 Task: Add a signature Lauren Sanchez containing Have a great National Domestic Violence Awareness Month, Lauren Sanchez to email address softage.6@softage.net and add a label Tools
Action: Mouse moved to (1105, 69)
Screenshot: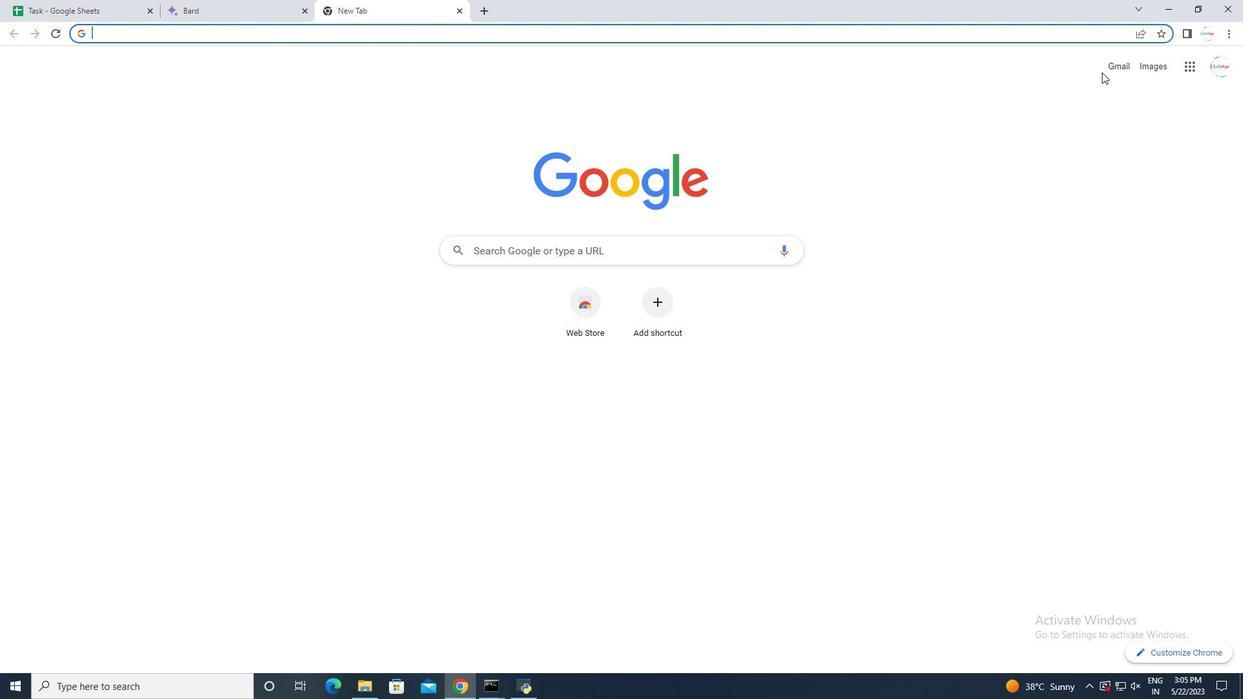
Action: Mouse pressed left at (1105, 69)
Screenshot: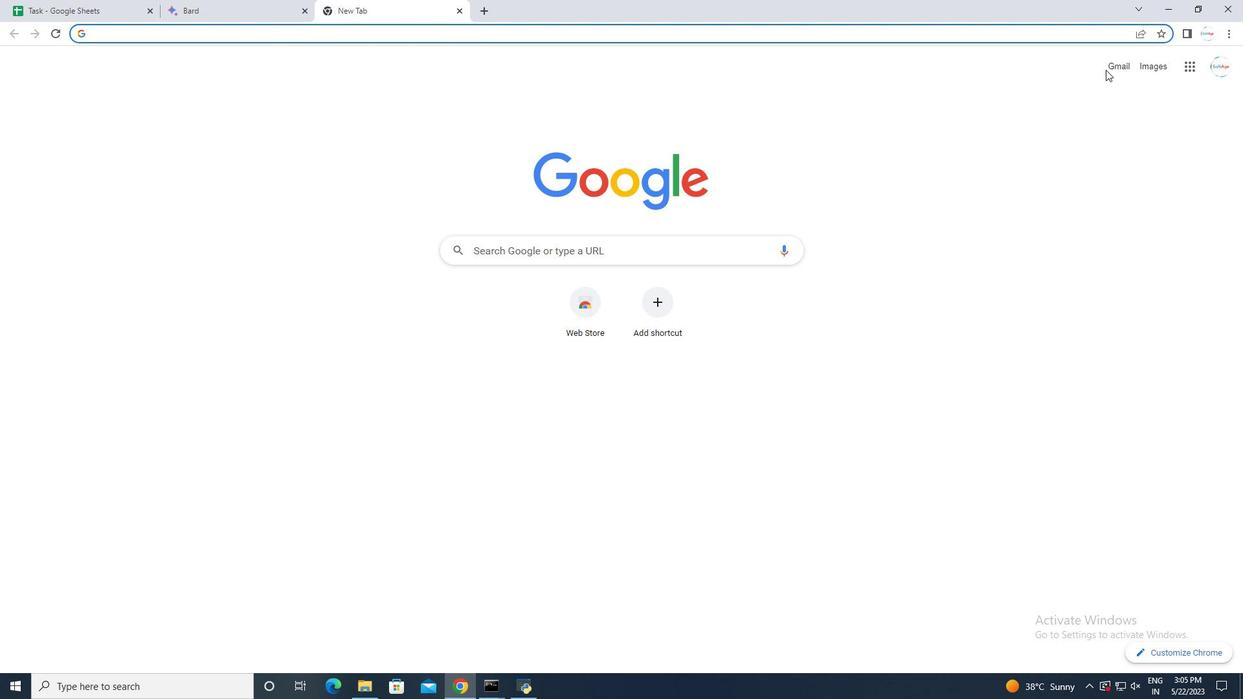 
Action: Mouse moved to (1111, 68)
Screenshot: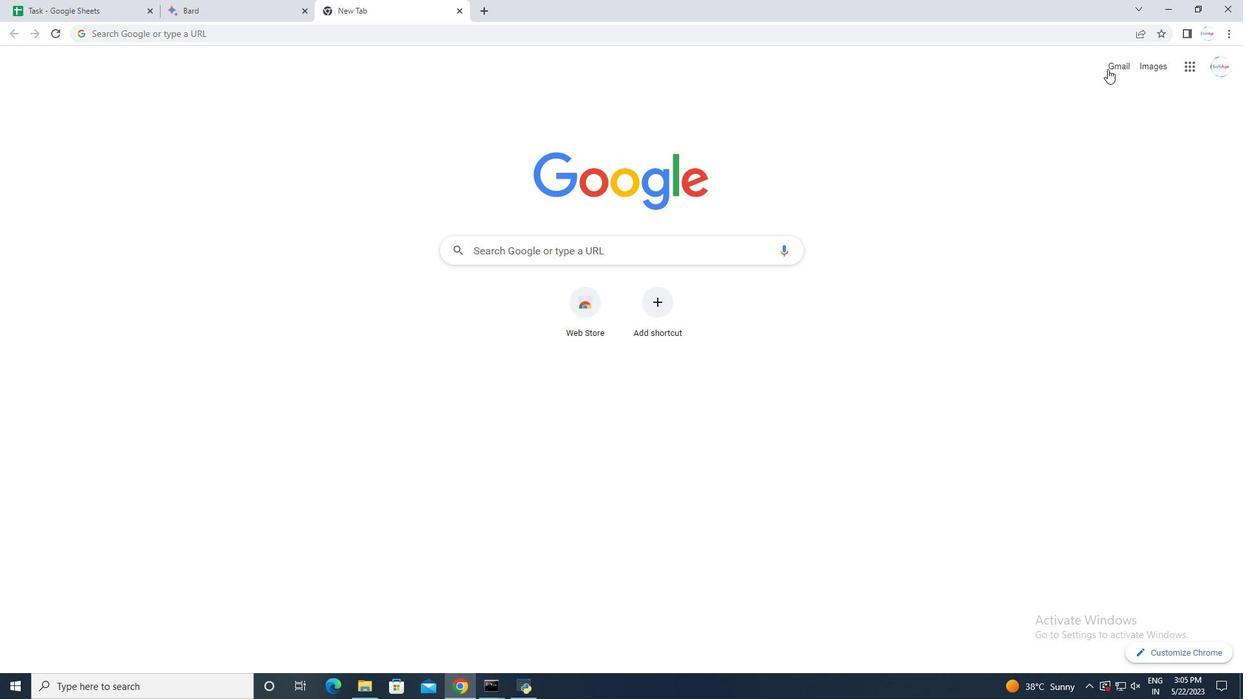 
Action: Mouse pressed left at (1111, 68)
Screenshot: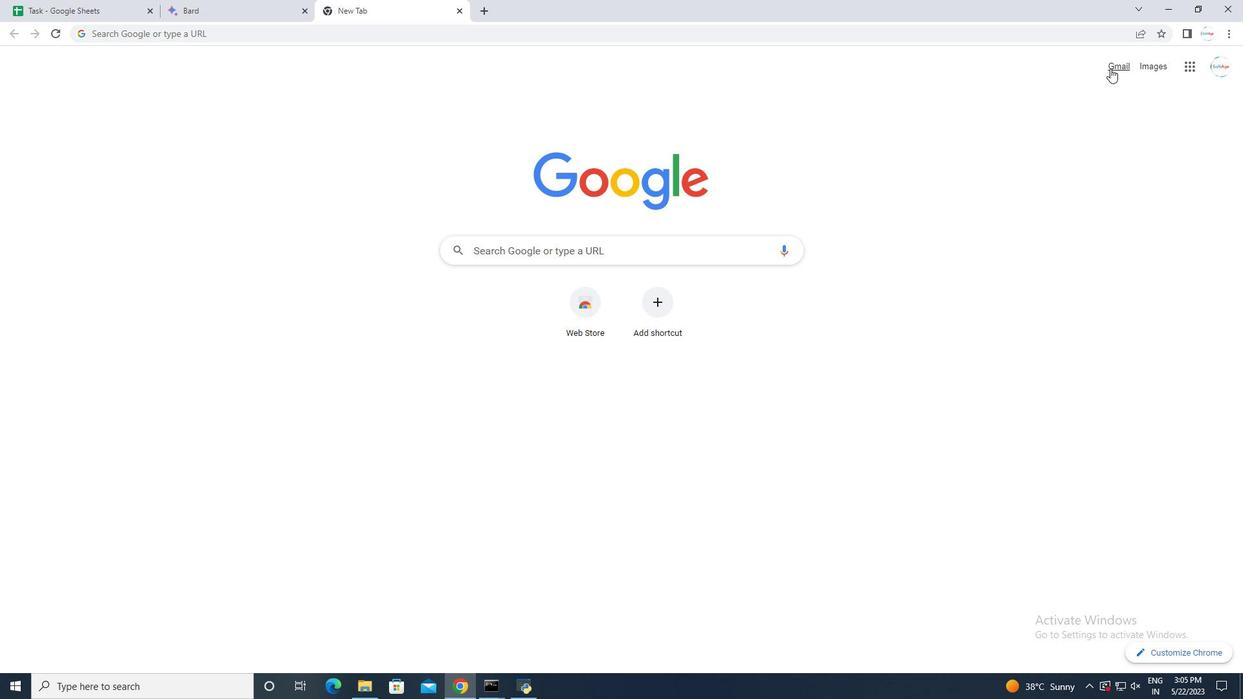 
Action: Mouse moved to (1157, 64)
Screenshot: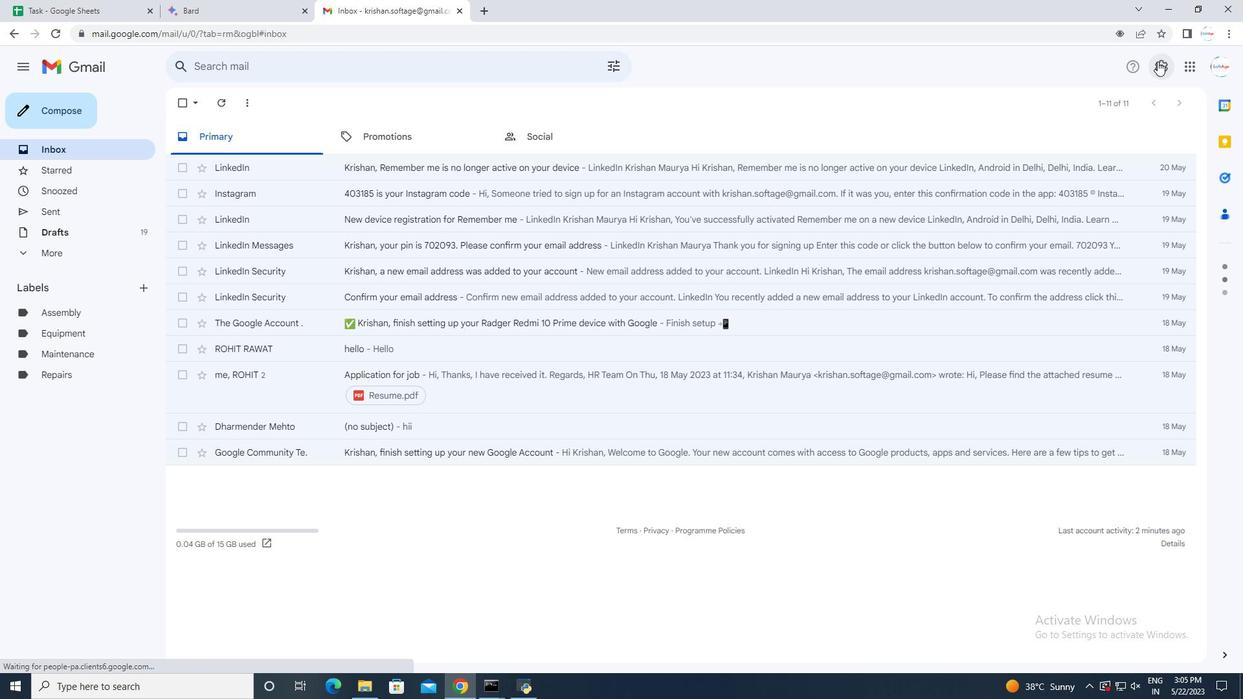 
Action: Mouse pressed left at (1157, 64)
Screenshot: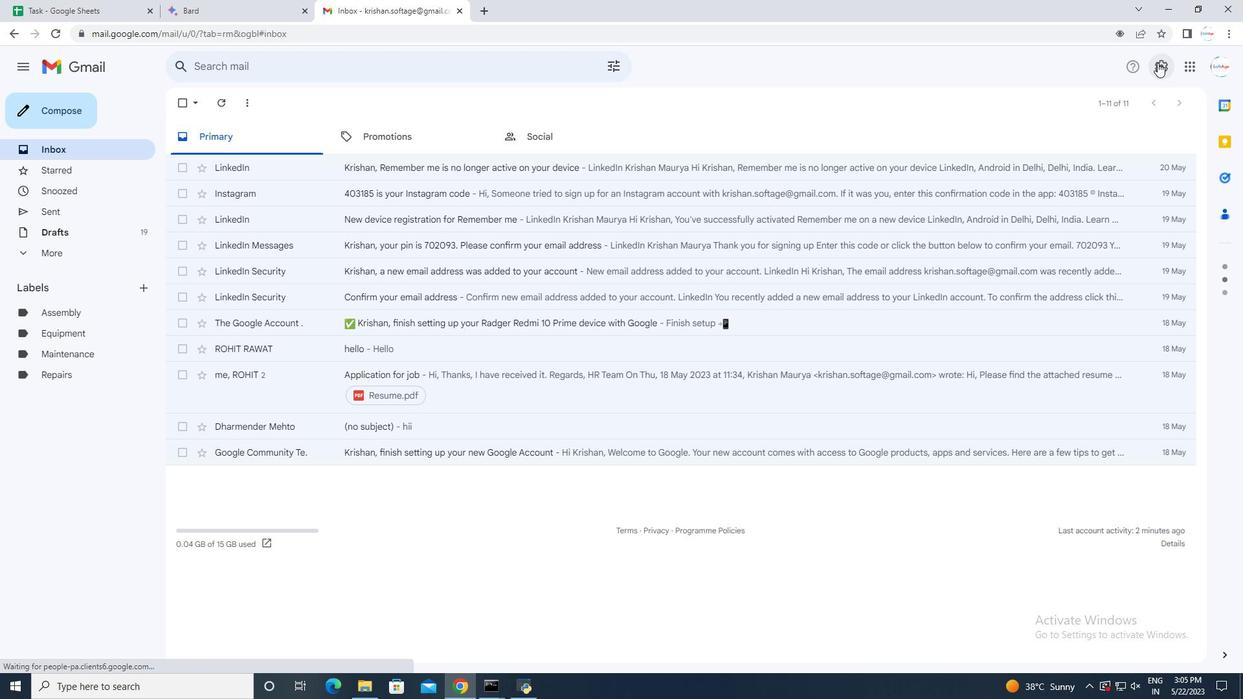 
Action: Mouse moved to (1130, 127)
Screenshot: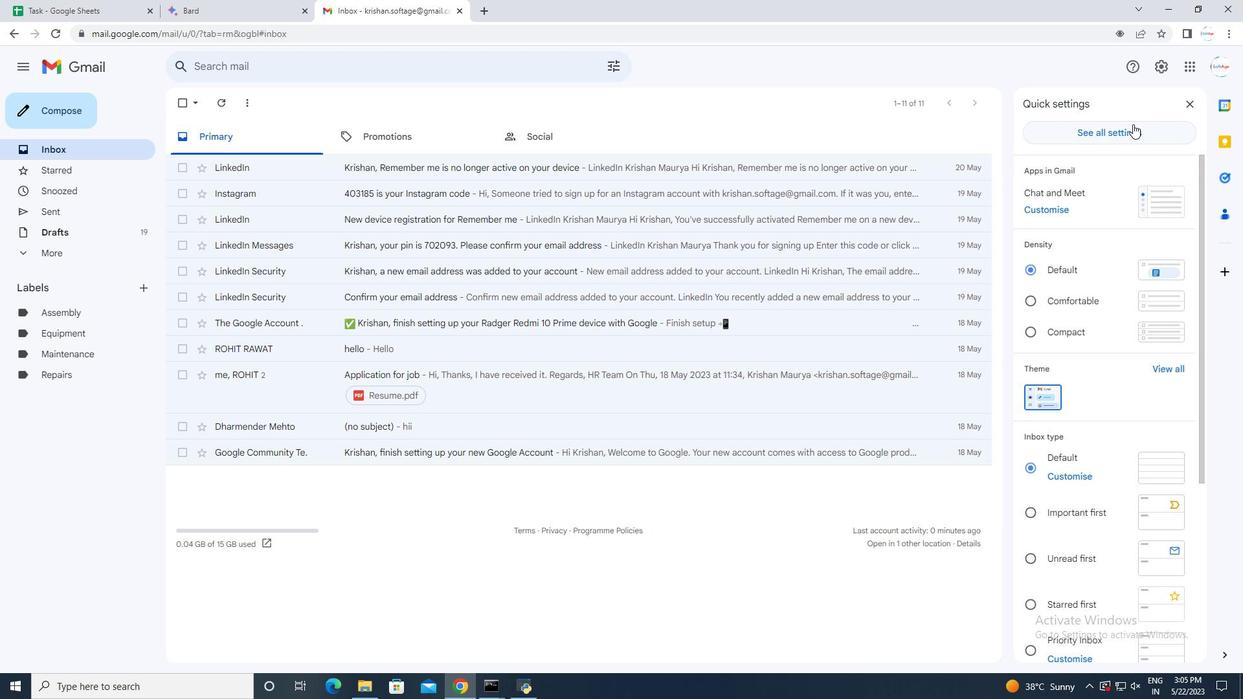 
Action: Mouse pressed left at (1130, 127)
Screenshot: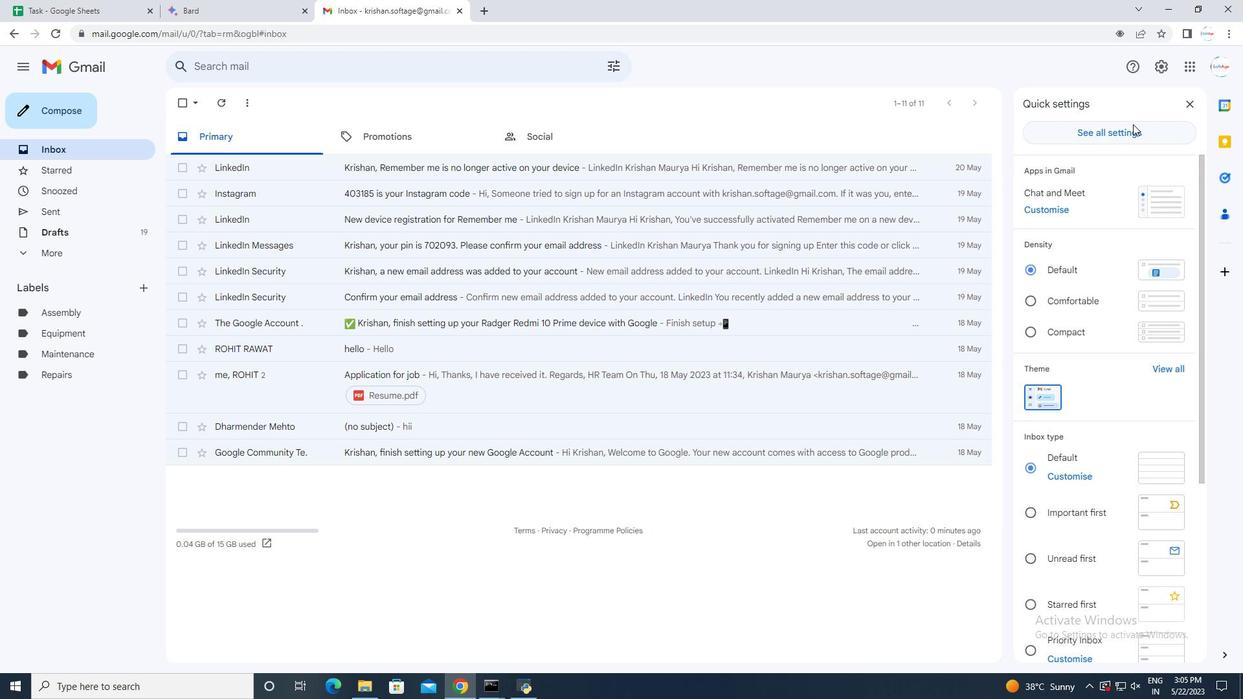 
Action: Mouse moved to (858, 201)
Screenshot: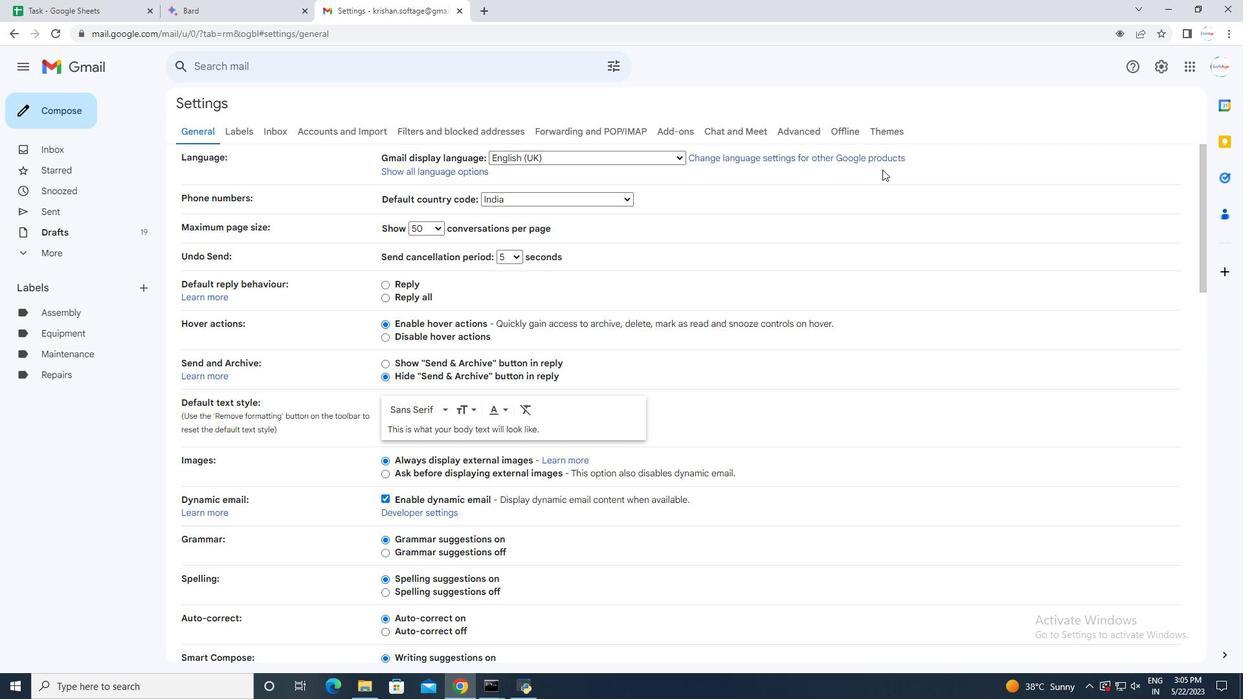 
Action: Mouse scrolled (872, 187) with delta (0, 0)
Screenshot: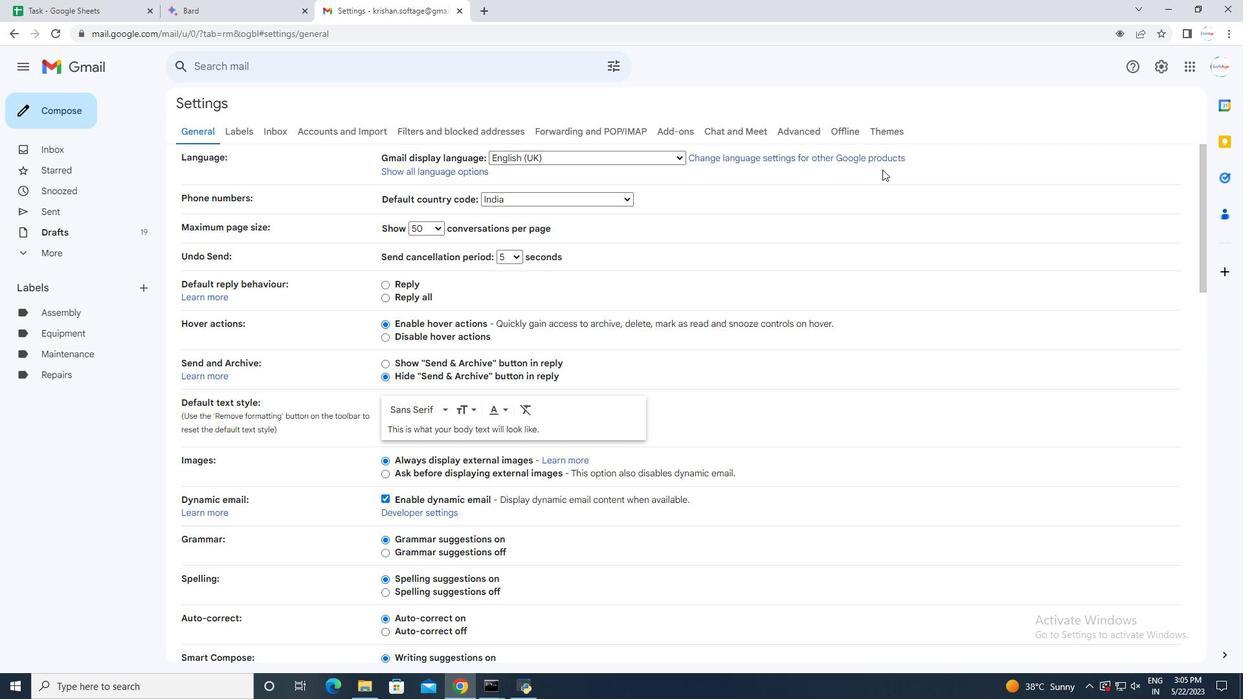 
Action: Mouse scrolled (865, 194) with delta (0, 0)
Screenshot: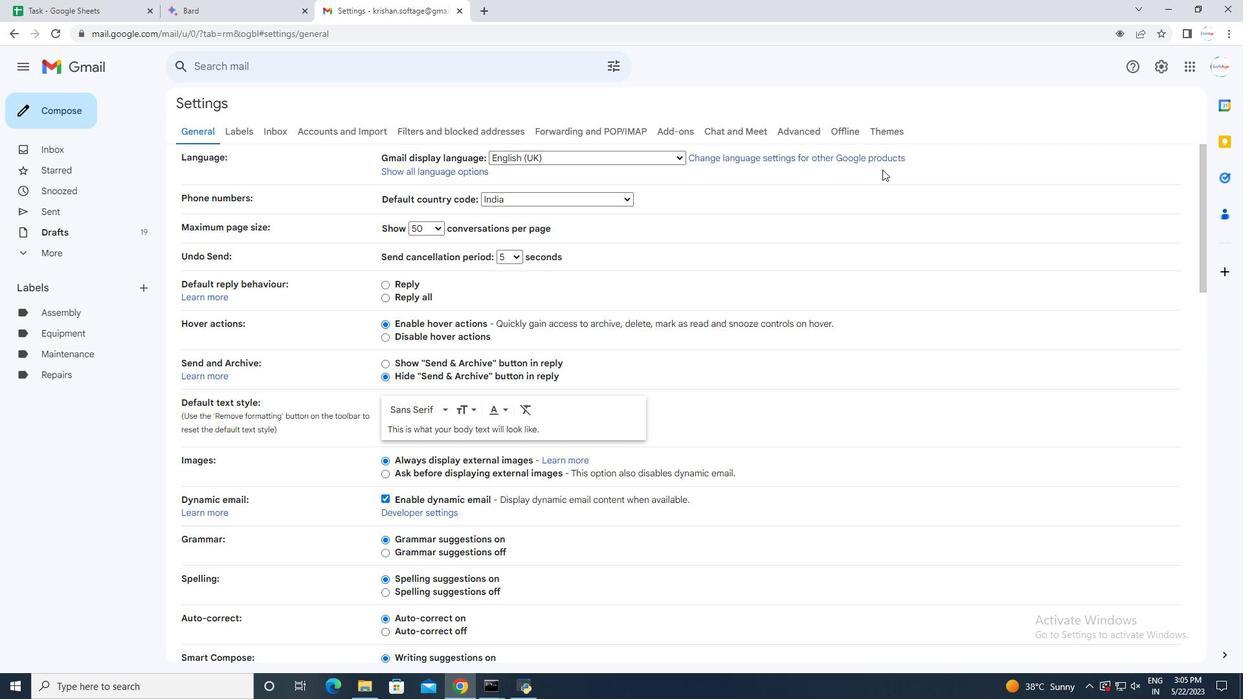
Action: Mouse scrolled (859, 200) with delta (0, 0)
Screenshot: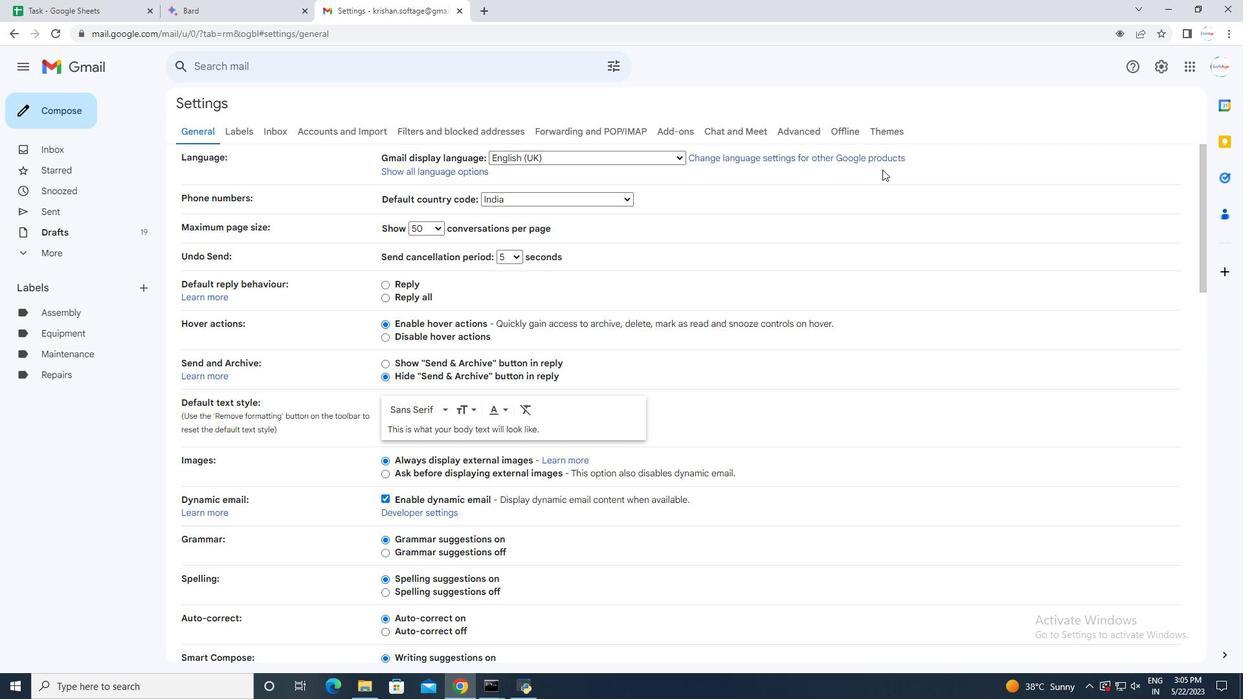 
Action: Mouse scrolled (858, 201) with delta (0, 0)
Screenshot: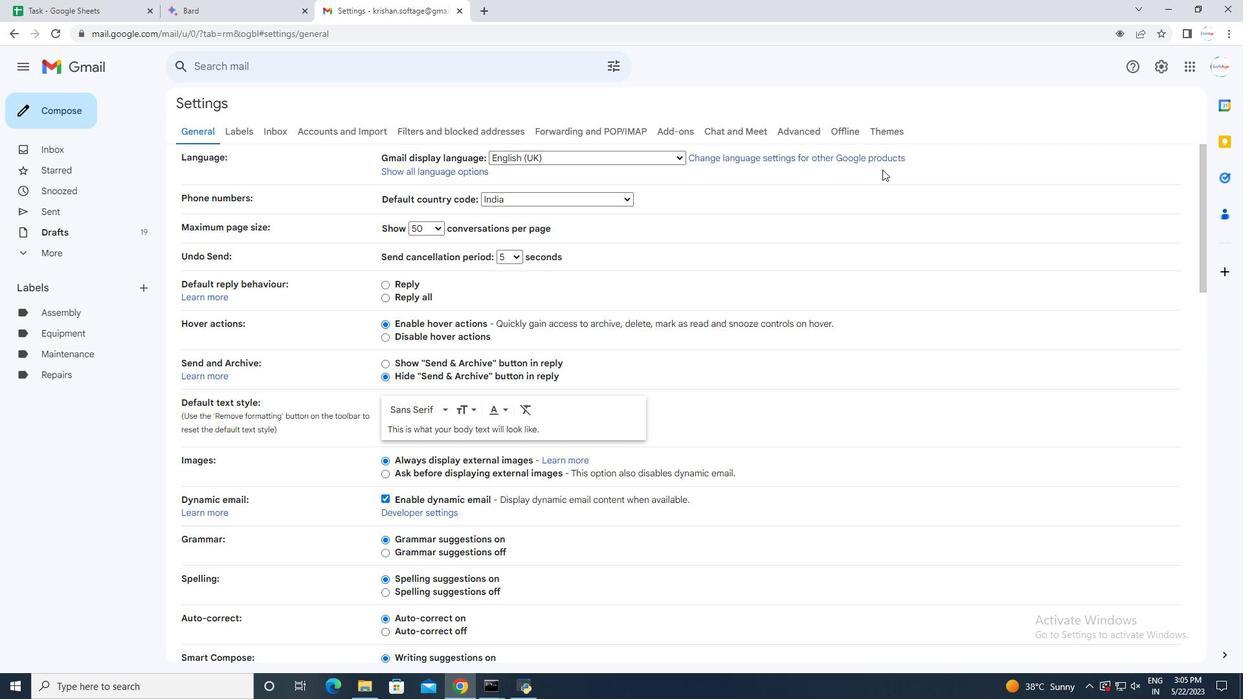
Action: Mouse scrolled (858, 201) with delta (0, 0)
Screenshot: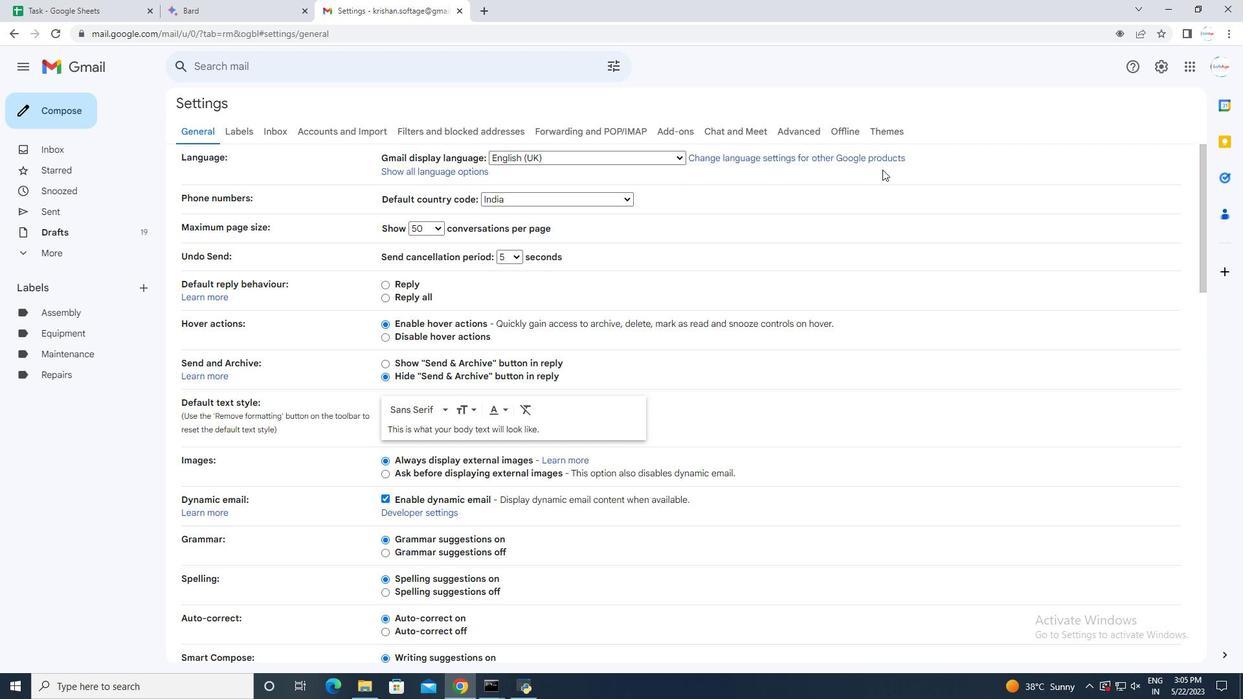 
Action: Mouse scrolled (858, 201) with delta (0, 0)
Screenshot: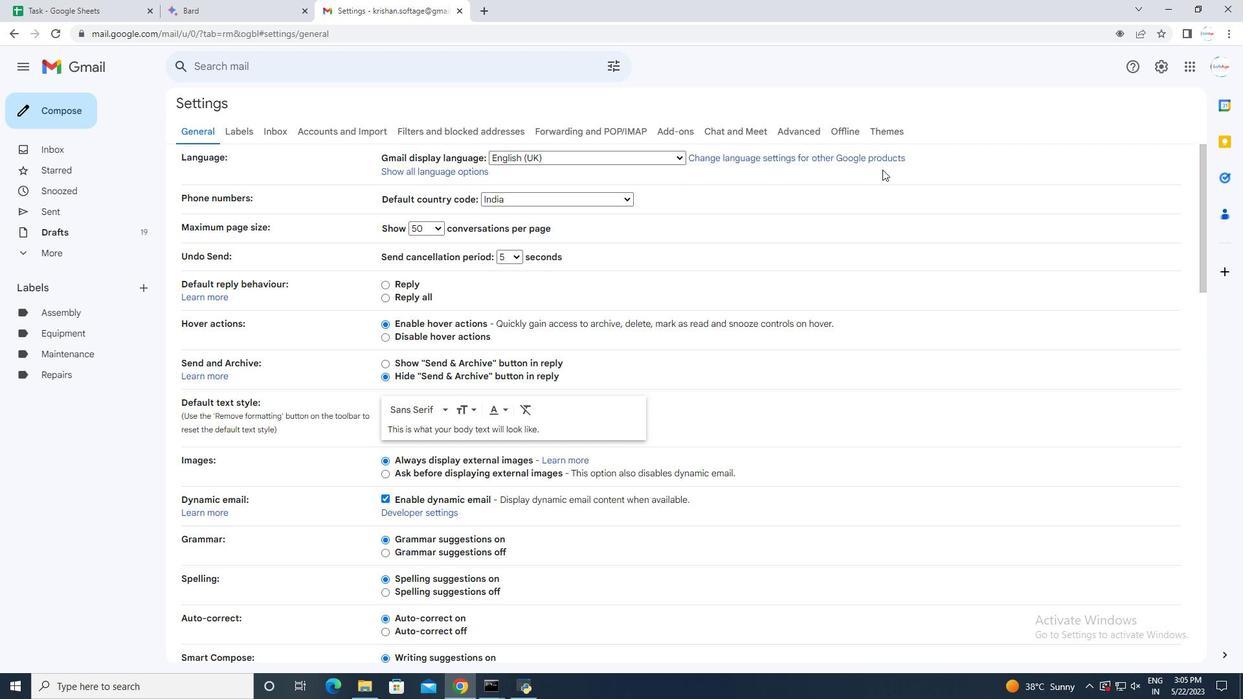 
Action: Mouse scrolled (858, 201) with delta (0, 0)
Screenshot: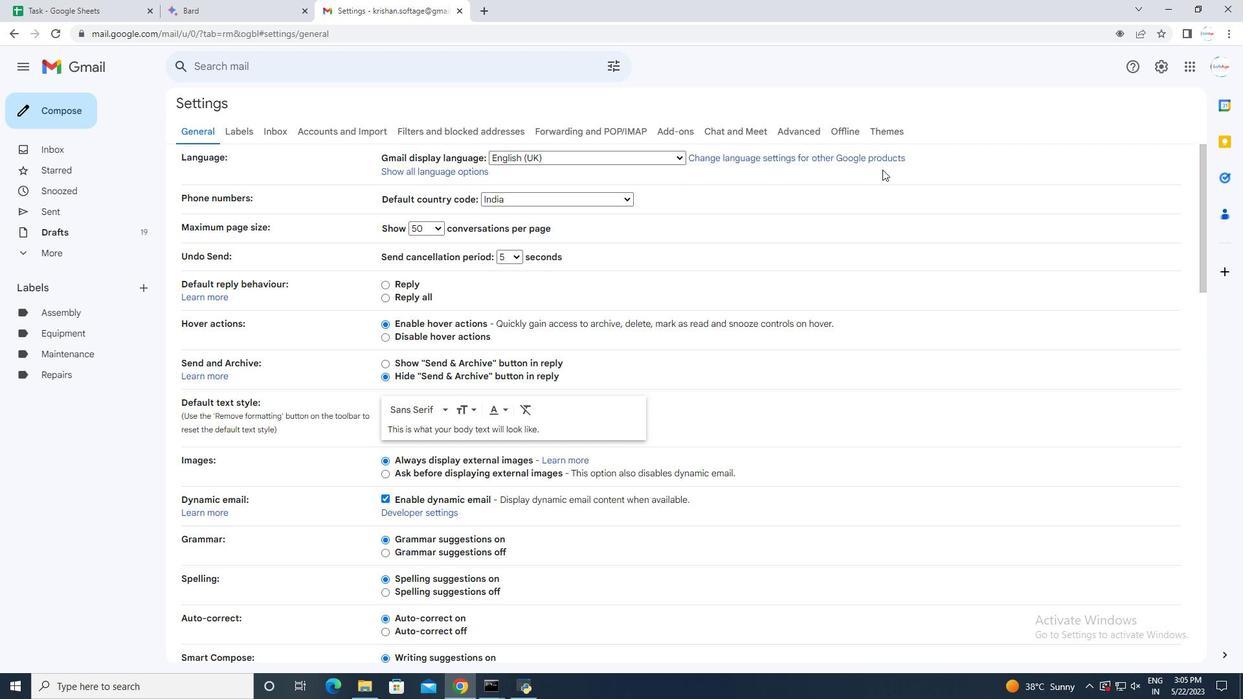 
Action: Mouse scrolled (858, 201) with delta (0, 0)
Screenshot: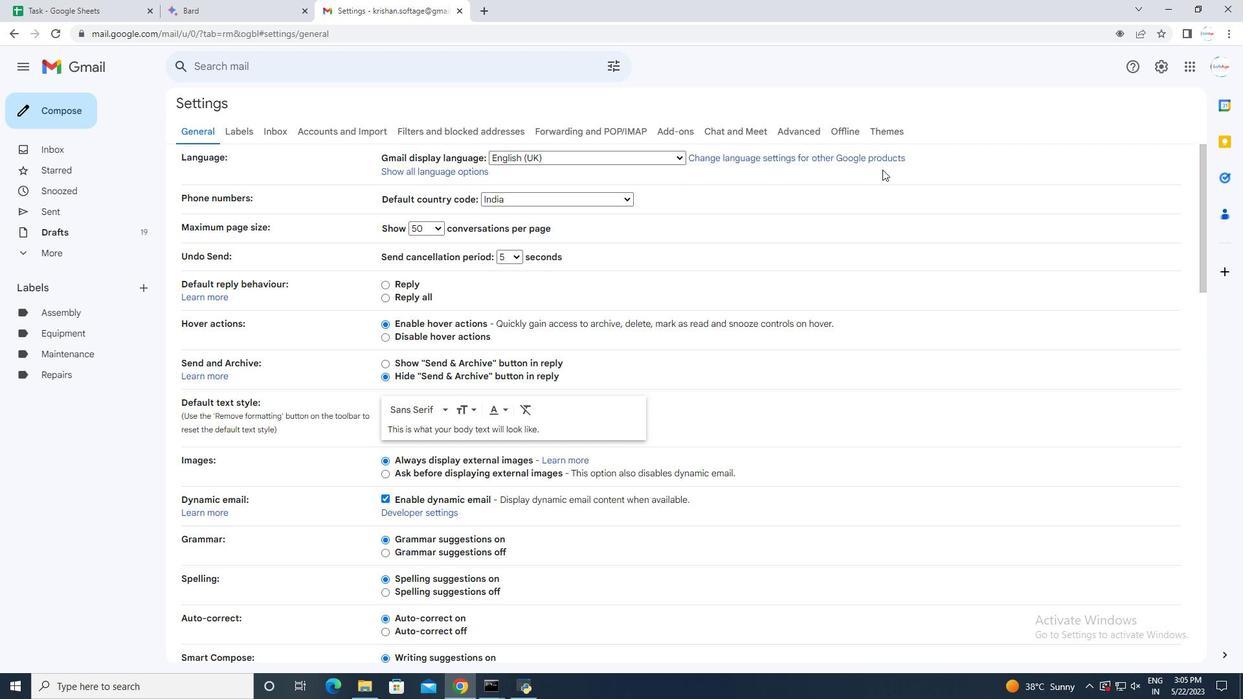 
Action: Mouse scrolled (858, 201) with delta (0, 0)
Screenshot: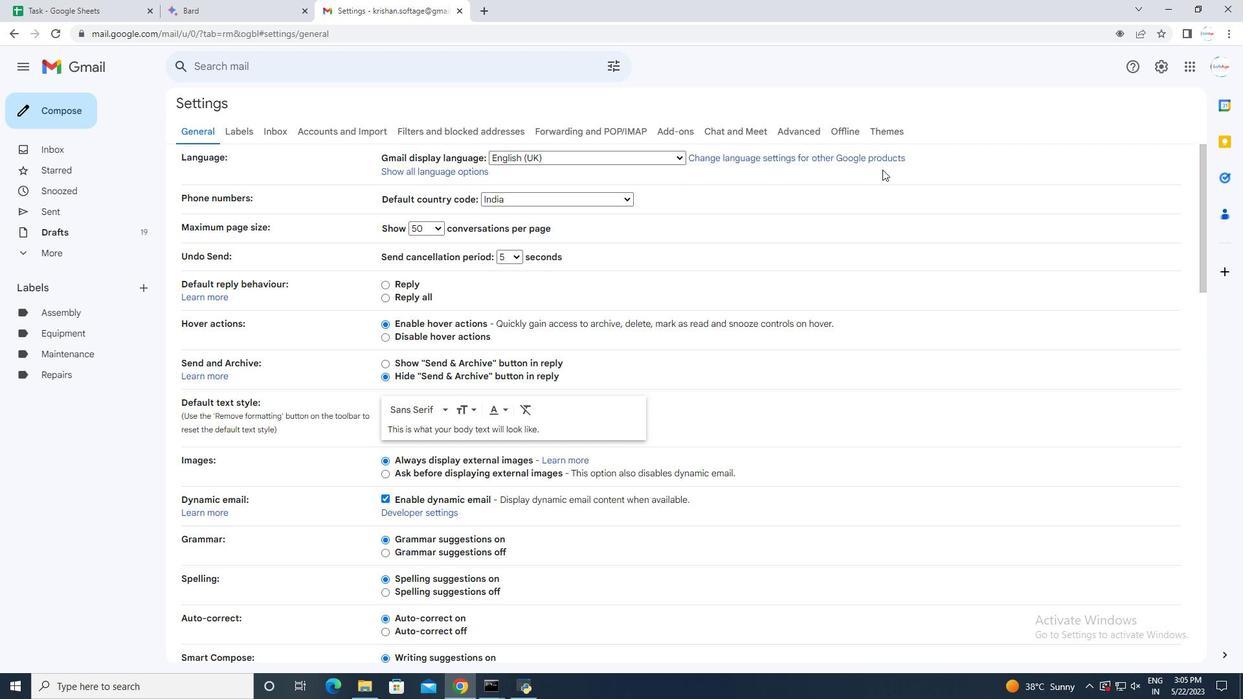 
Action: Mouse scrolled (858, 201) with delta (0, 0)
Screenshot: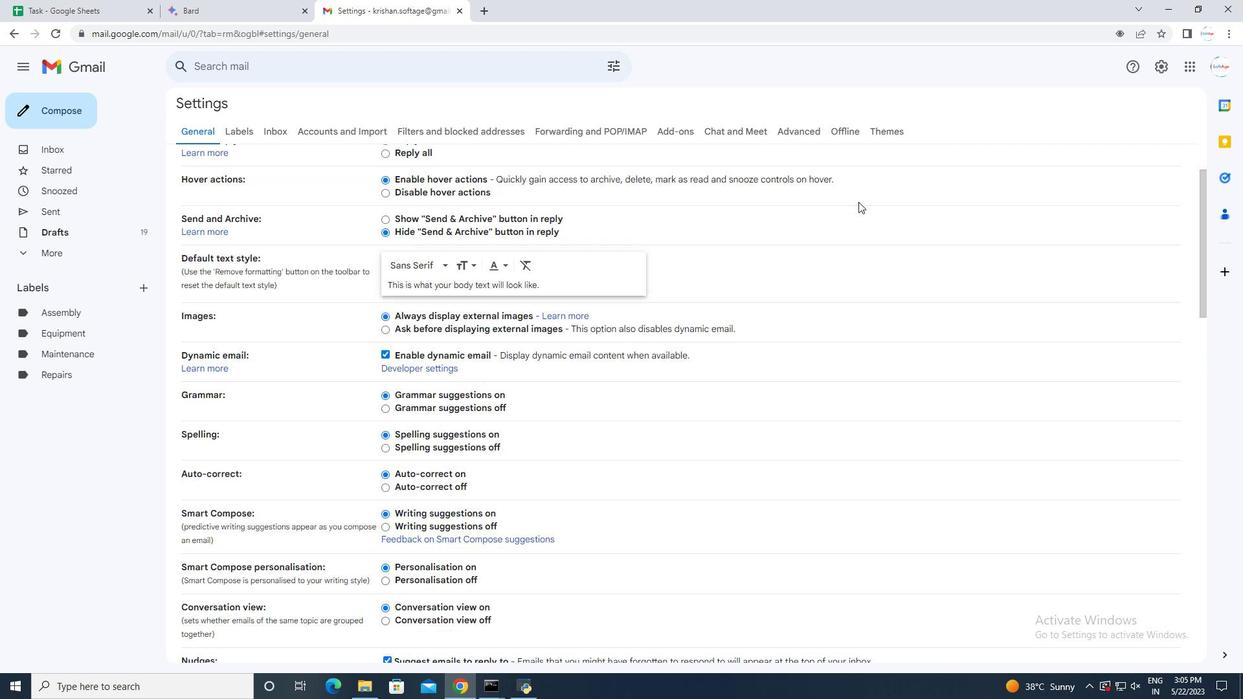 
Action: Mouse scrolled (858, 201) with delta (0, 0)
Screenshot: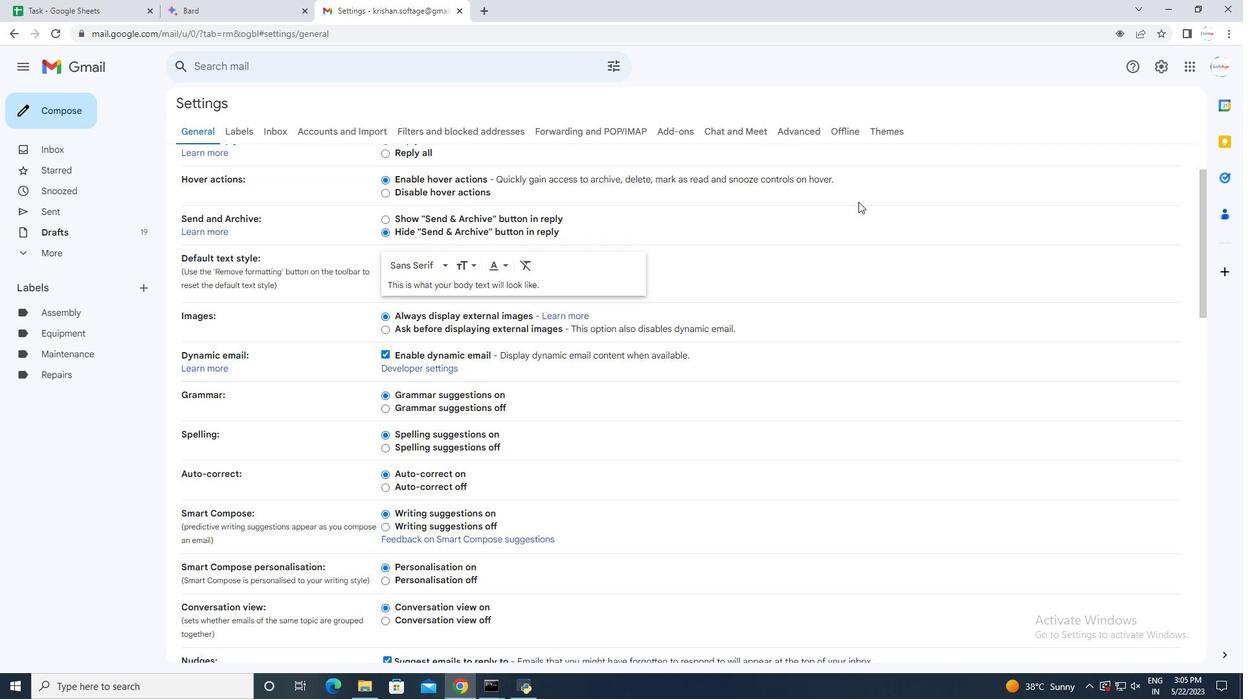 
Action: Mouse scrolled (858, 201) with delta (0, 0)
Screenshot: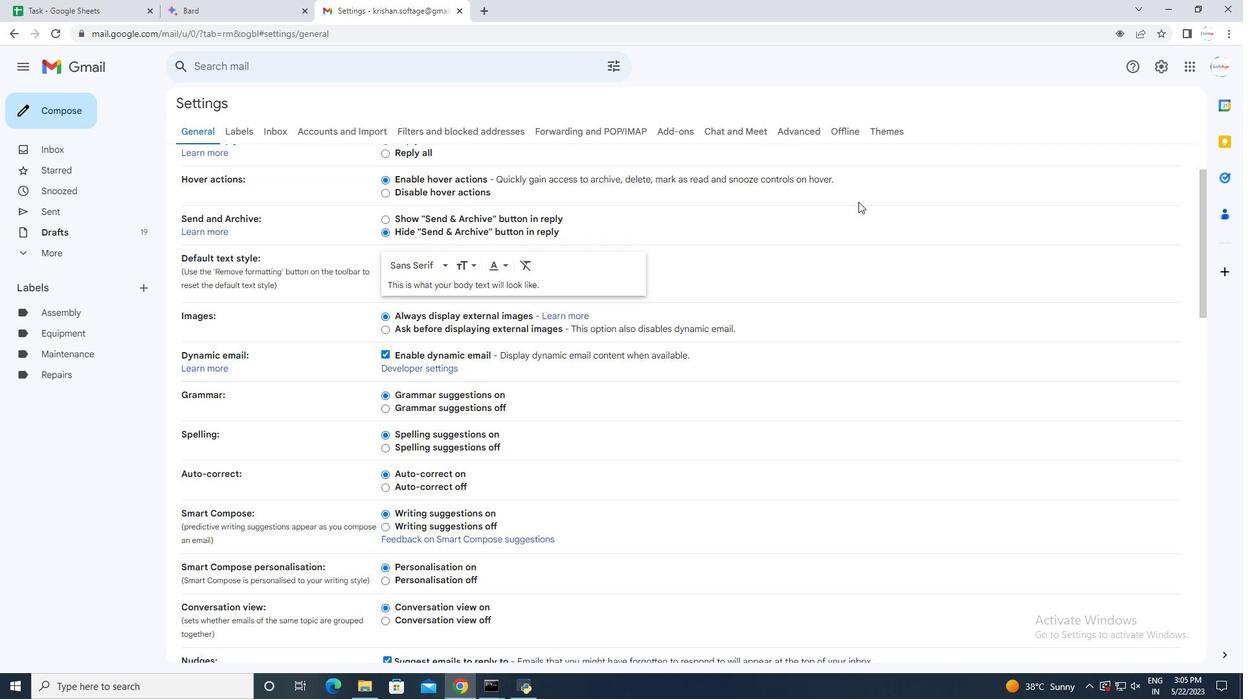 
Action: Mouse scrolled (858, 201) with delta (0, 0)
Screenshot: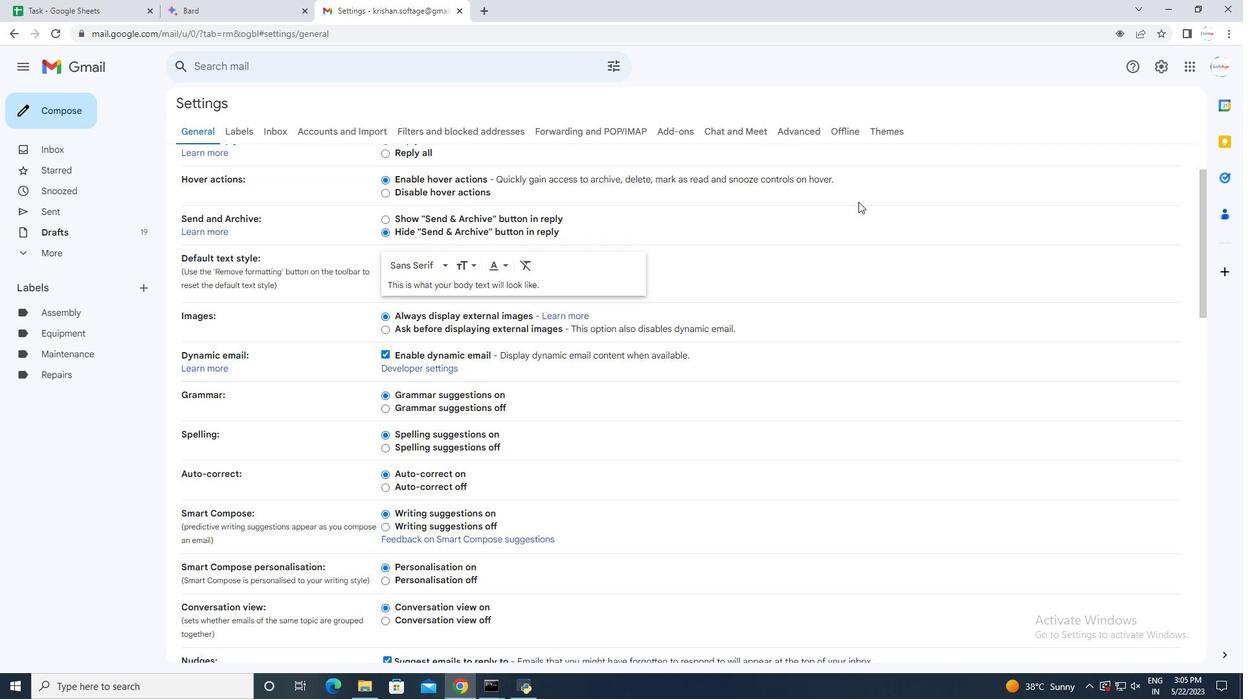 
Action: Mouse scrolled (858, 201) with delta (0, 0)
Screenshot: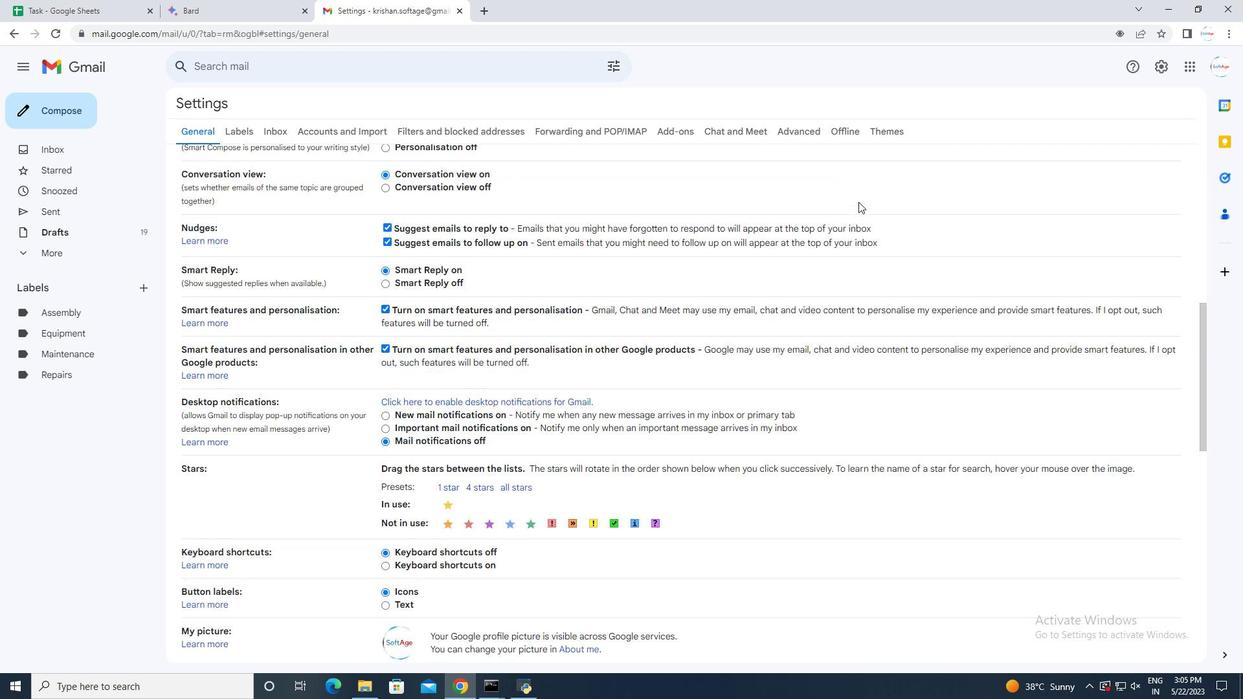 
Action: Mouse scrolled (858, 201) with delta (0, 0)
Screenshot: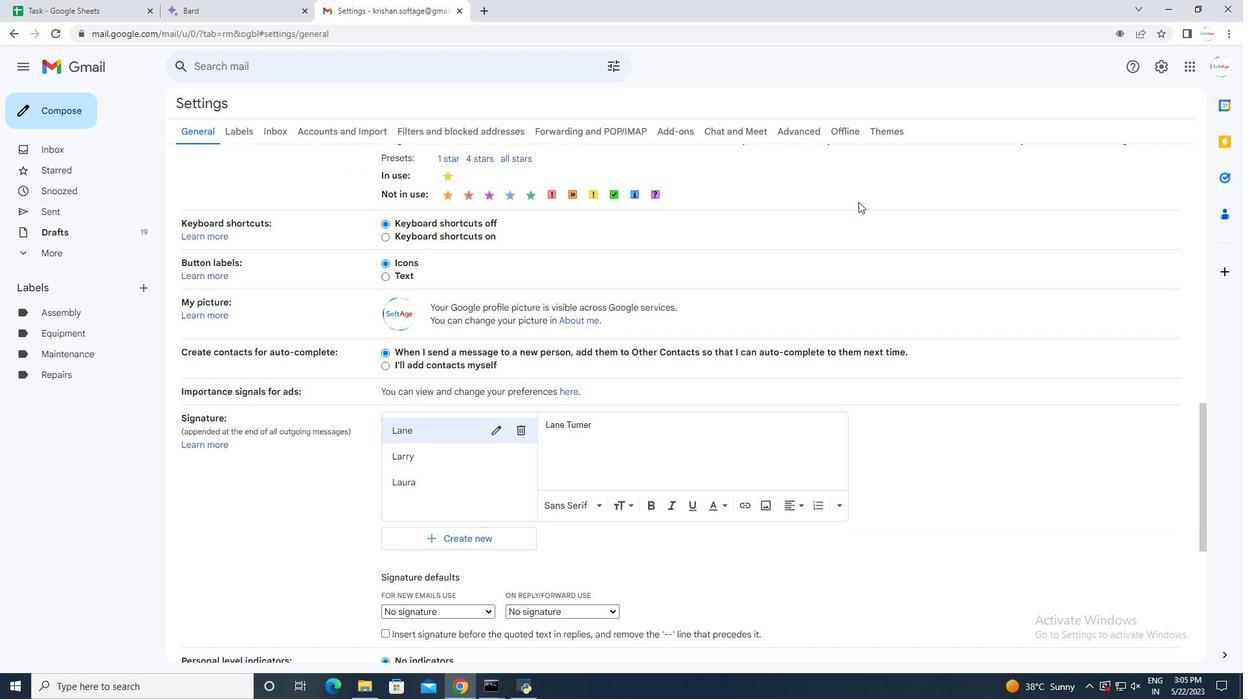 
Action: Mouse scrolled (858, 201) with delta (0, 0)
Screenshot: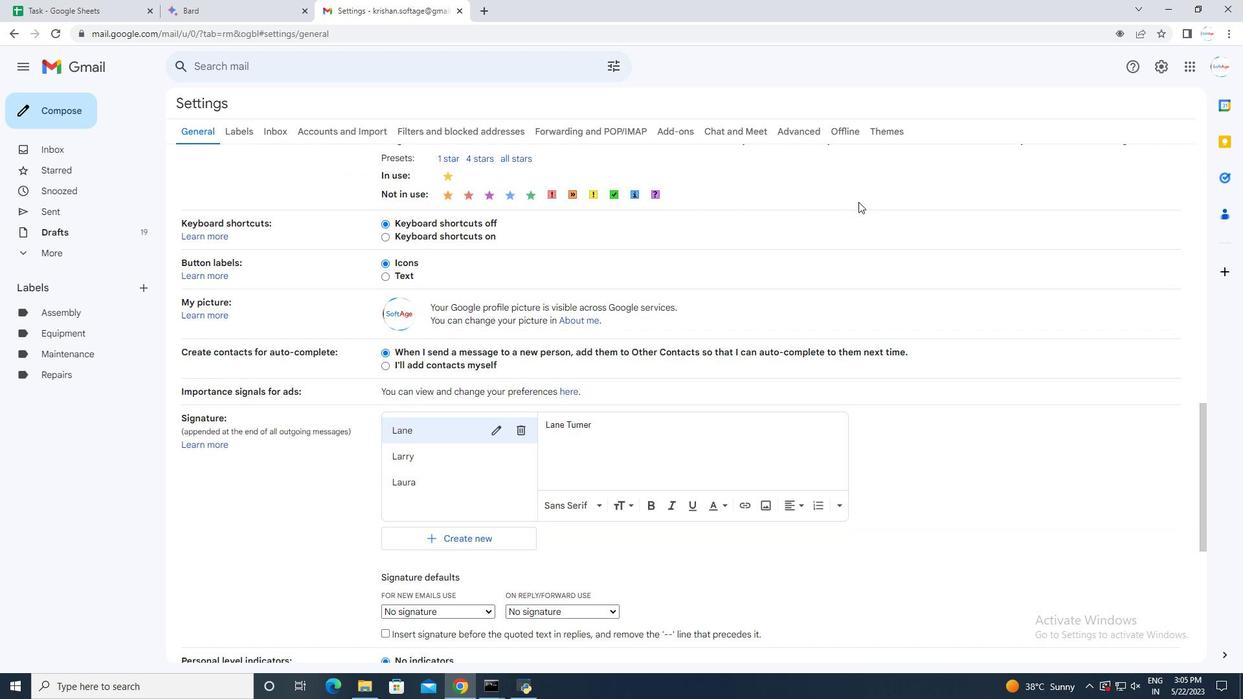 
Action: Mouse scrolled (858, 201) with delta (0, 0)
Screenshot: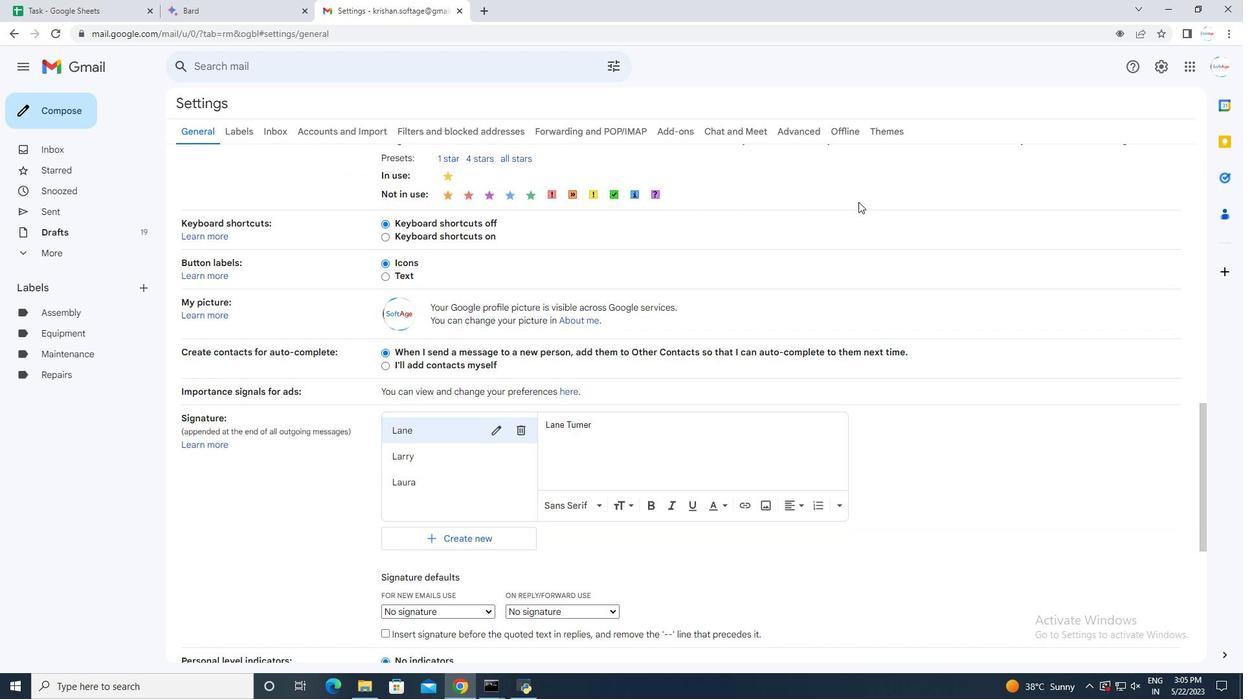 
Action: Mouse moved to (409, 348)
Screenshot: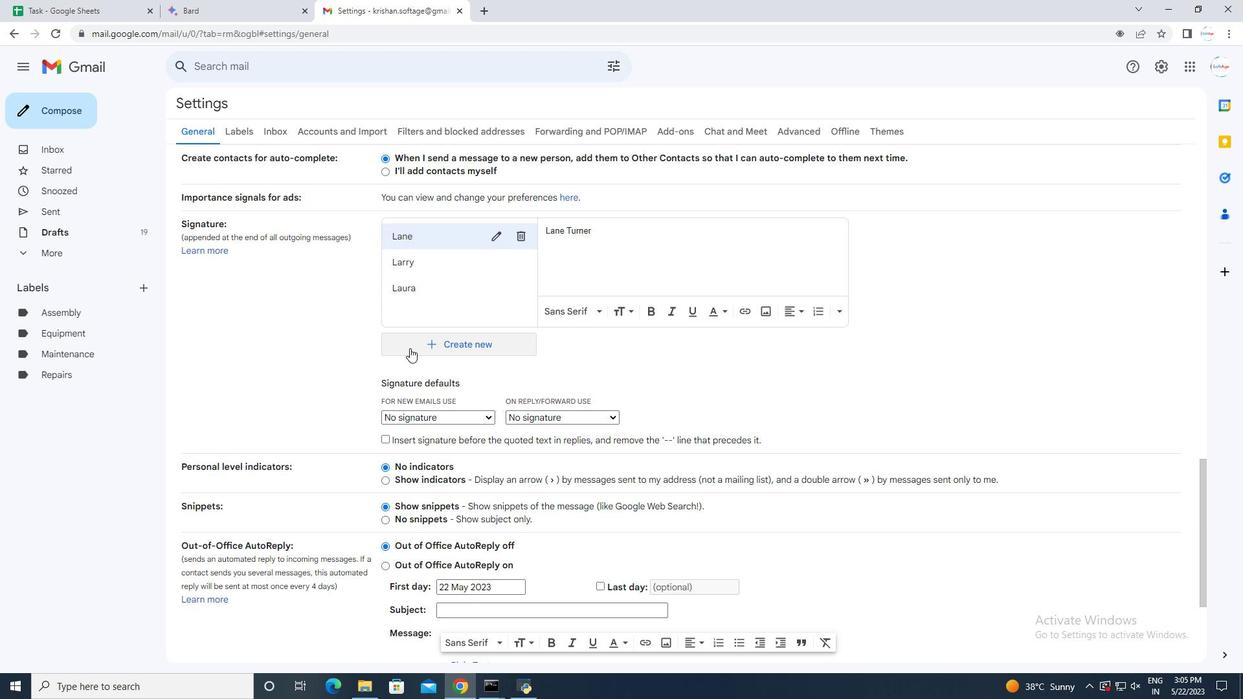 
Action: Mouse pressed left at (409, 348)
Screenshot: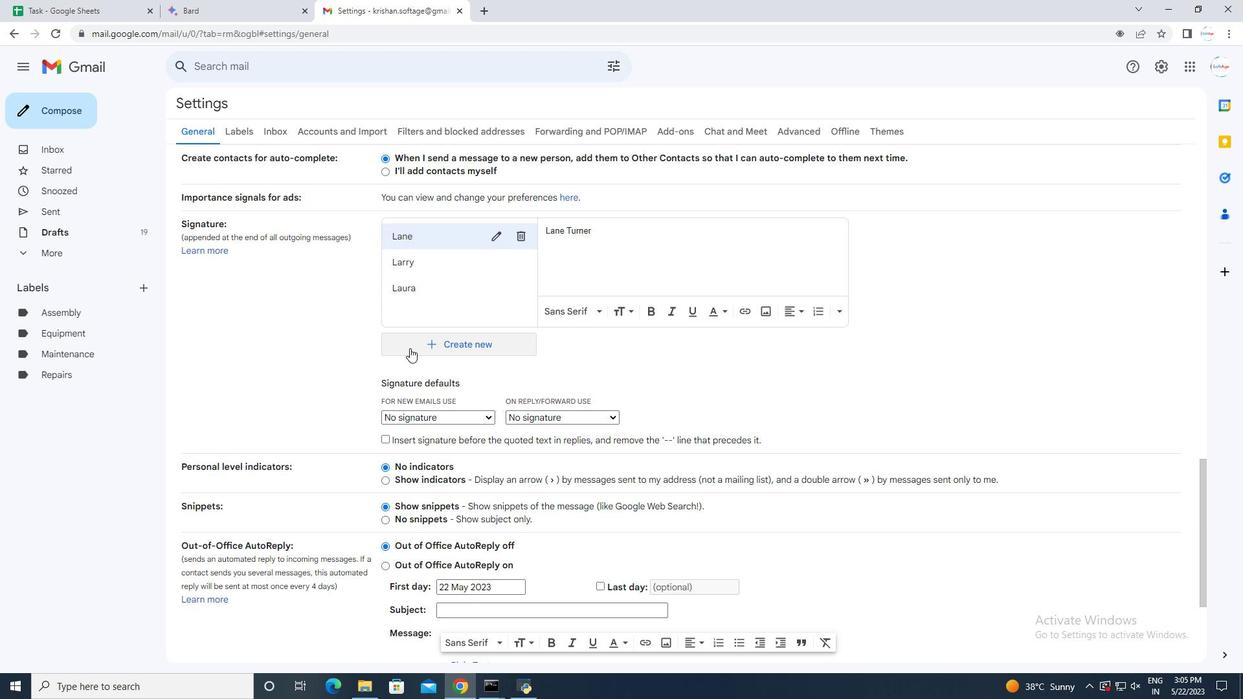
Action: Mouse moved to (509, 349)
Screenshot: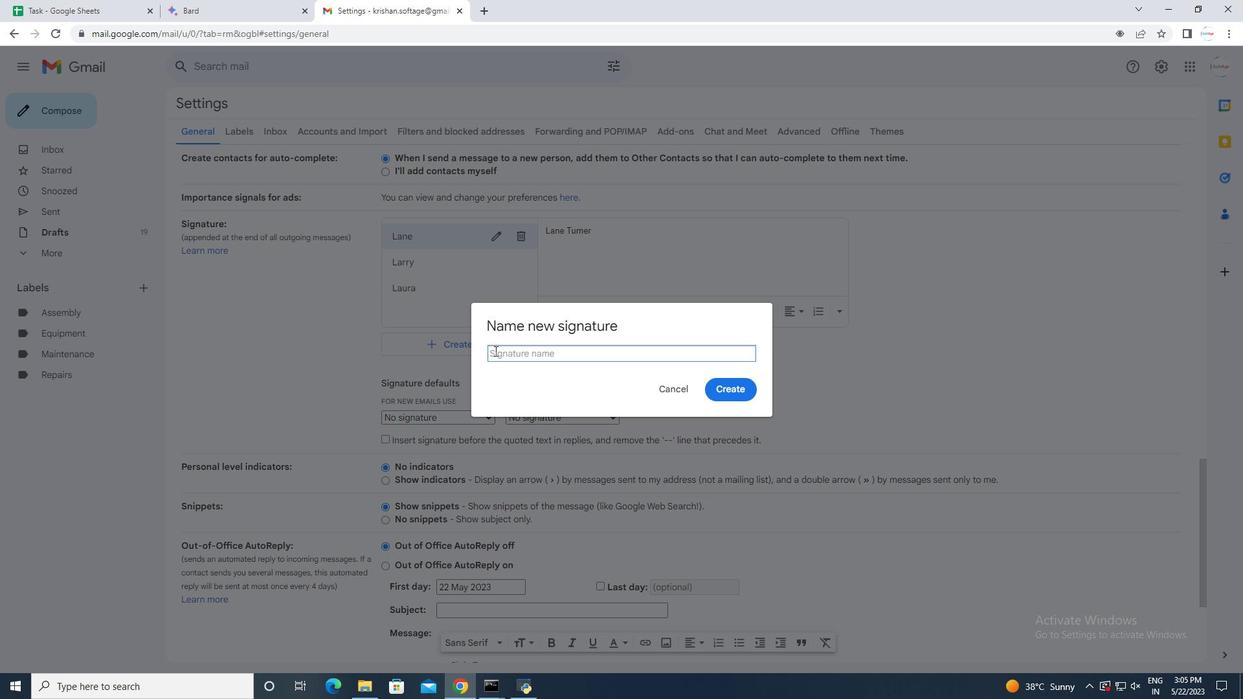 
Action: Mouse pressed left at (509, 349)
Screenshot: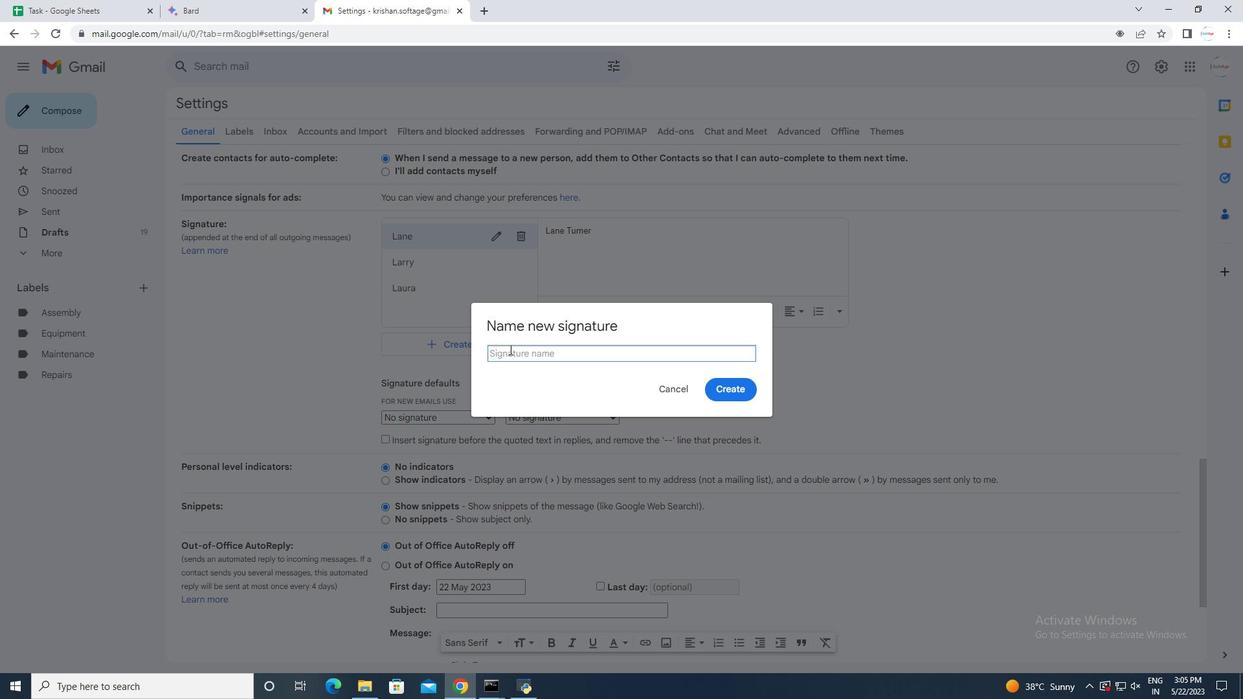 
Action: Key pressed <Key.shift>Lauren
Screenshot: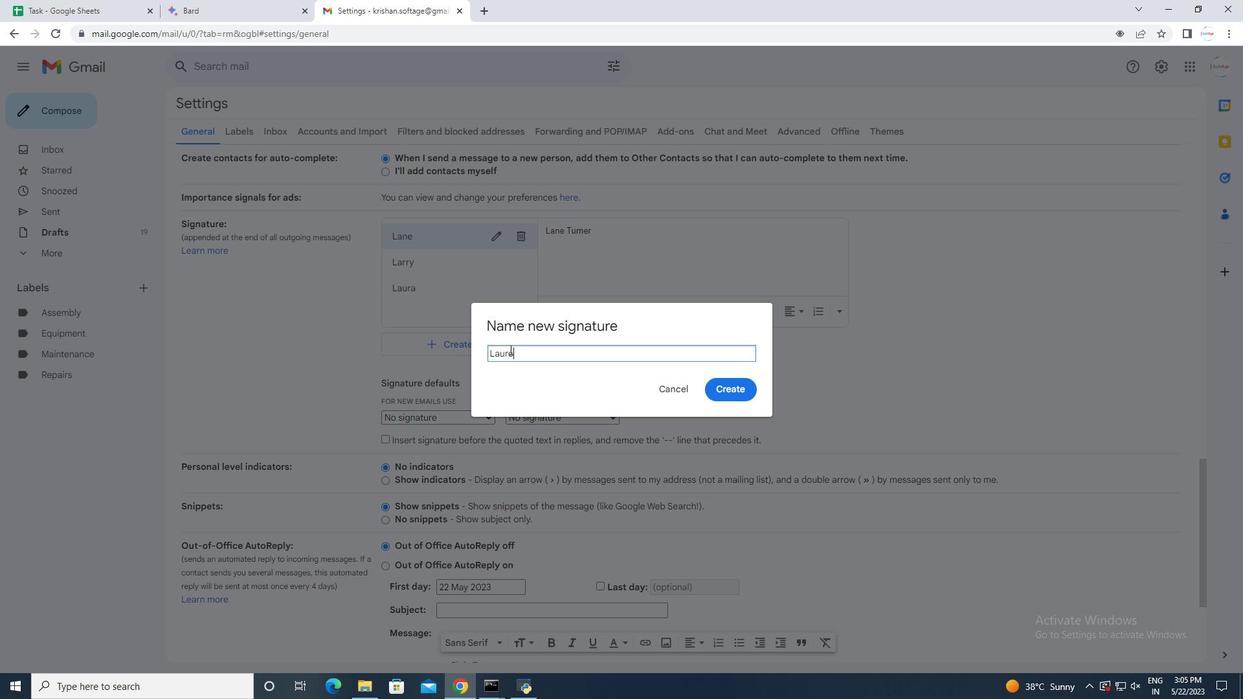 
Action: Mouse moved to (730, 391)
Screenshot: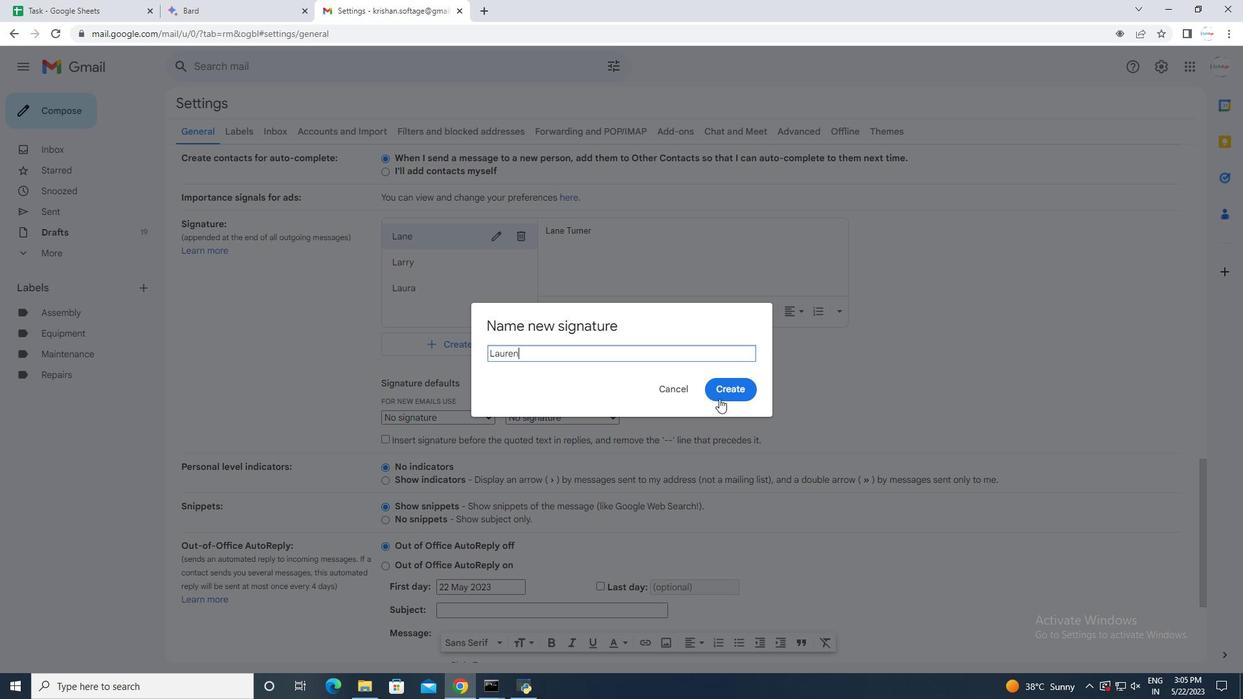 
Action: Mouse pressed left at (730, 391)
Screenshot: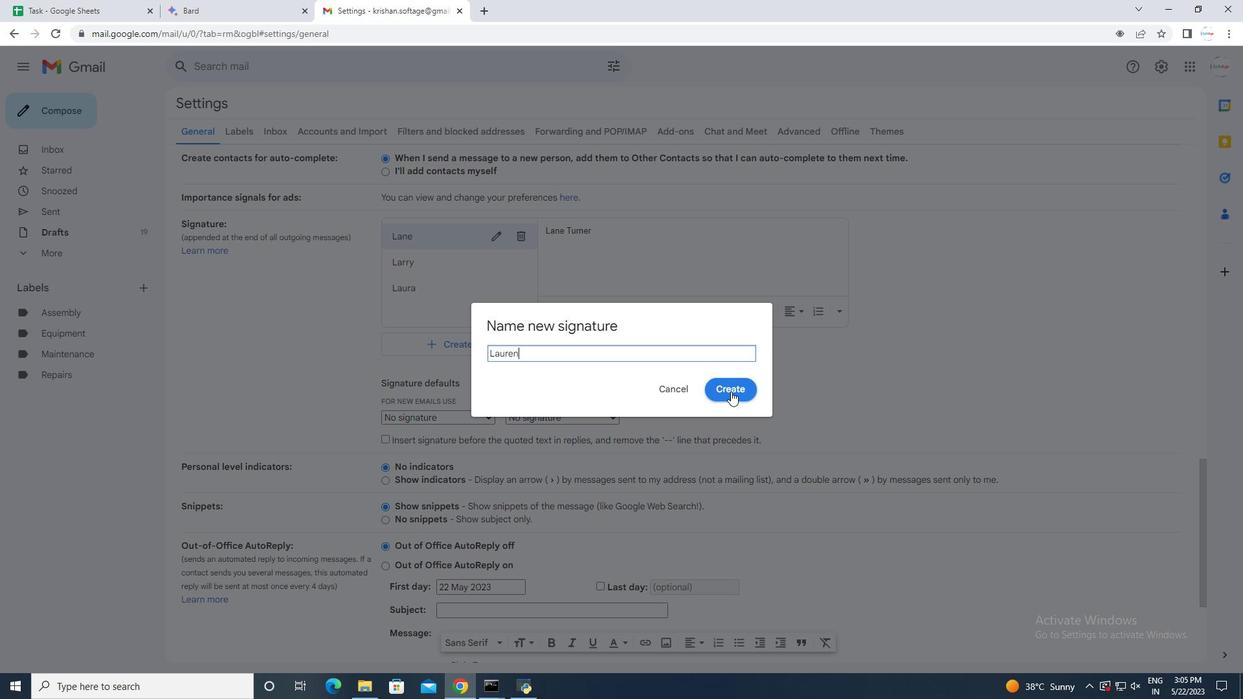 
Action: Mouse moved to (576, 234)
Screenshot: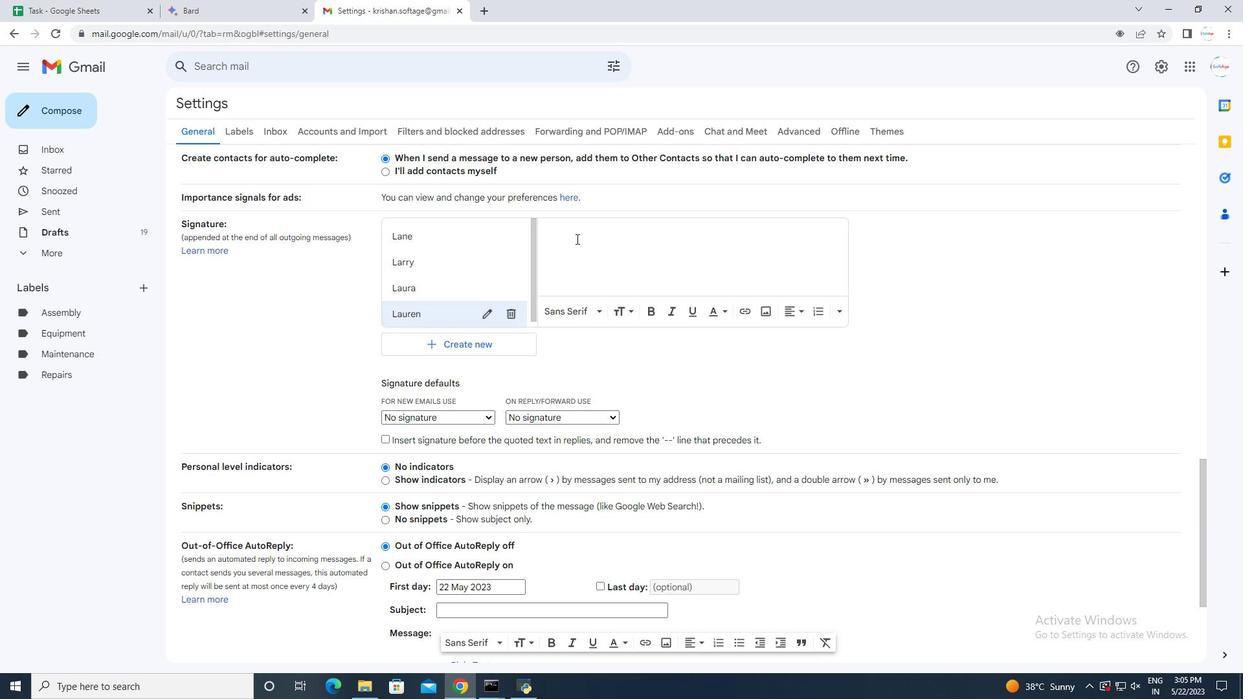 
Action: Mouse pressed left at (576, 234)
Screenshot: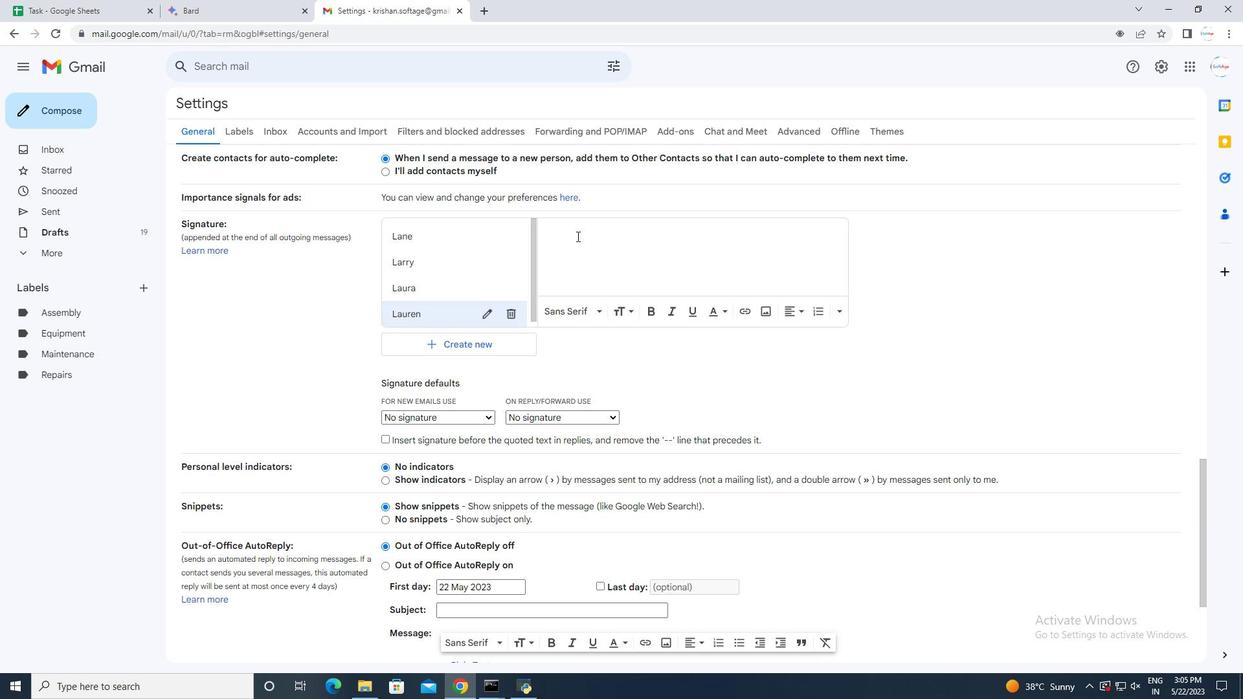 
Action: Key pressed <Key.shift>Lauren<Key.space><Key.shift>Sanchez
Screenshot: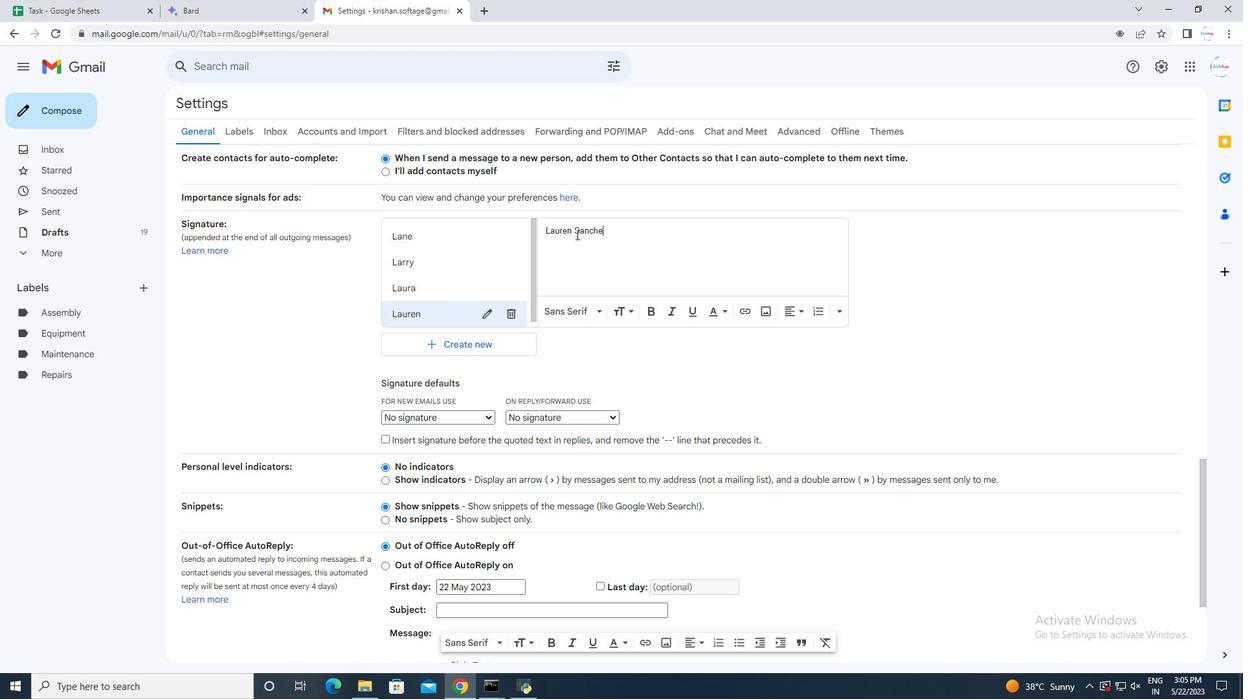 
Action: Mouse moved to (597, 379)
Screenshot: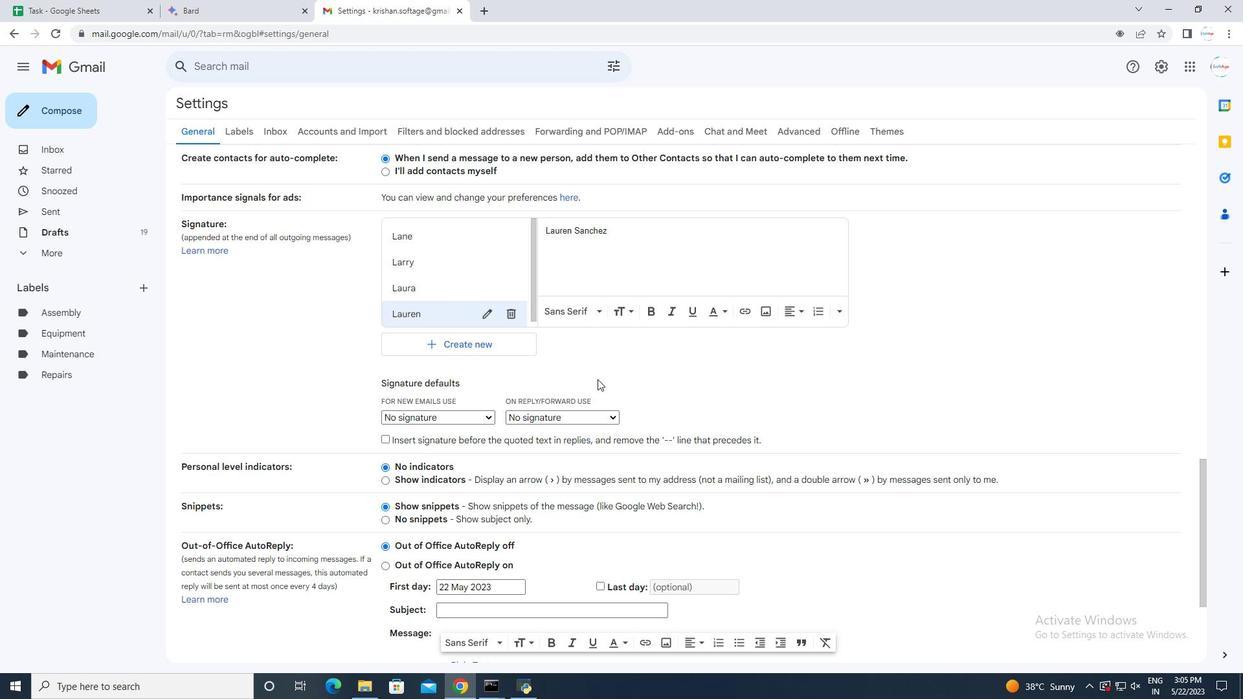 
Action: Mouse scrolled (597, 378) with delta (0, 0)
Screenshot: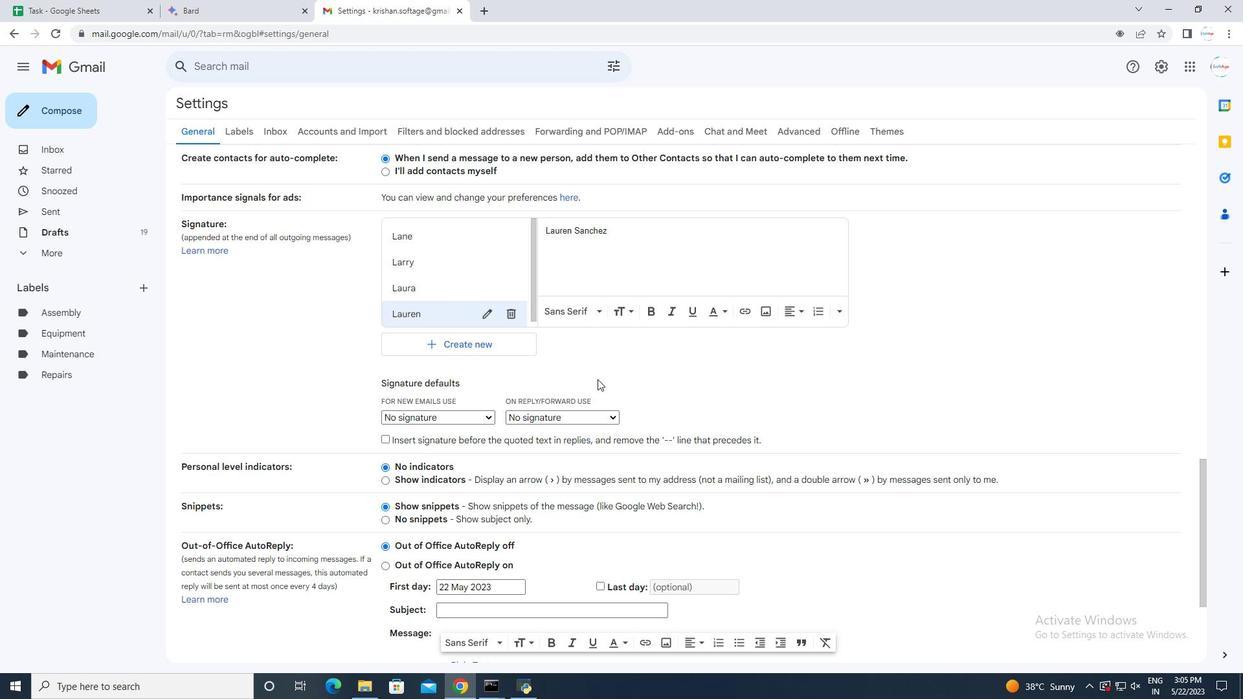 
Action: Mouse moved to (597, 380)
Screenshot: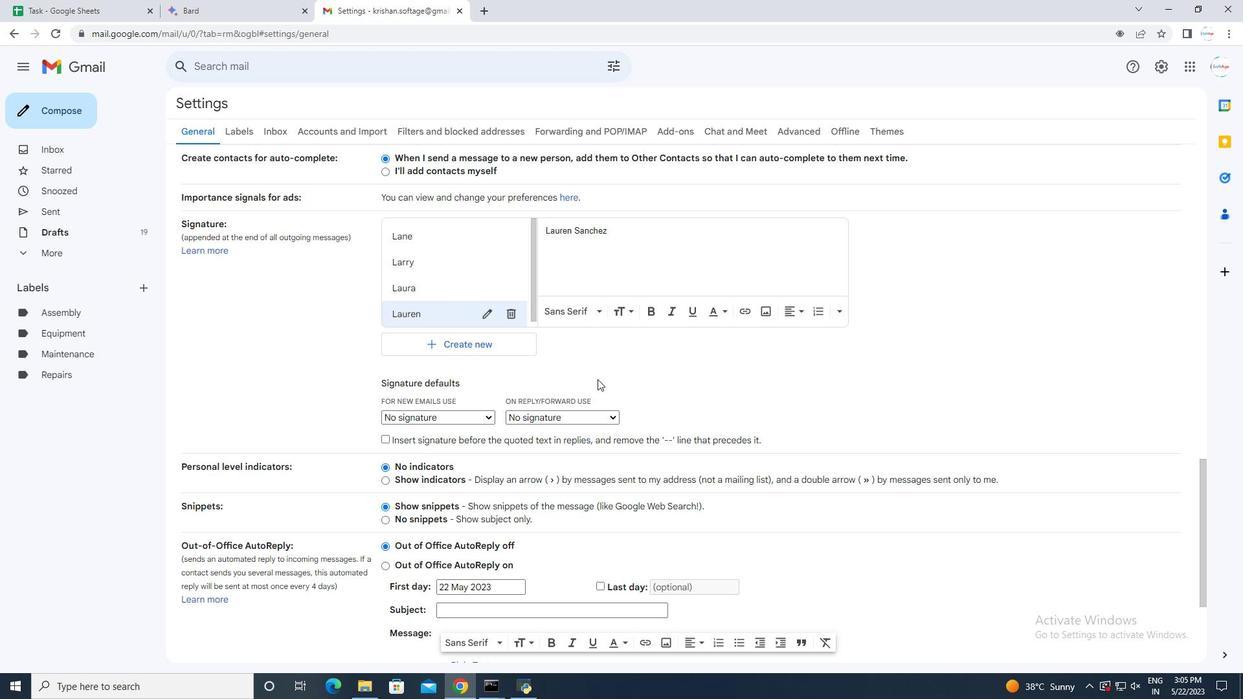 
Action: Mouse scrolled (597, 379) with delta (0, 0)
Screenshot: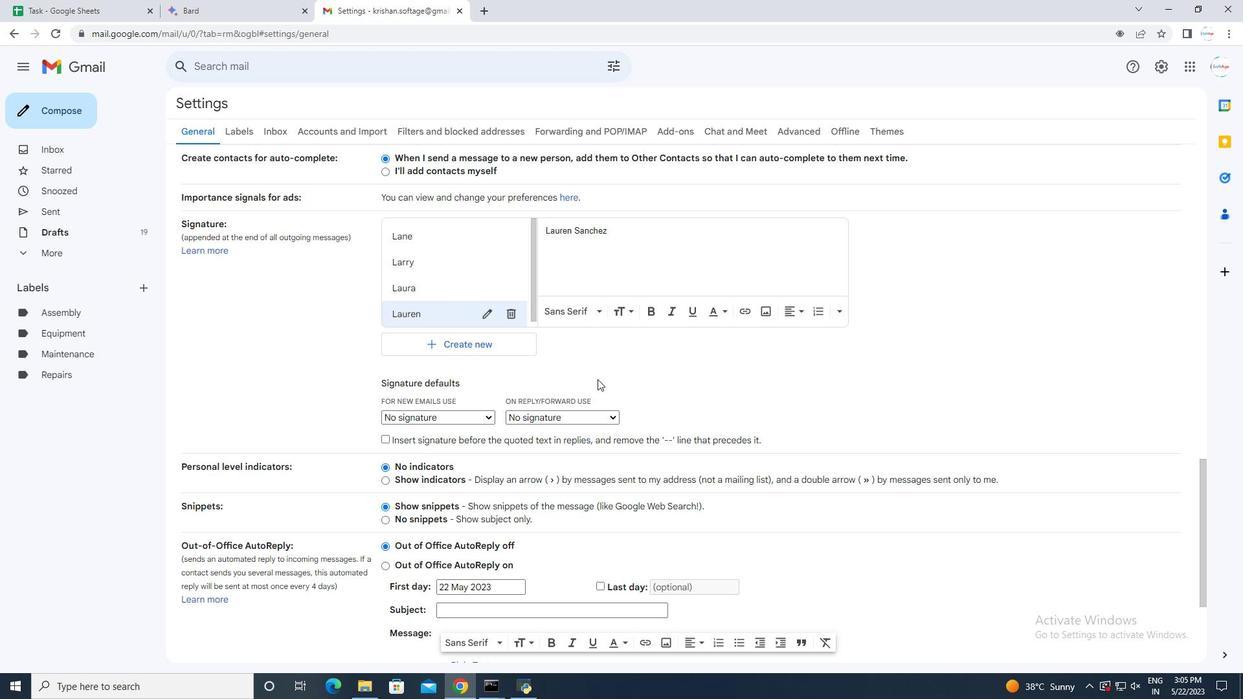 
Action: Mouse scrolled (597, 379) with delta (0, 0)
Screenshot: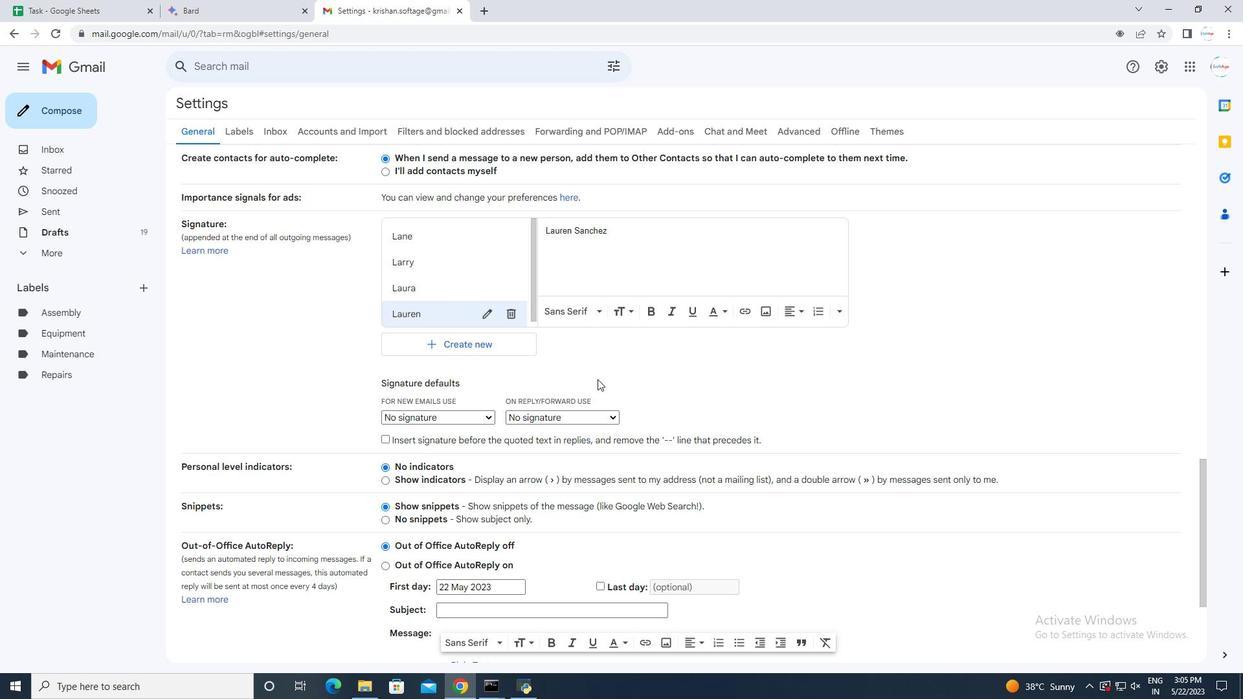 
Action: Mouse scrolled (597, 379) with delta (0, 0)
Screenshot: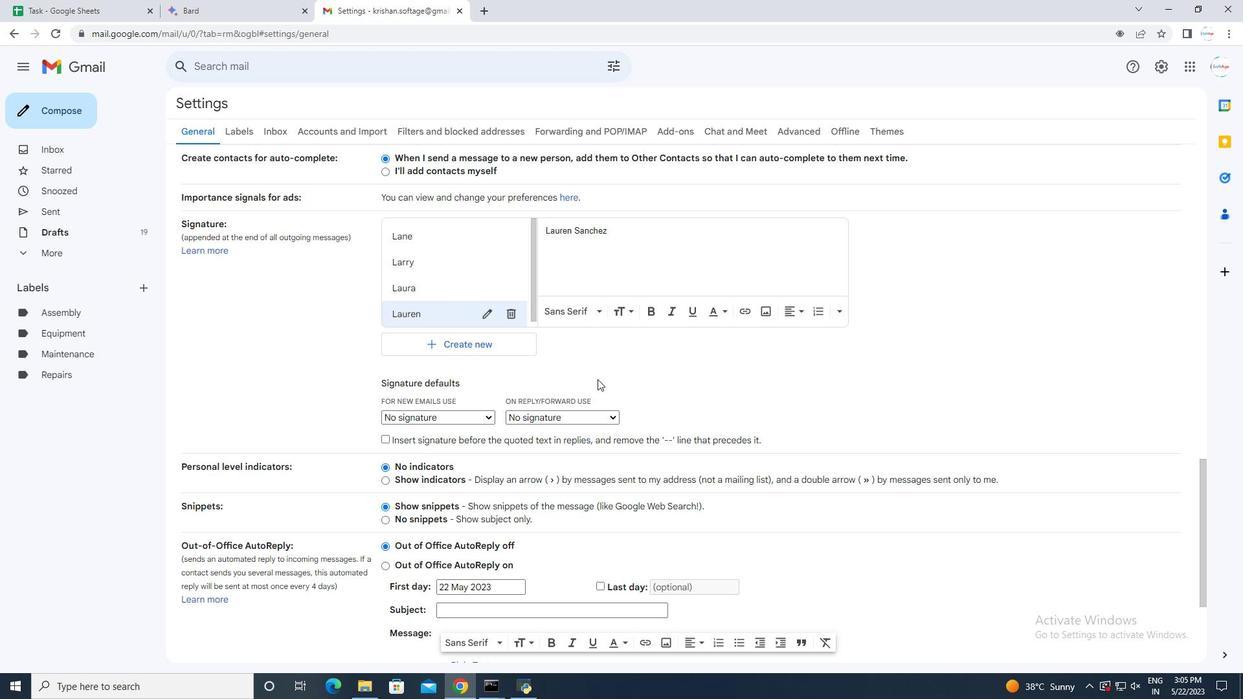 
Action: Mouse scrolled (597, 379) with delta (0, 0)
Screenshot: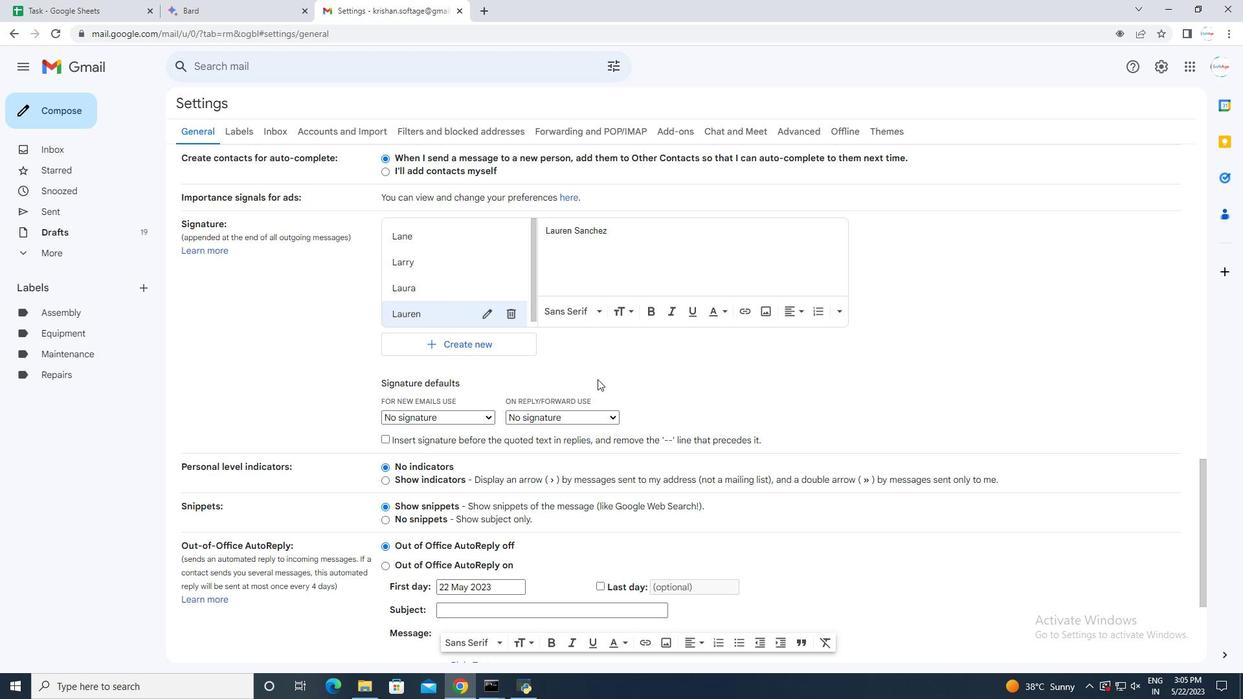 
Action: Mouse scrolled (597, 379) with delta (0, 0)
Screenshot: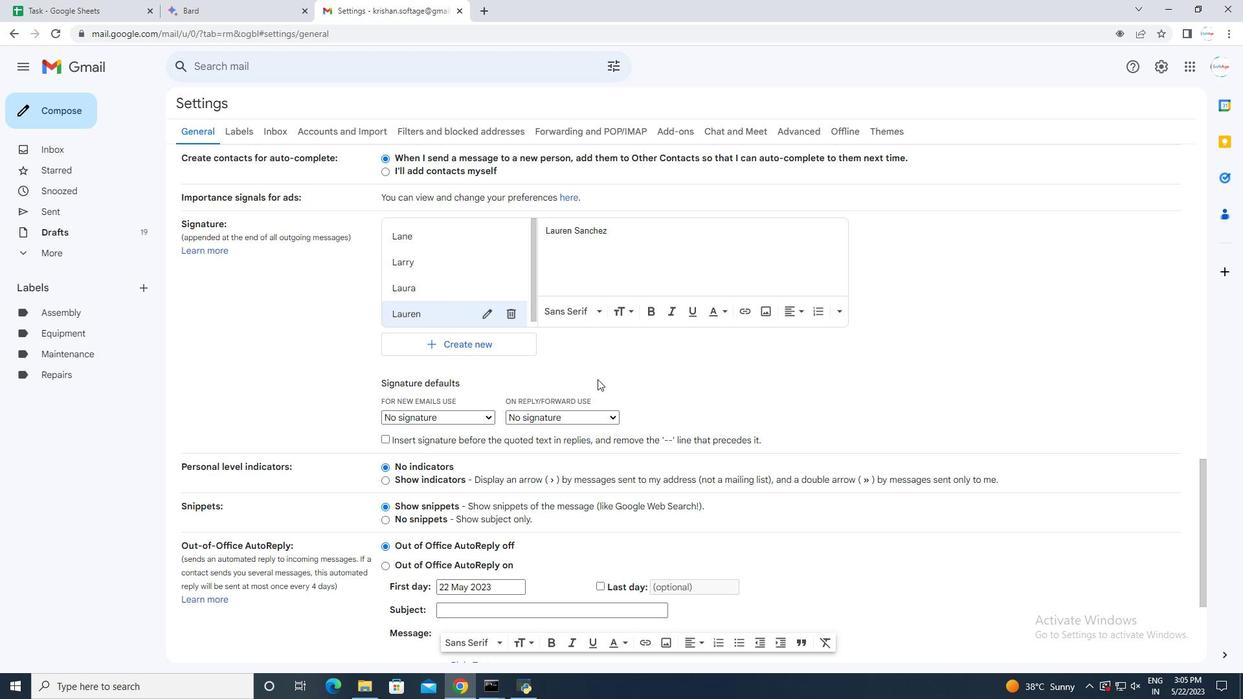 
Action: Mouse moved to (597, 380)
Screenshot: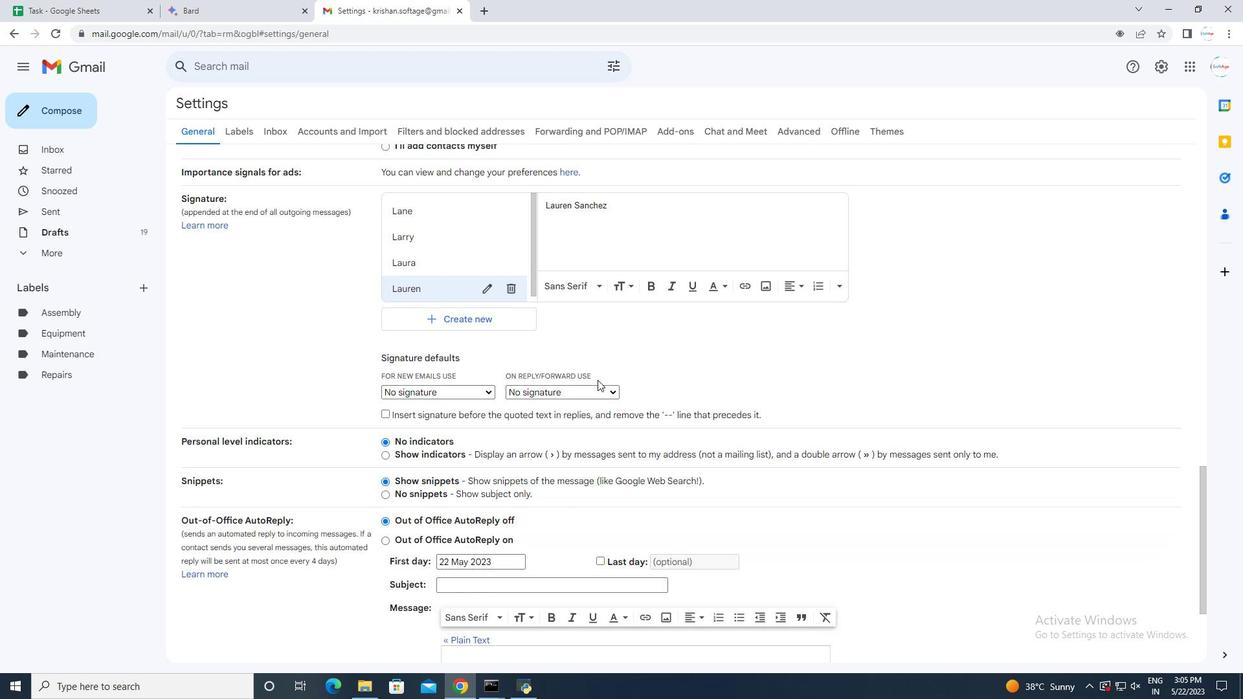 
Action: Mouse scrolled (597, 380) with delta (0, 0)
Screenshot: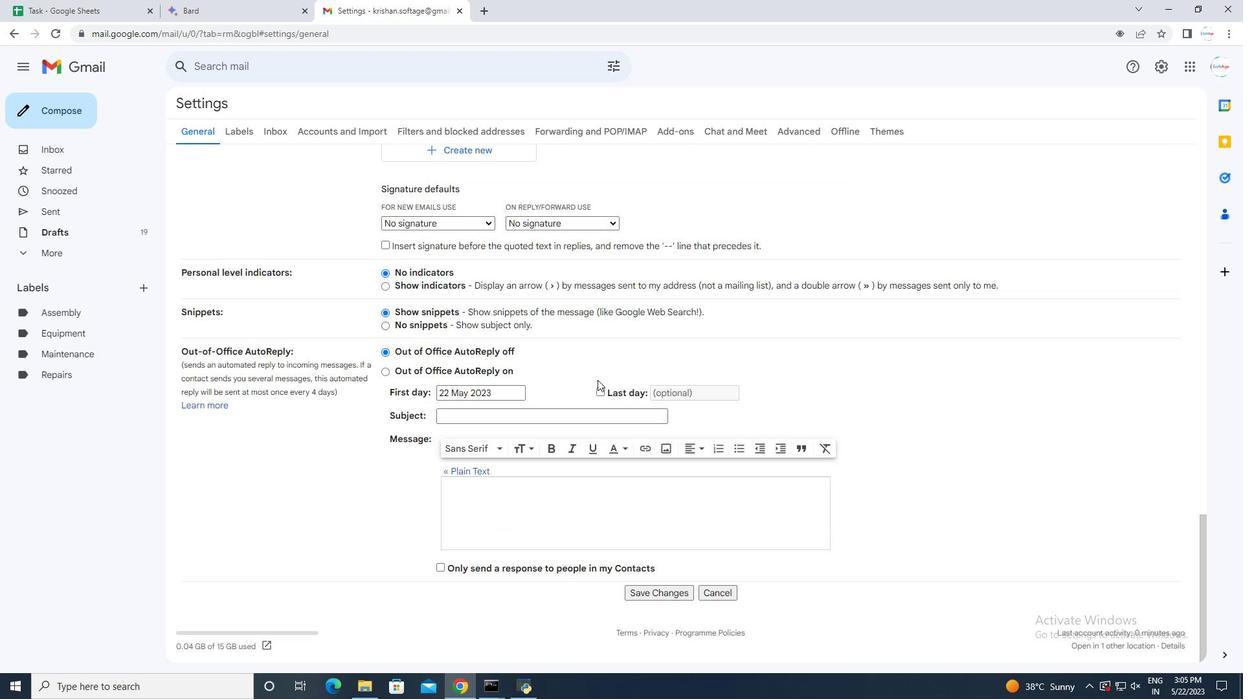 
Action: Mouse moved to (597, 382)
Screenshot: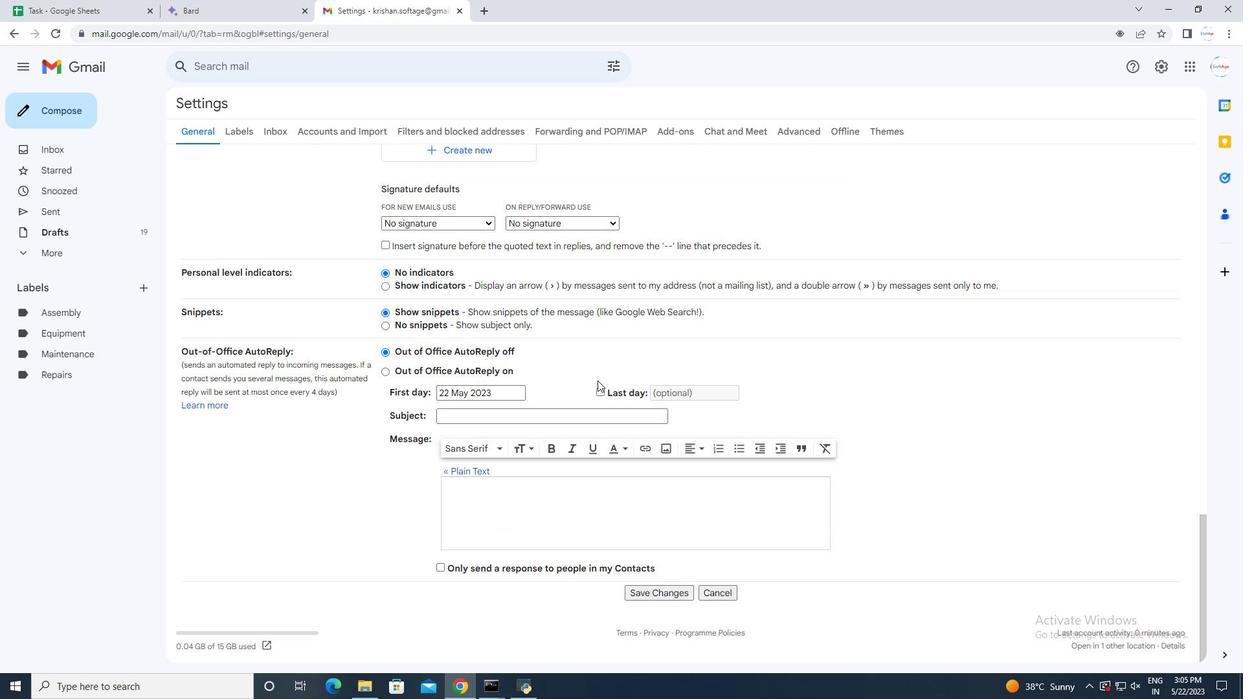 
Action: Mouse scrolled (597, 381) with delta (0, 0)
Screenshot: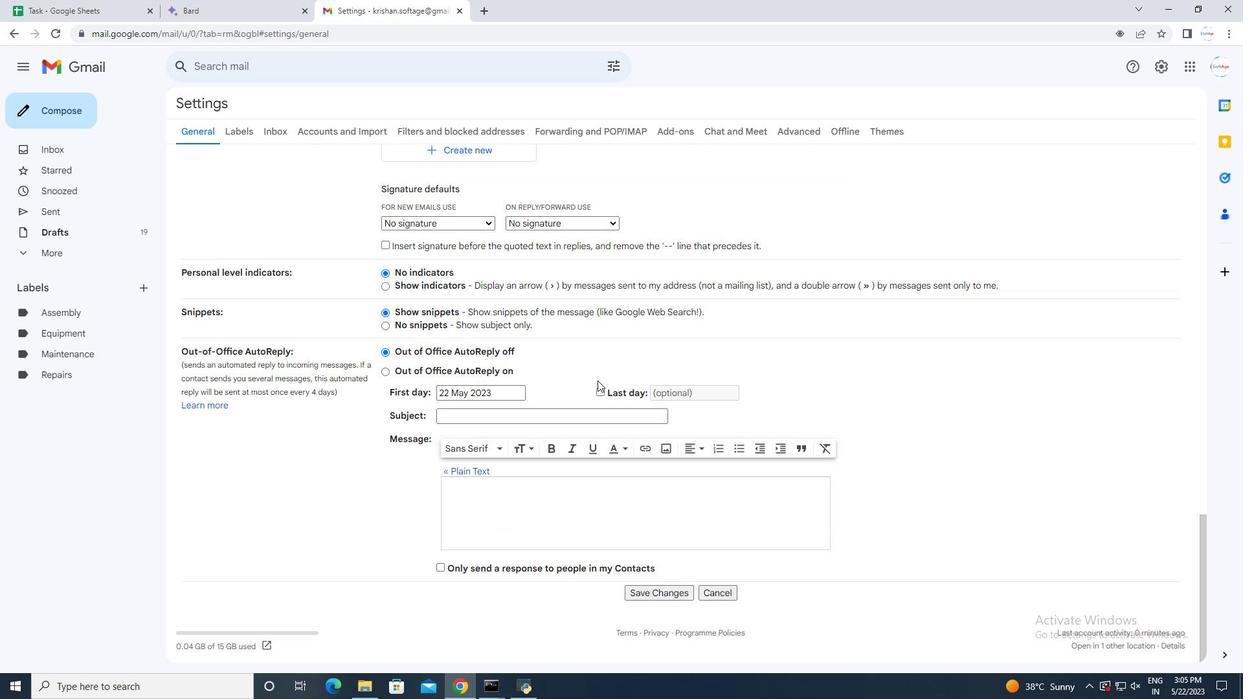 
Action: Mouse moved to (598, 384)
Screenshot: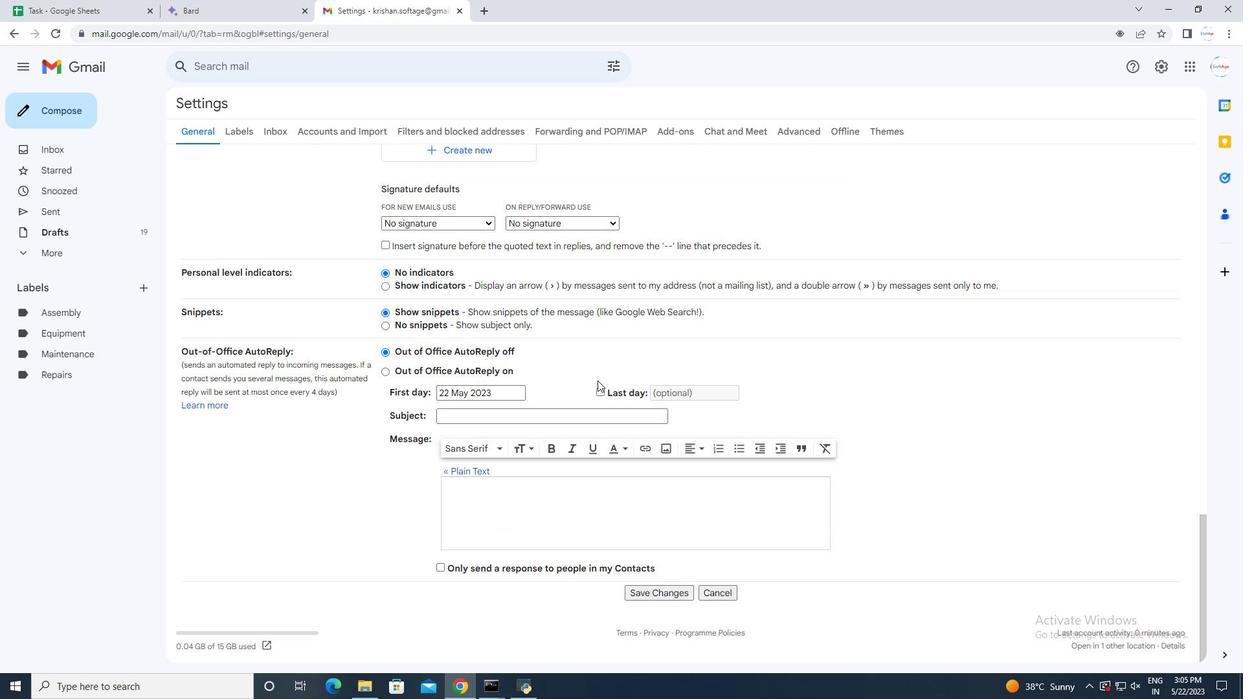 
Action: Mouse scrolled (598, 383) with delta (0, 0)
Screenshot: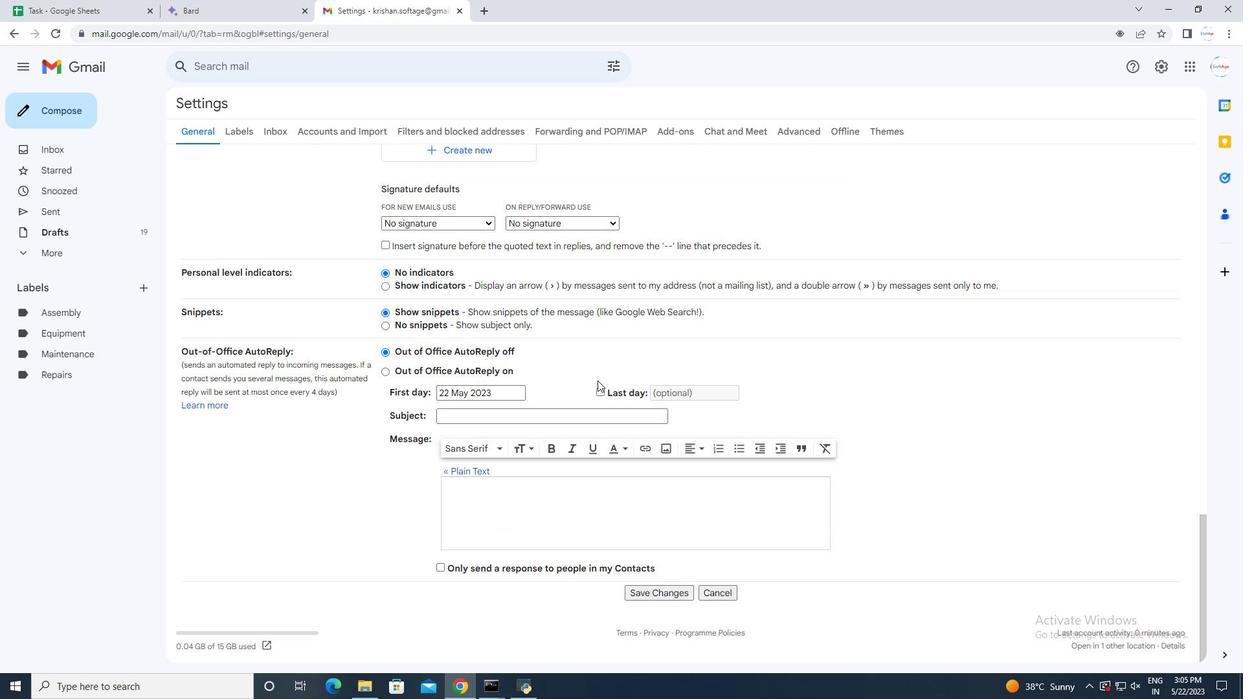 
Action: Mouse scrolled (598, 383) with delta (0, 0)
Screenshot: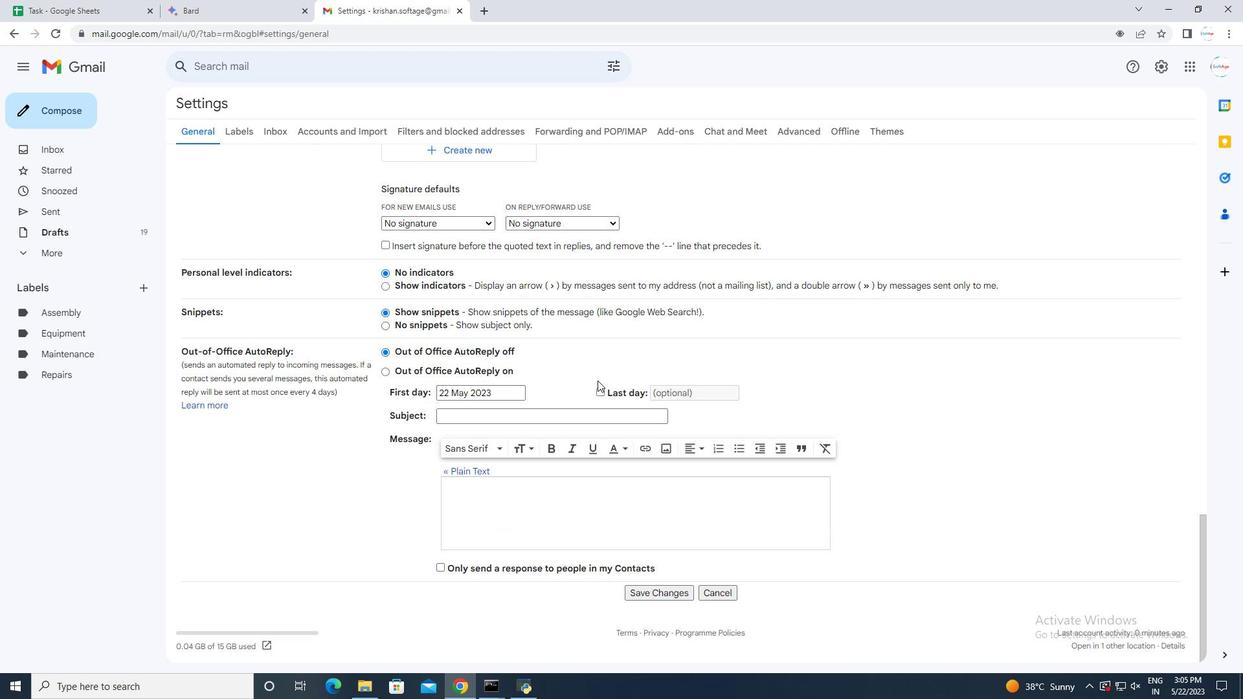 
Action: Mouse scrolled (598, 383) with delta (0, 0)
Screenshot: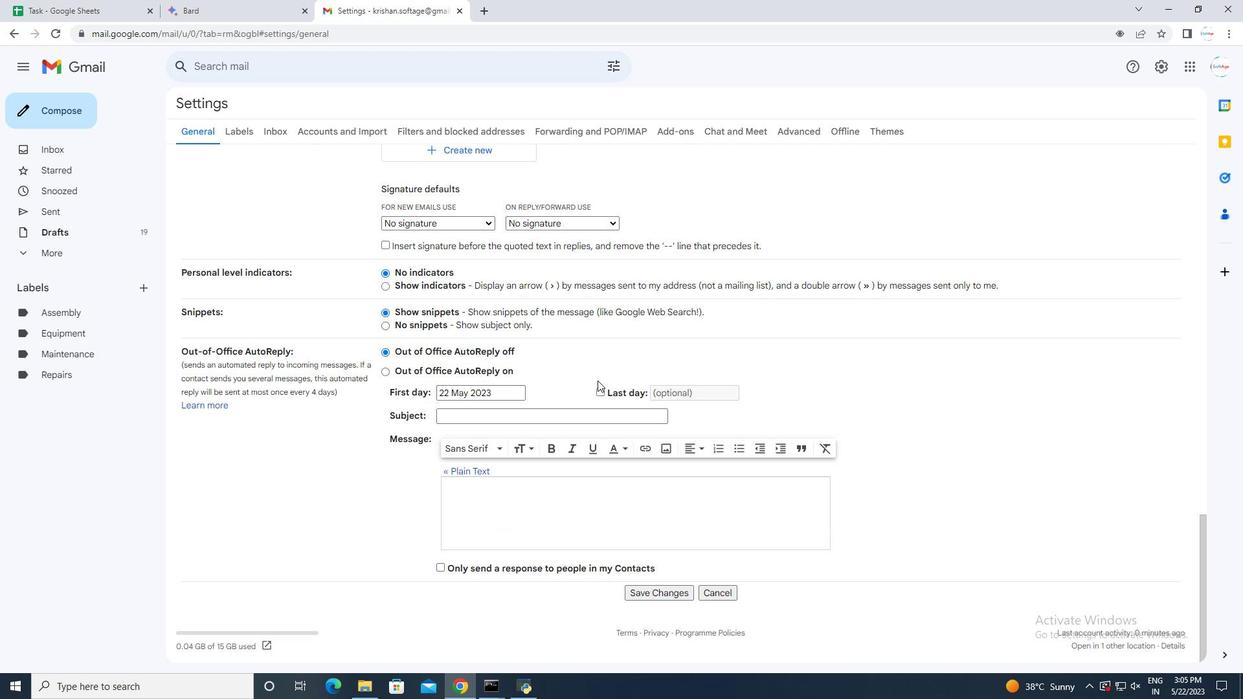 
Action: Mouse moved to (648, 588)
Screenshot: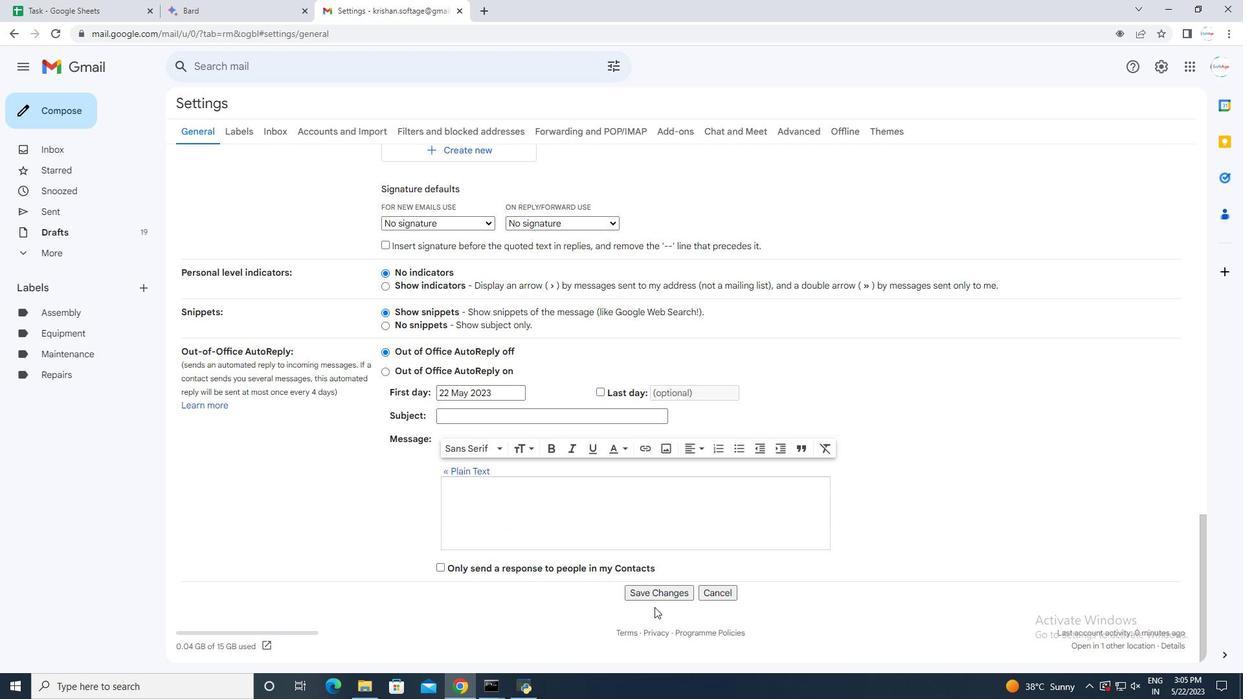 
Action: Mouse pressed left at (648, 588)
Screenshot: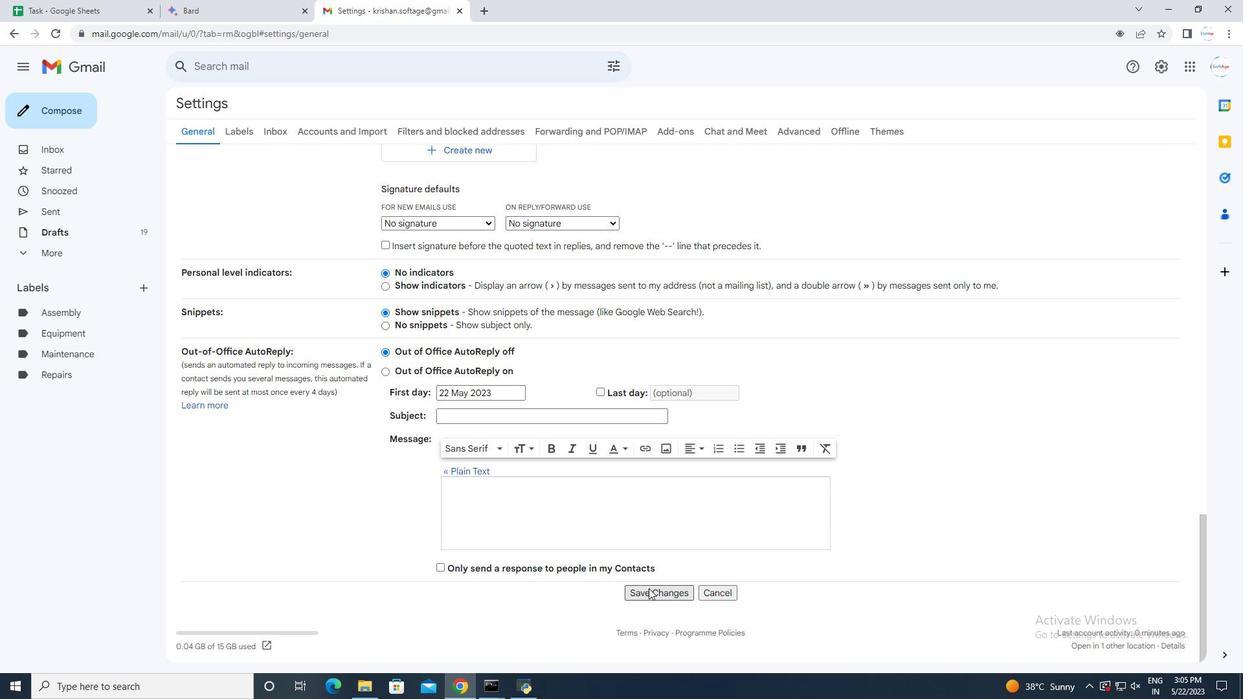 
Action: Mouse moved to (66, 120)
Screenshot: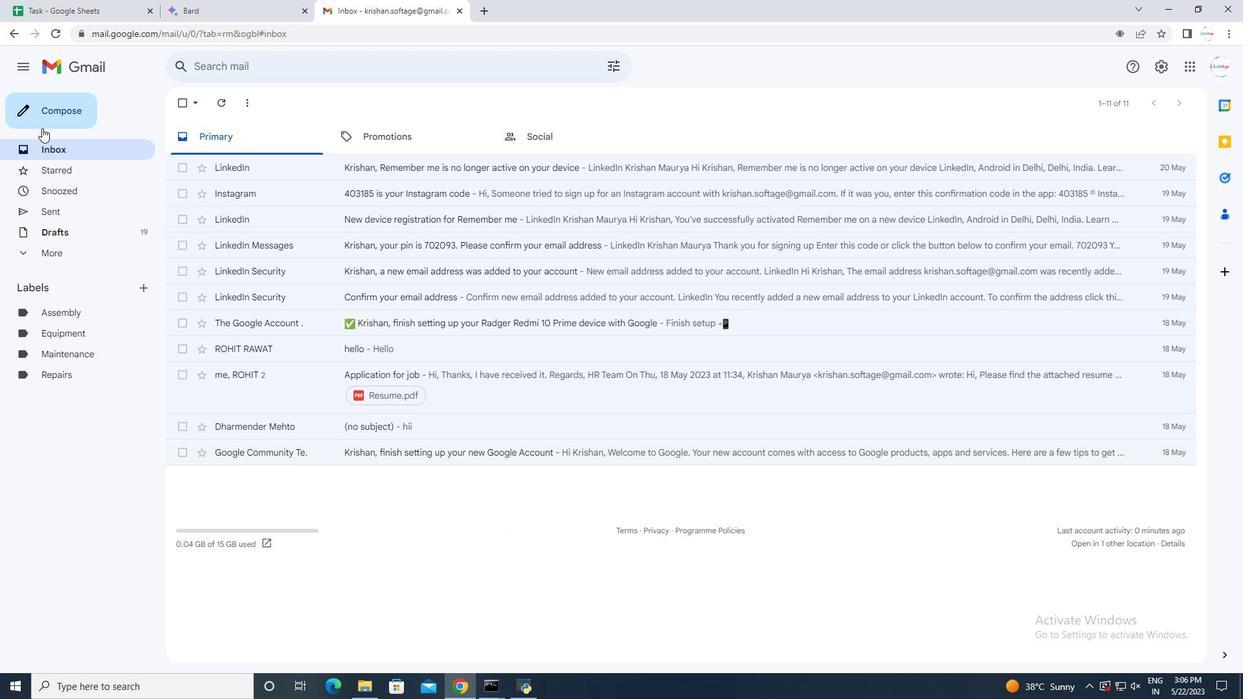 
Action: Mouse pressed left at (66, 120)
Screenshot: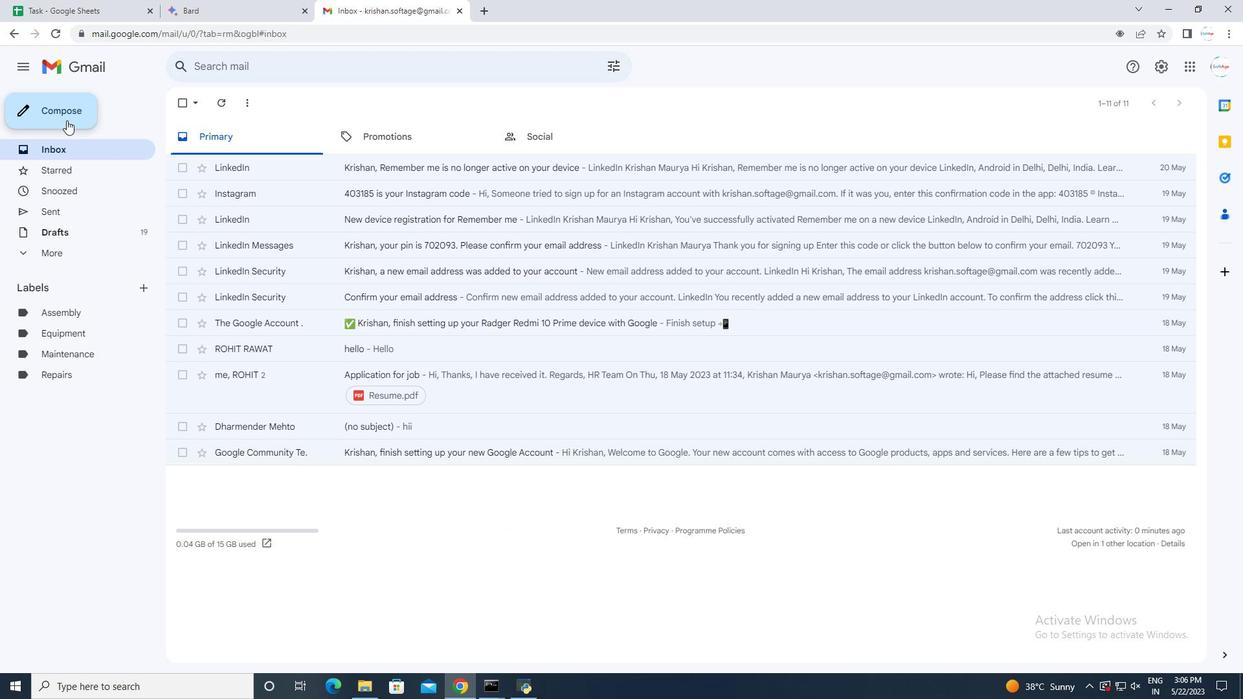 
Action: Mouse moved to (859, 315)
Screenshot: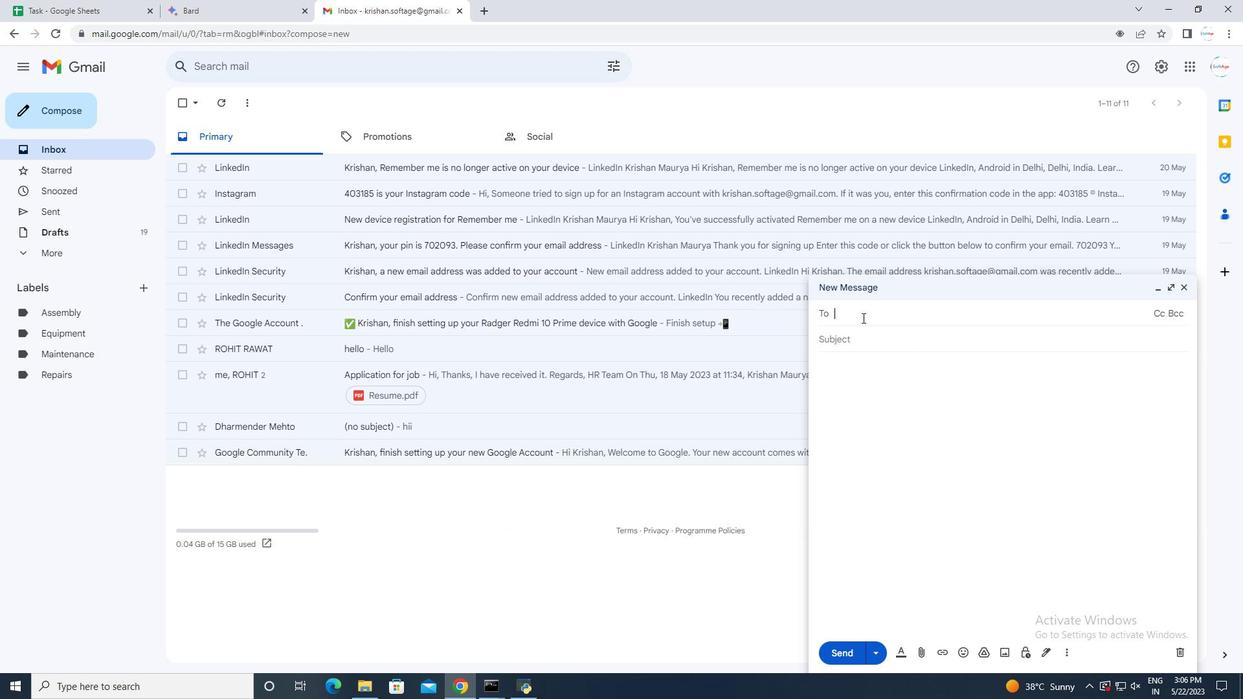 
Action: Mouse pressed left at (859, 315)
Screenshot: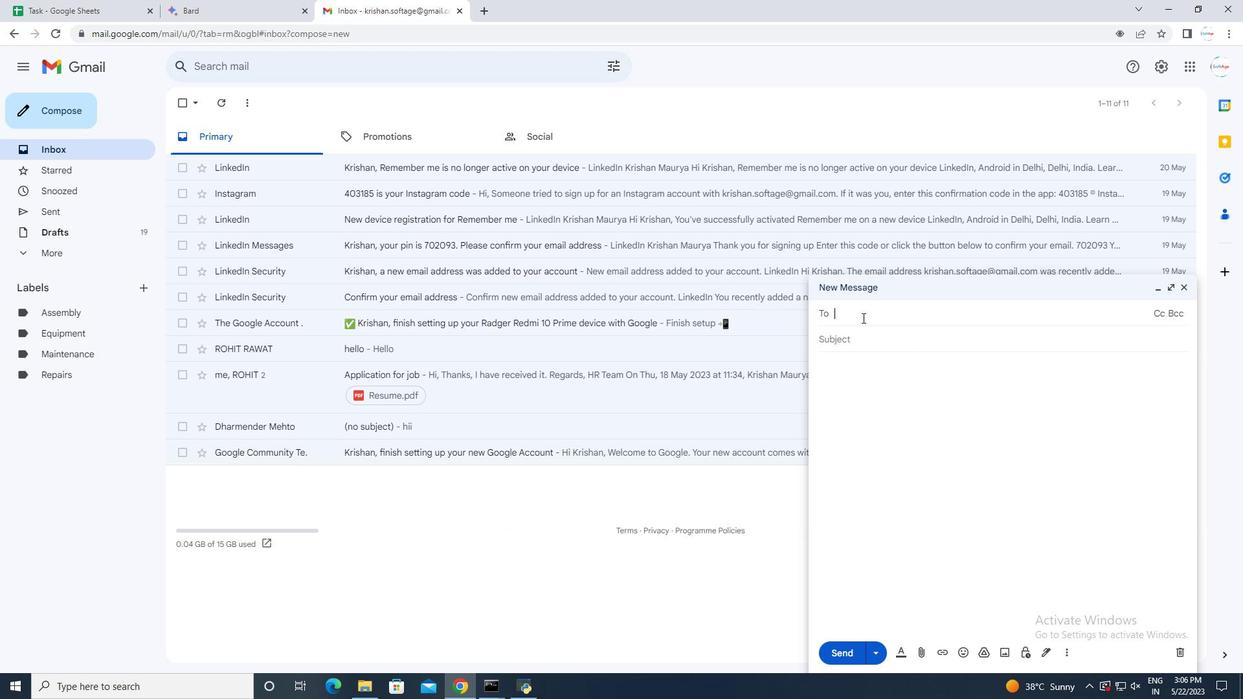 
Action: Key pressed softage.6<Key.shift>@softage.net
Screenshot: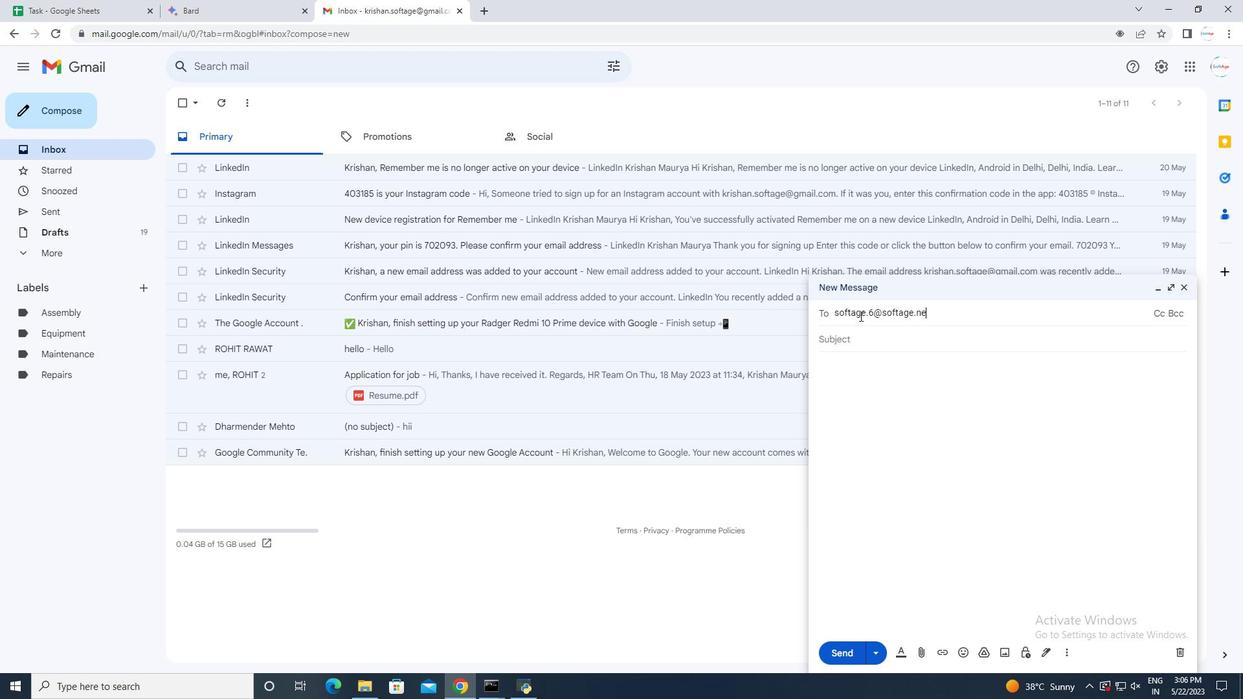 
Action: Mouse moved to (919, 347)
Screenshot: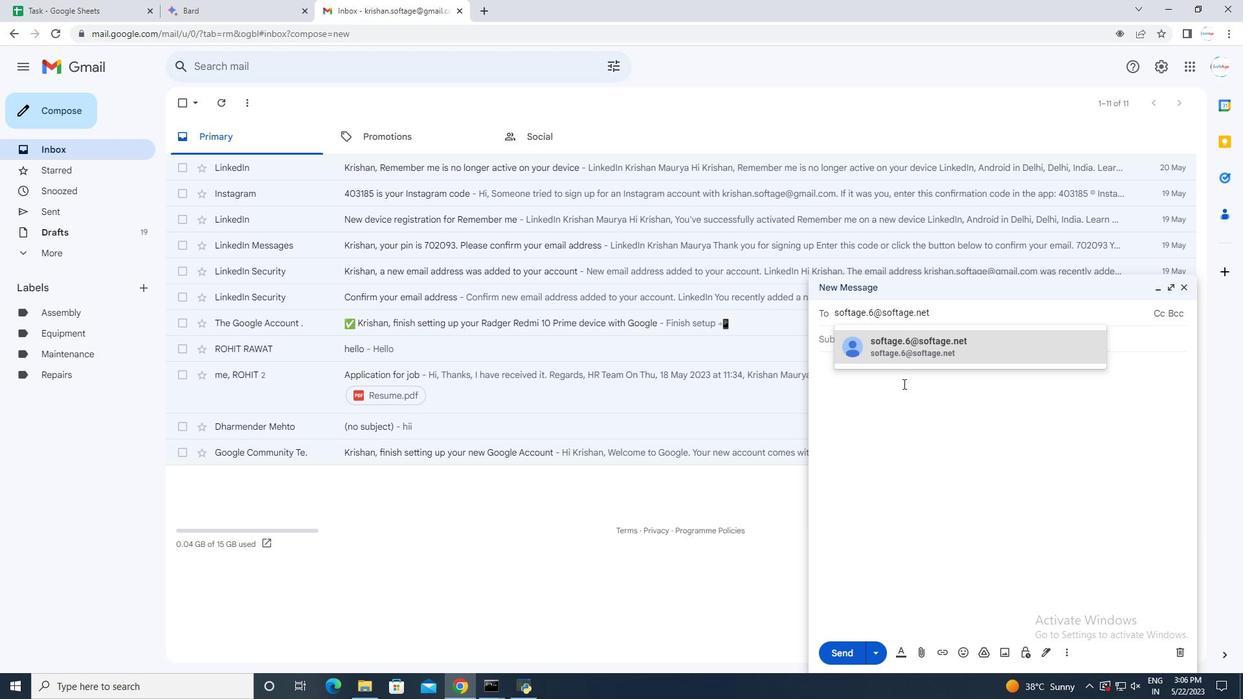 
Action: Mouse pressed left at (919, 347)
Screenshot: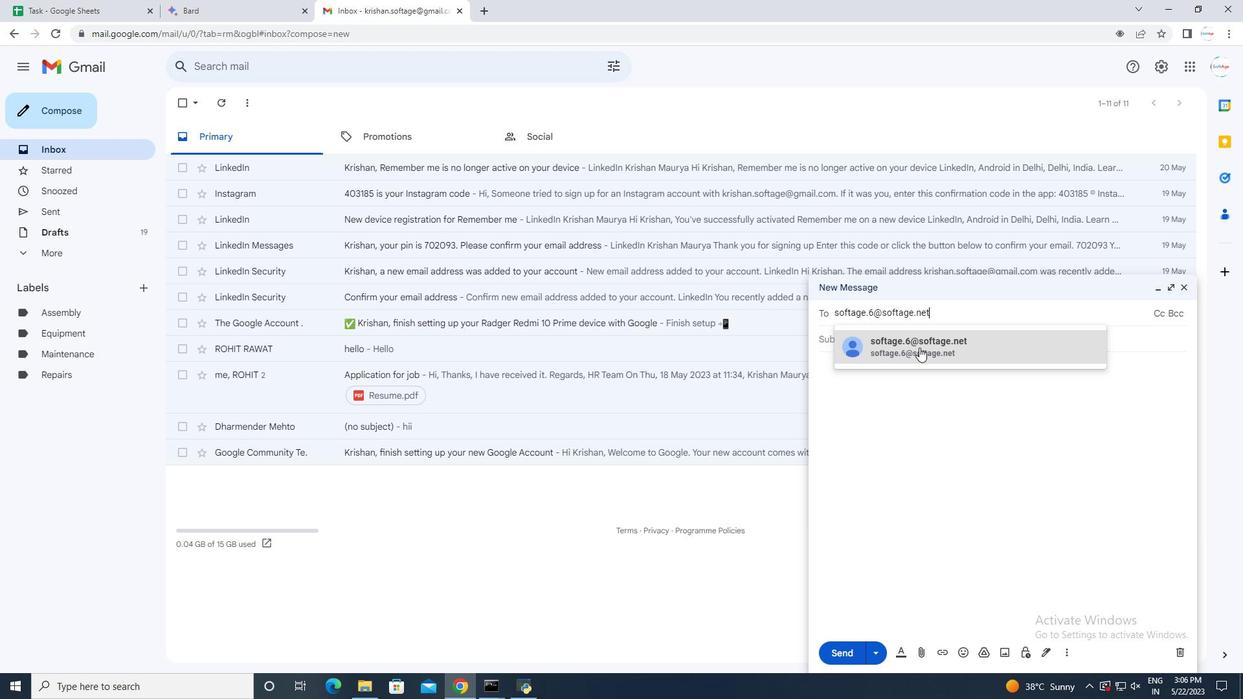
Action: Mouse moved to (885, 352)
Screenshot: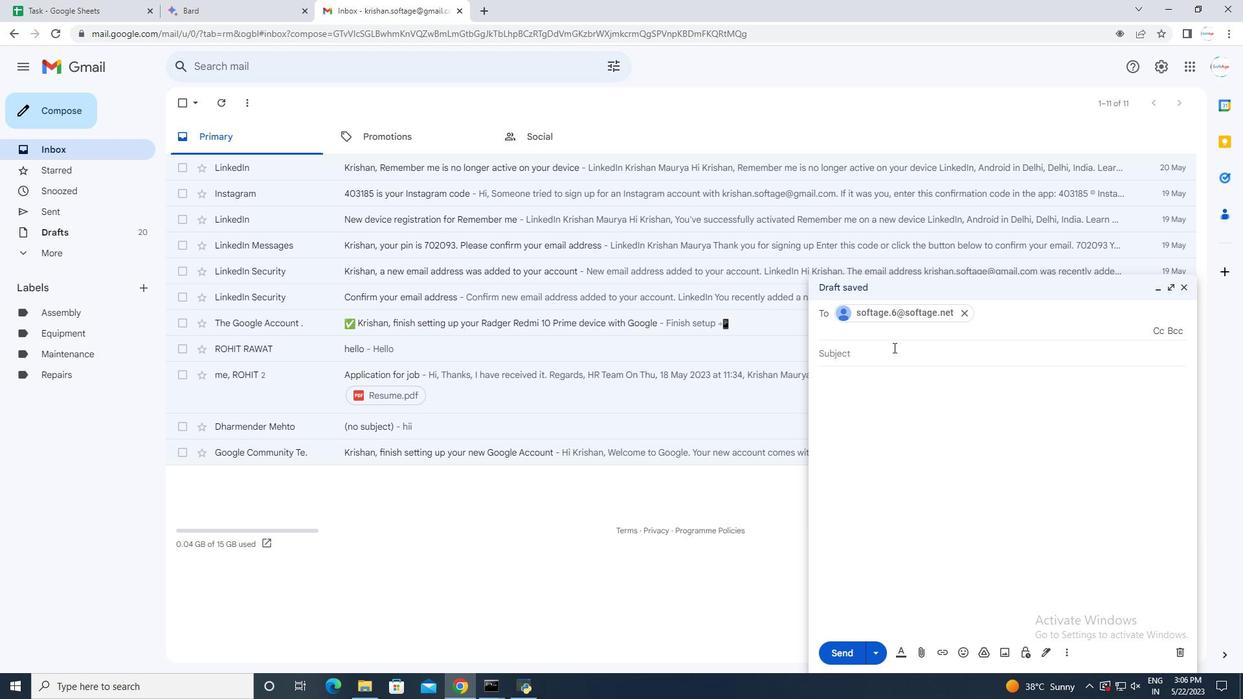 
Action: Mouse pressed left at (885, 352)
Screenshot: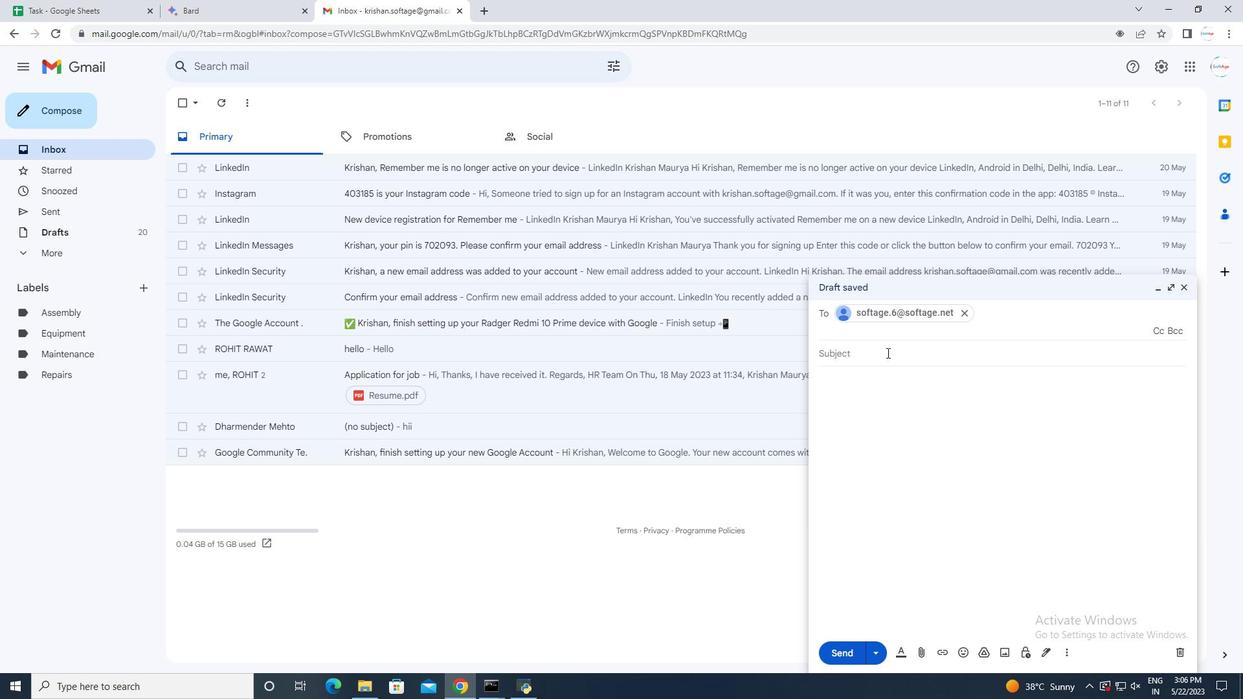
Action: Mouse moved to (876, 372)
Screenshot: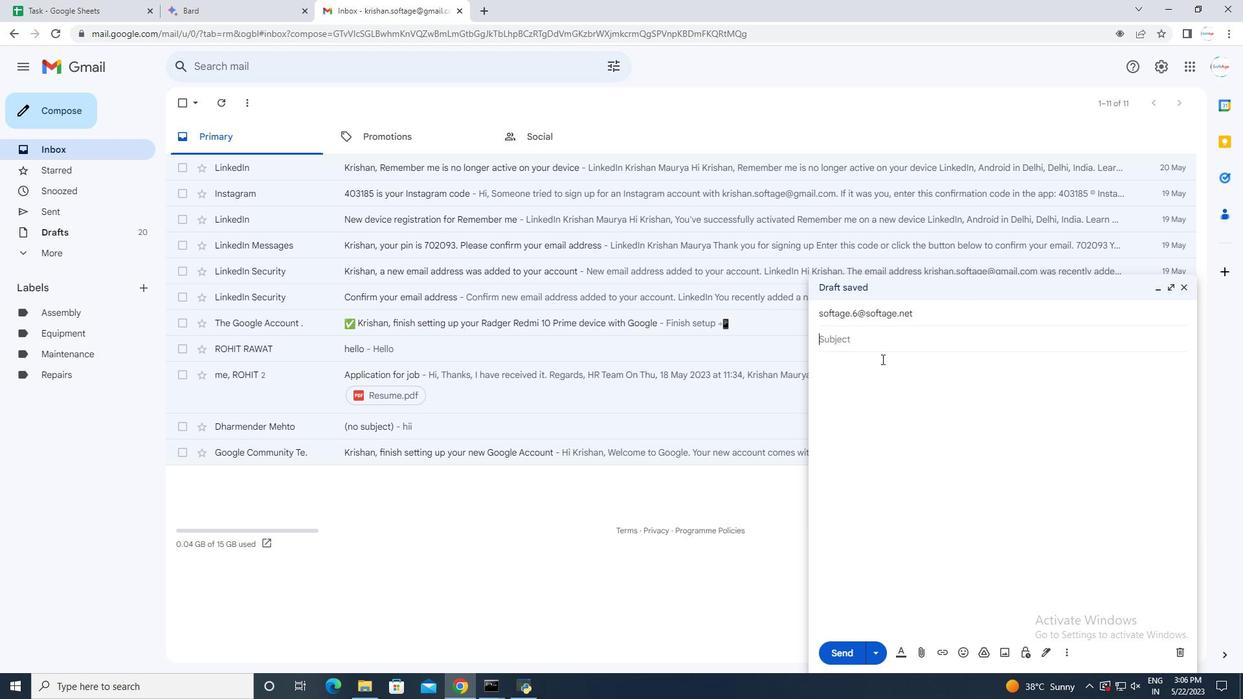 
Action: Mouse pressed left at (876, 372)
Screenshot: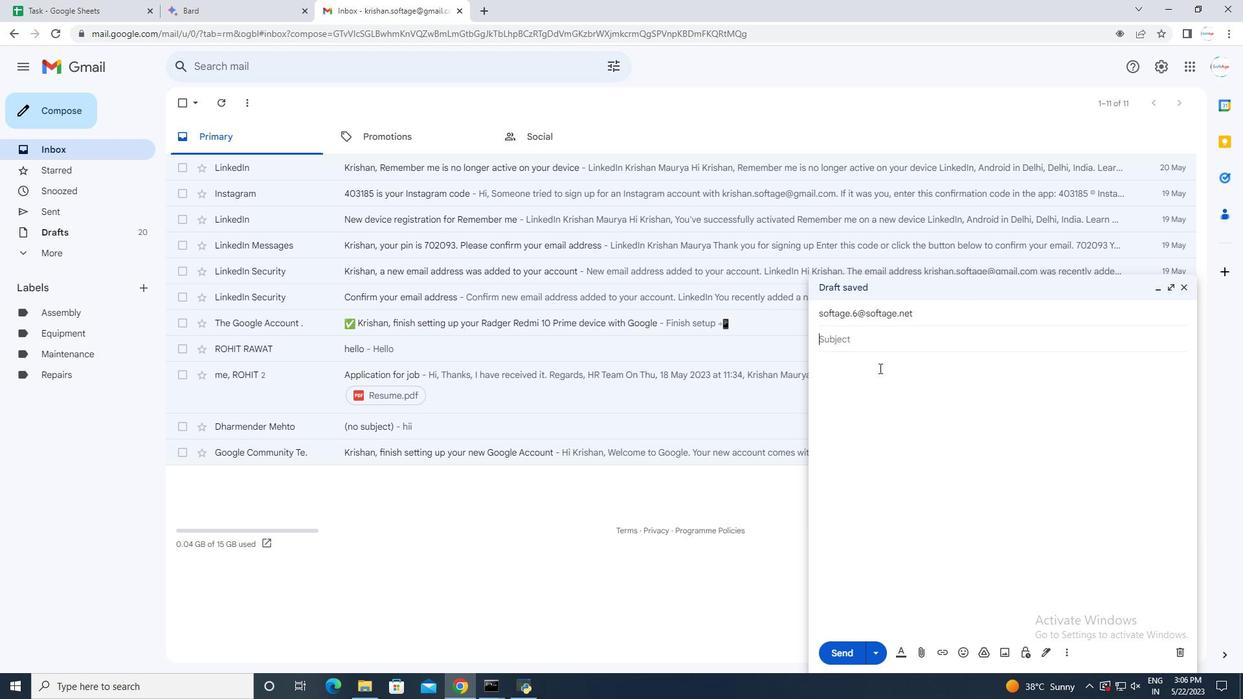 
Action: Mouse moved to (875, 371)
Screenshot: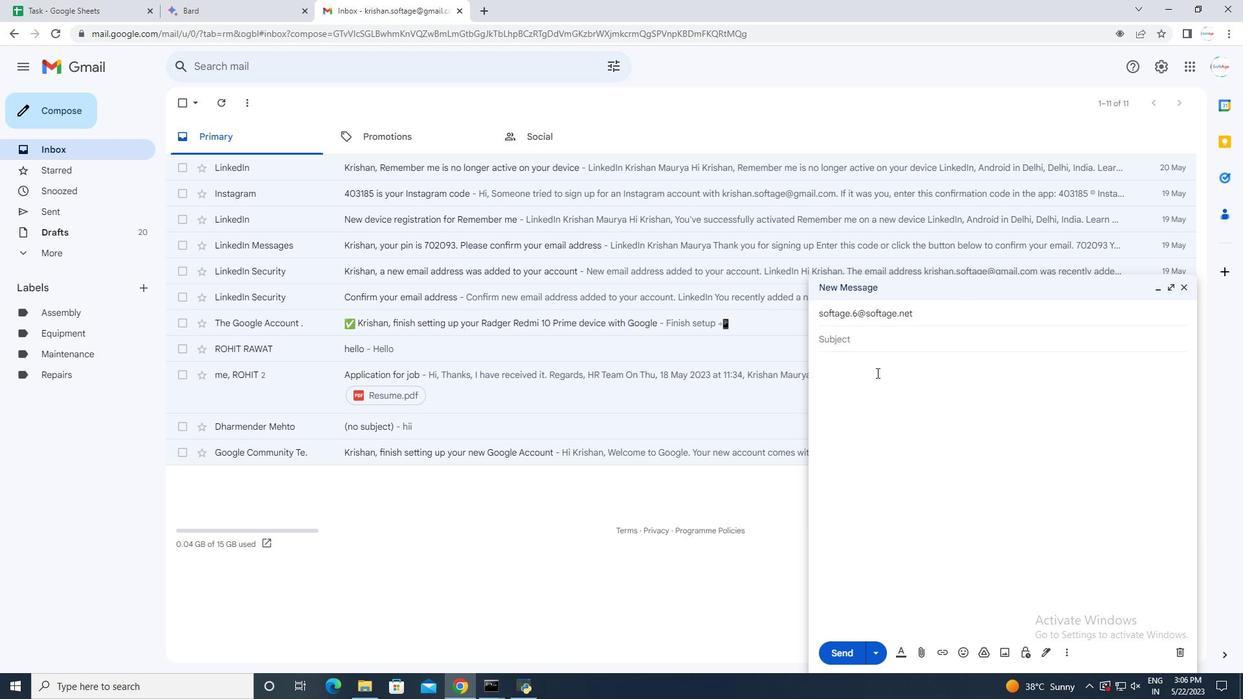 
Action: Key pressed <Key.shift>Have<Key.space><Key.shift>A<Key.backspace>a<Key.space>greate<Key.backspace><Key.backspace><Key.backspace><Key.backspace><Key.backspace><Key.backspace>grate<Key.backspace><Key.backspace><Key.backspace><Key.backspace><Key.backspace>great<Key.space><Key.shift>National<Key.space><Key.shift>Don<Key.backspace>mestic<Key.space><Key.shift>Vil<Key.backspace>olence<Key.space><Key.shift>Awareness<Key.space><Key.shift>Month<Key.enter>
Screenshot: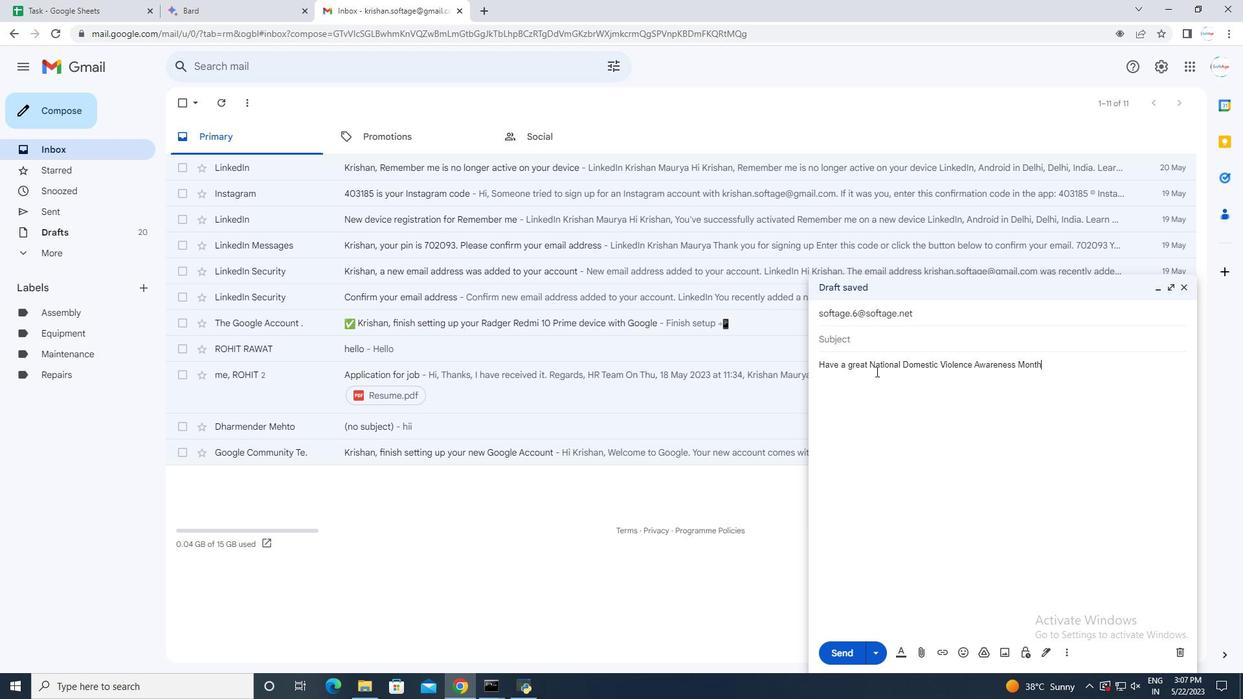 
Action: Mouse moved to (1046, 654)
Screenshot: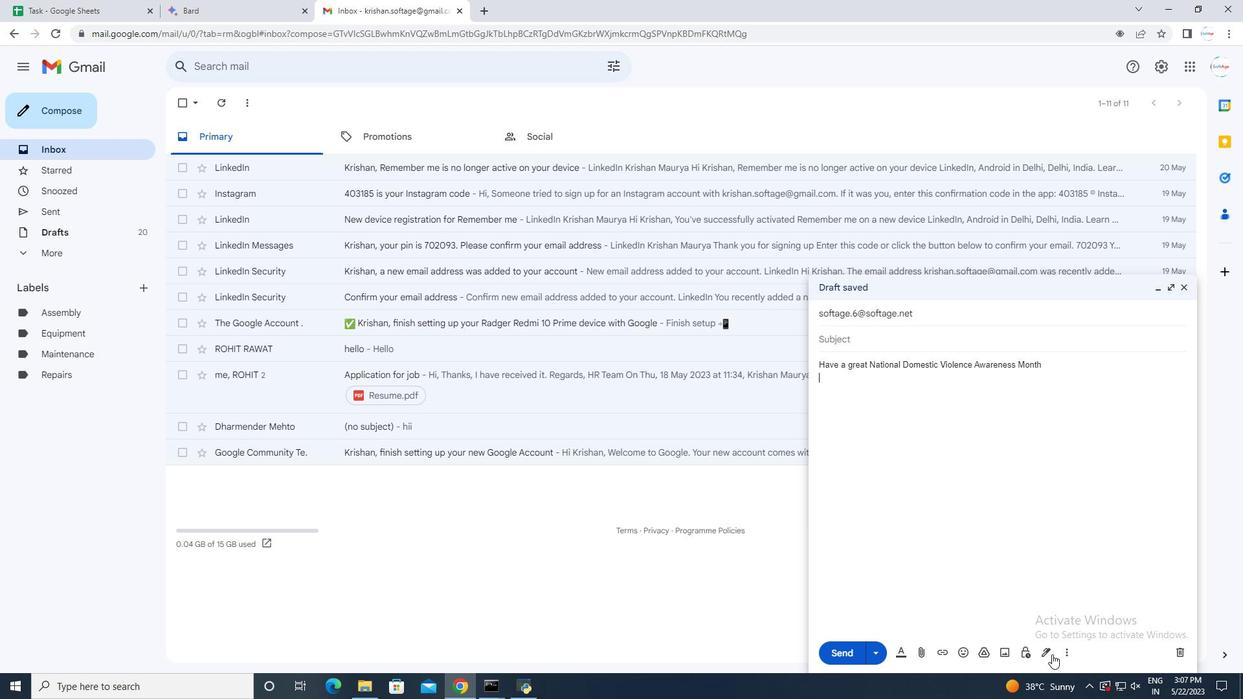 
Action: Mouse pressed left at (1046, 654)
Screenshot: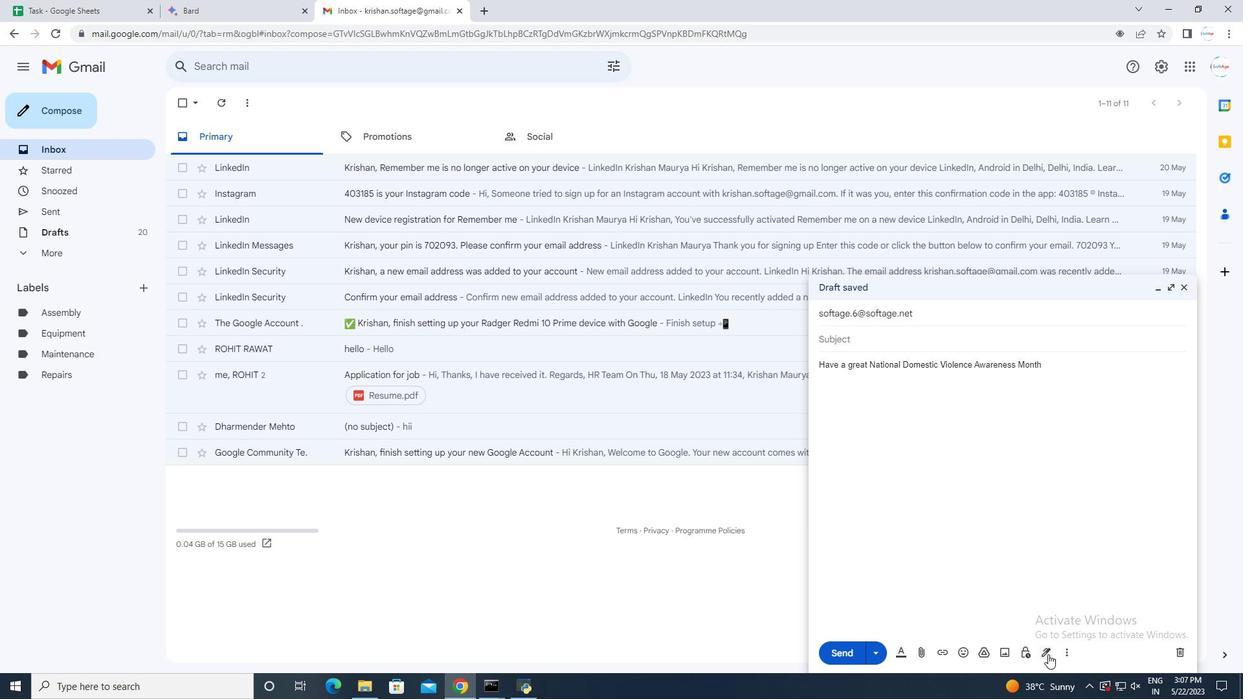 
Action: Mouse moved to (1081, 631)
Screenshot: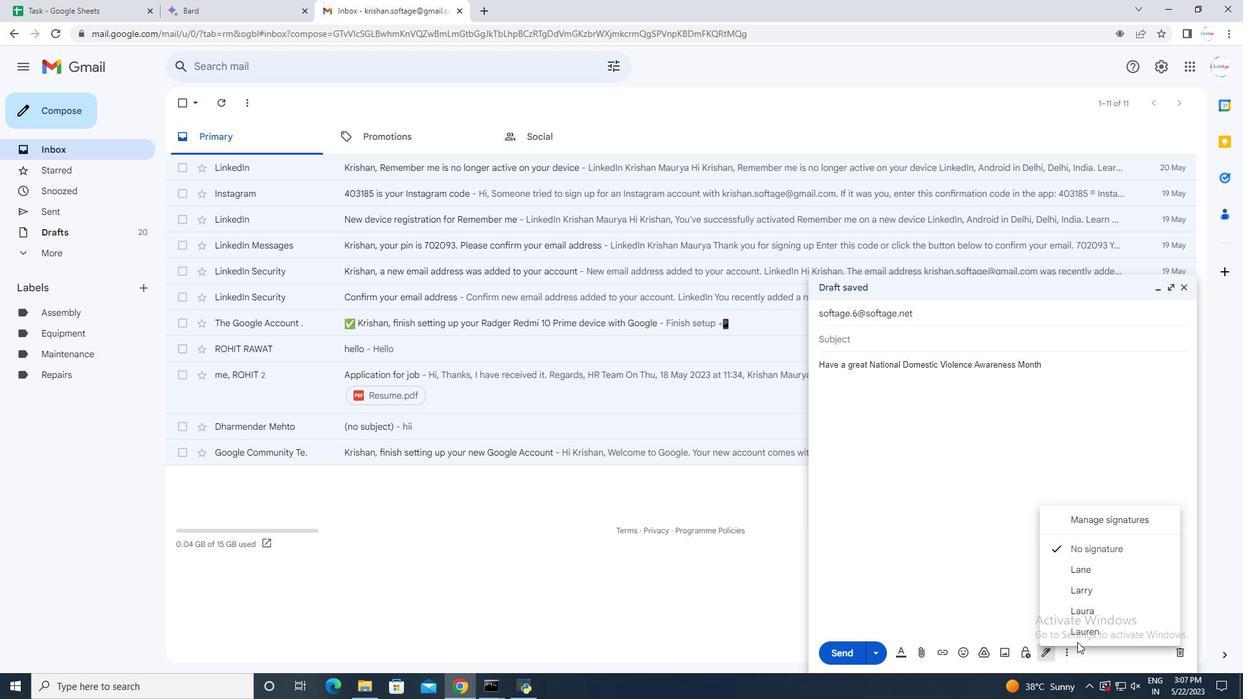 
Action: Mouse pressed left at (1081, 631)
Screenshot: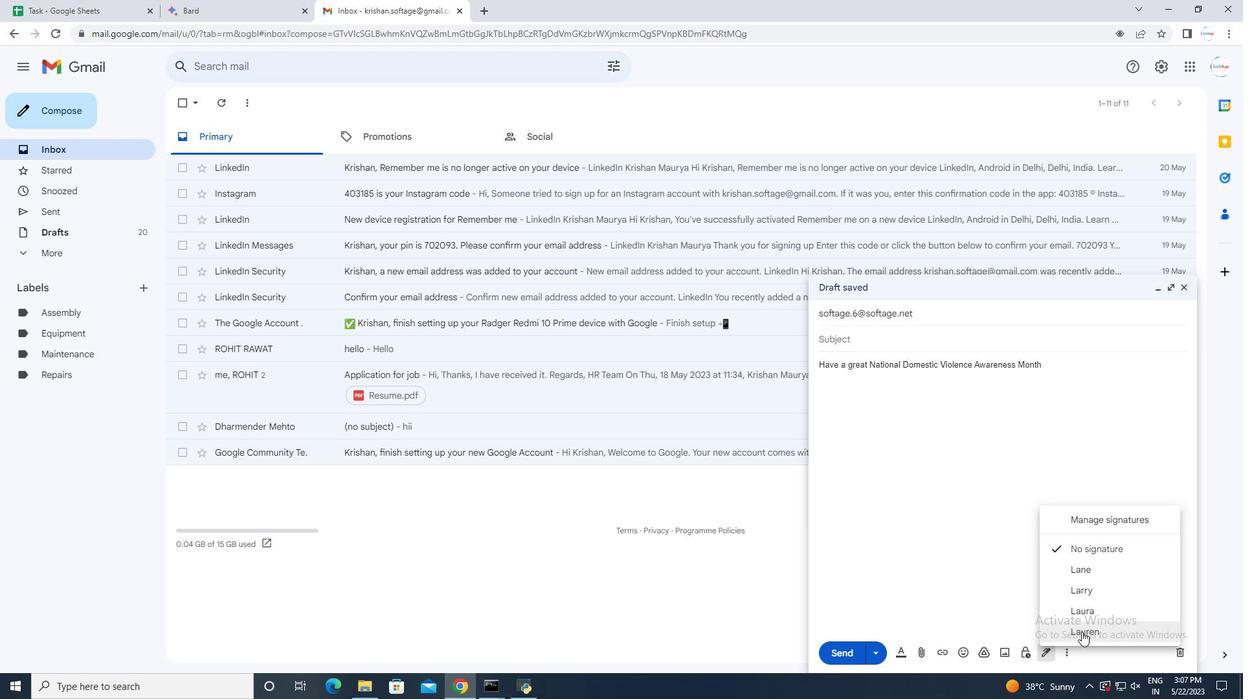 
Action: Mouse moved to (1066, 655)
Screenshot: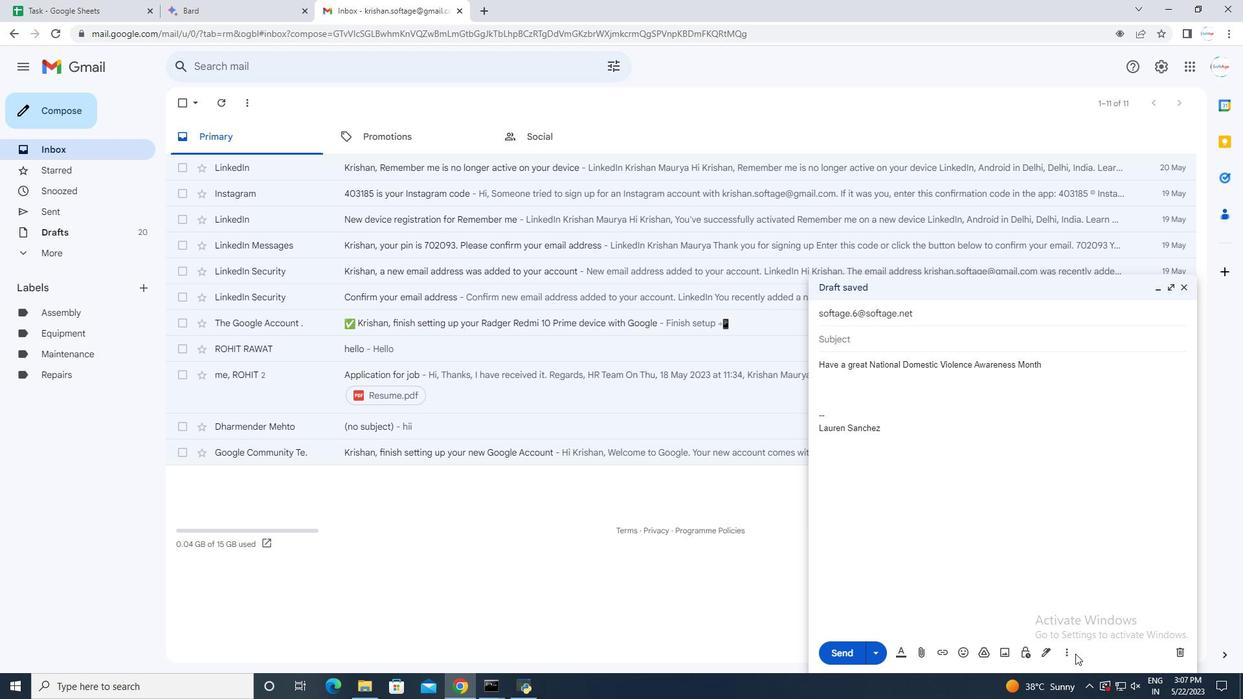 
Action: Mouse pressed left at (1066, 655)
Screenshot: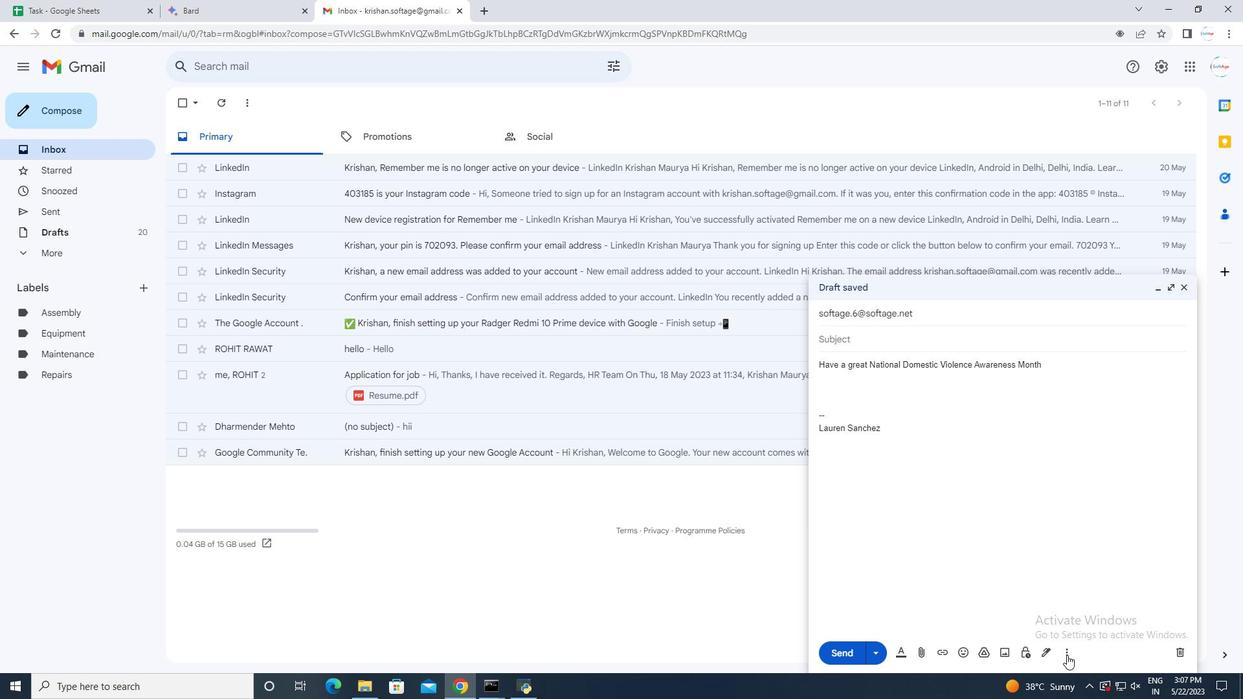 
Action: Mouse moved to (1103, 539)
Screenshot: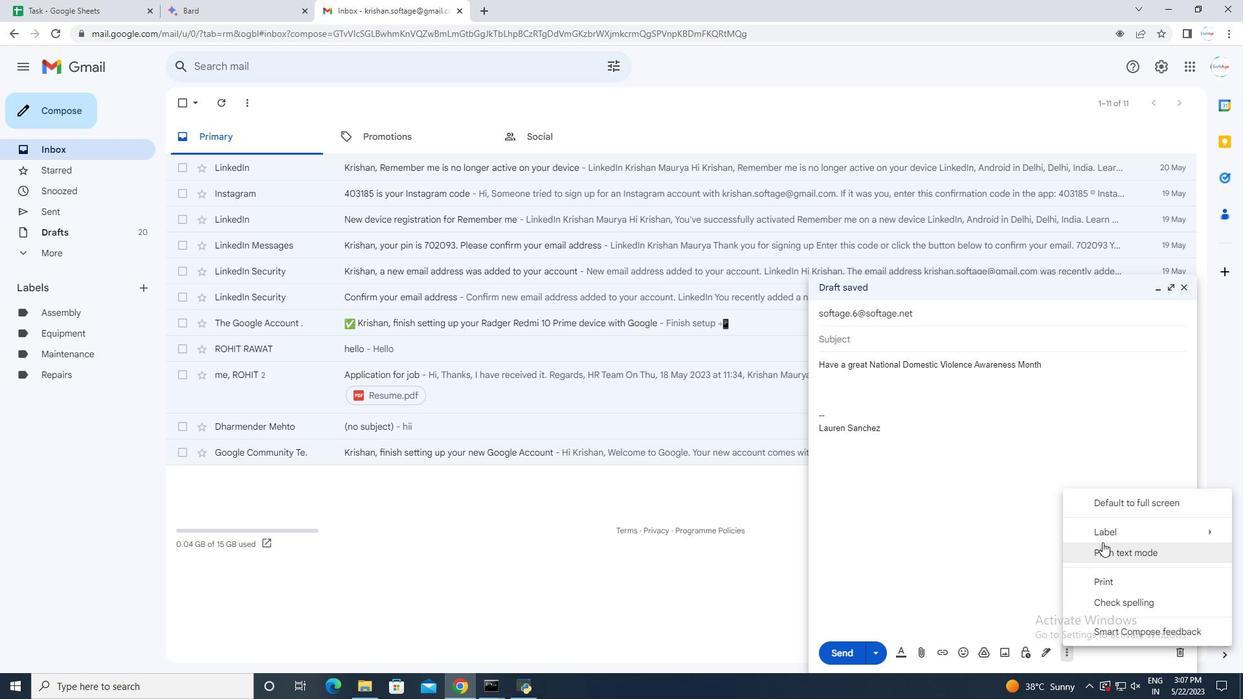 
Action: Mouse pressed left at (1103, 539)
Screenshot: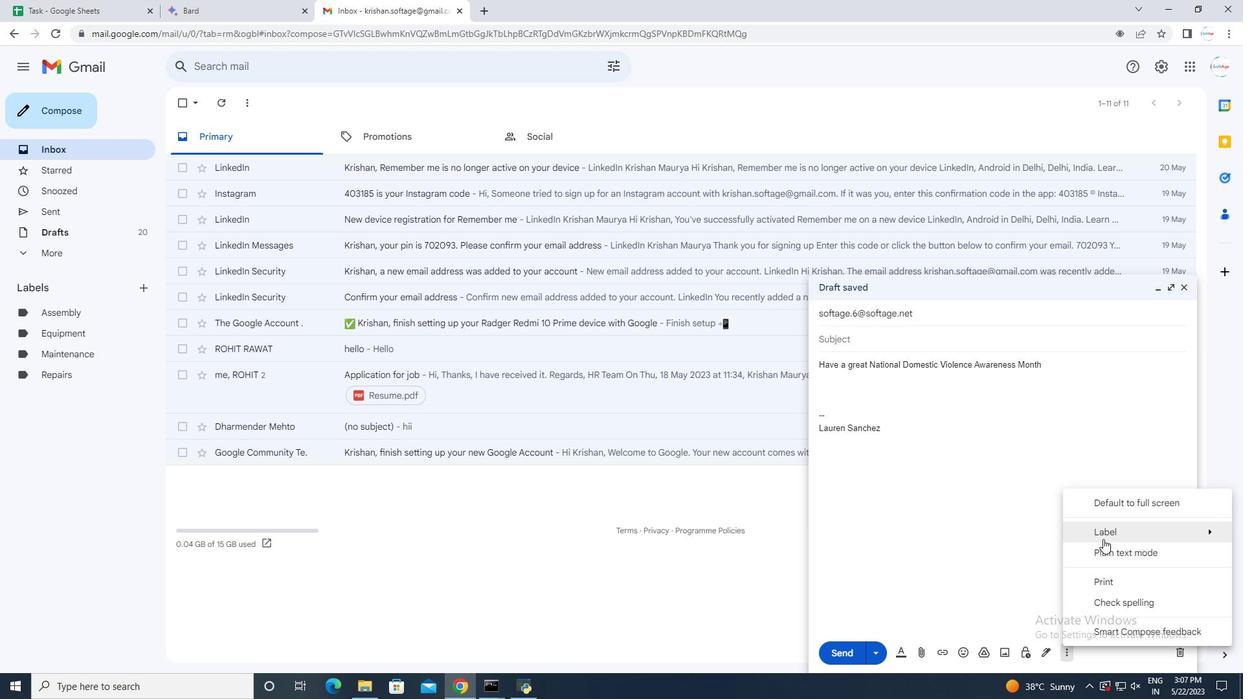 
Action: Mouse moved to (996, 510)
Screenshot: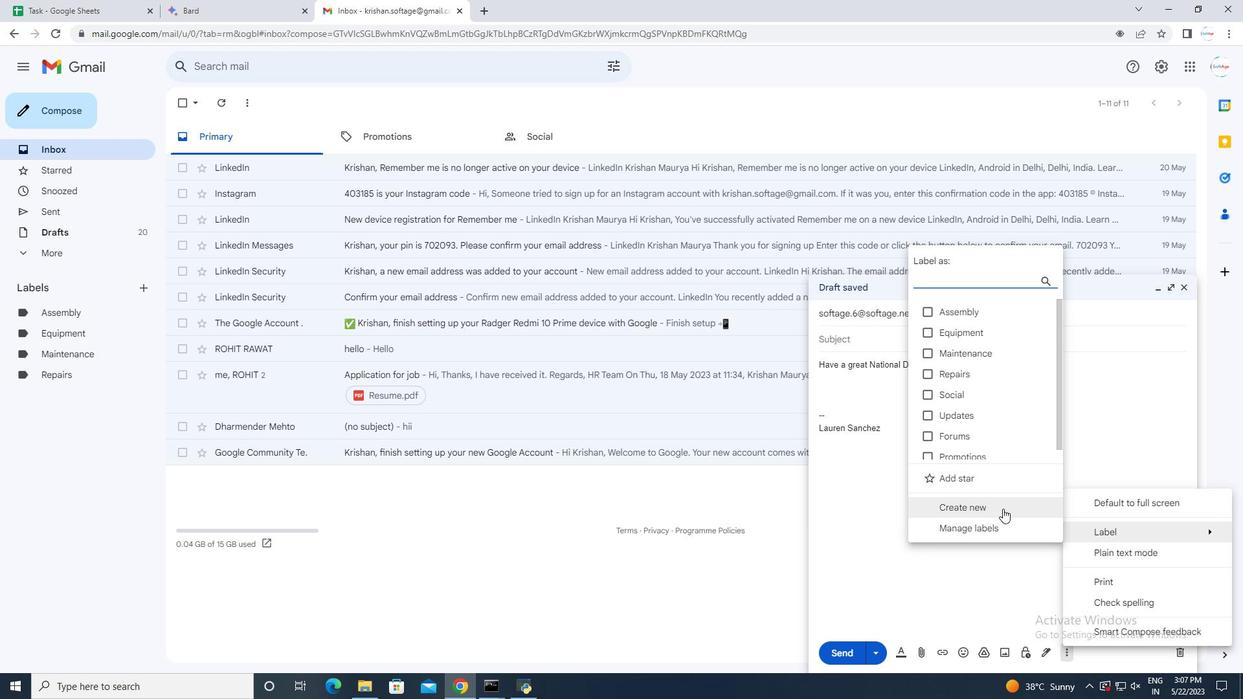 
Action: Mouse pressed left at (996, 510)
Screenshot: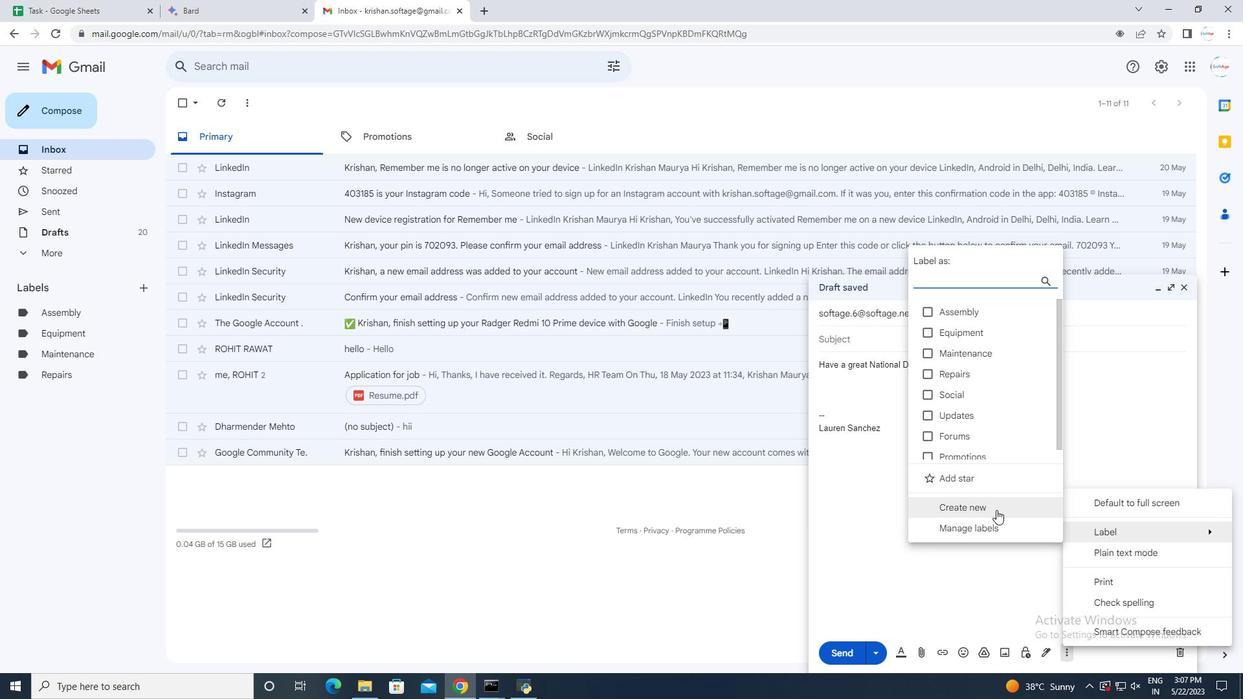 
Action: Mouse moved to (564, 339)
Screenshot: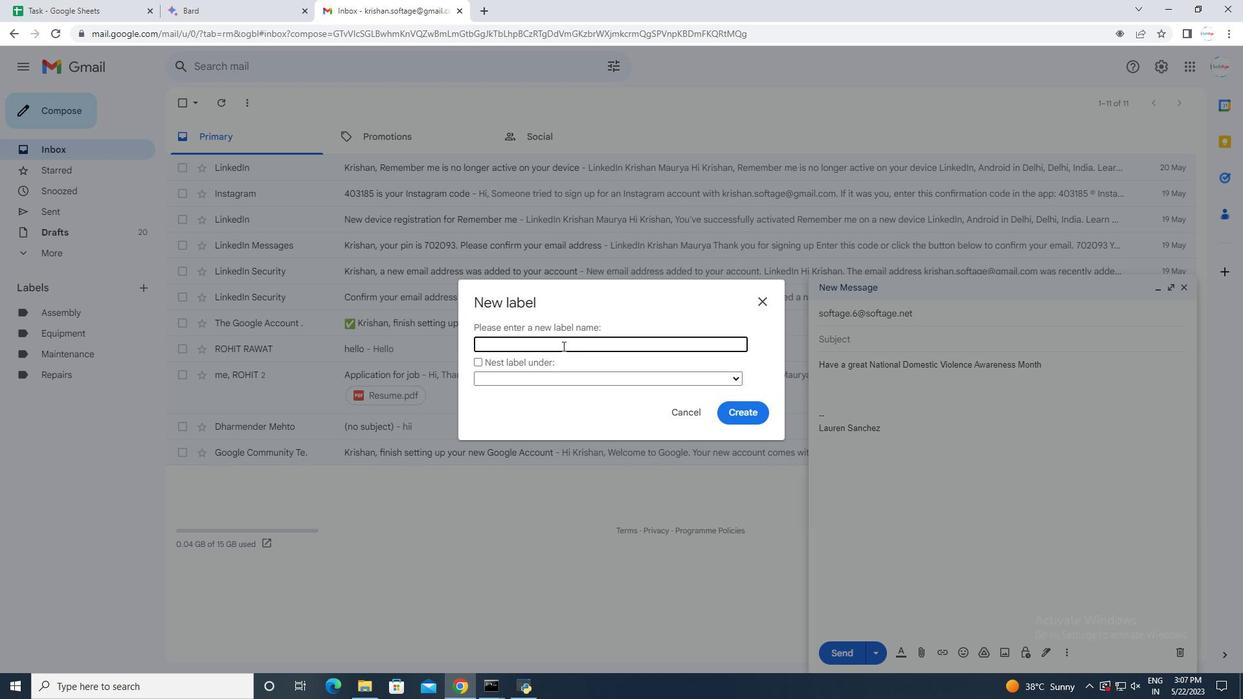 
Action: Mouse pressed left at (564, 339)
Screenshot: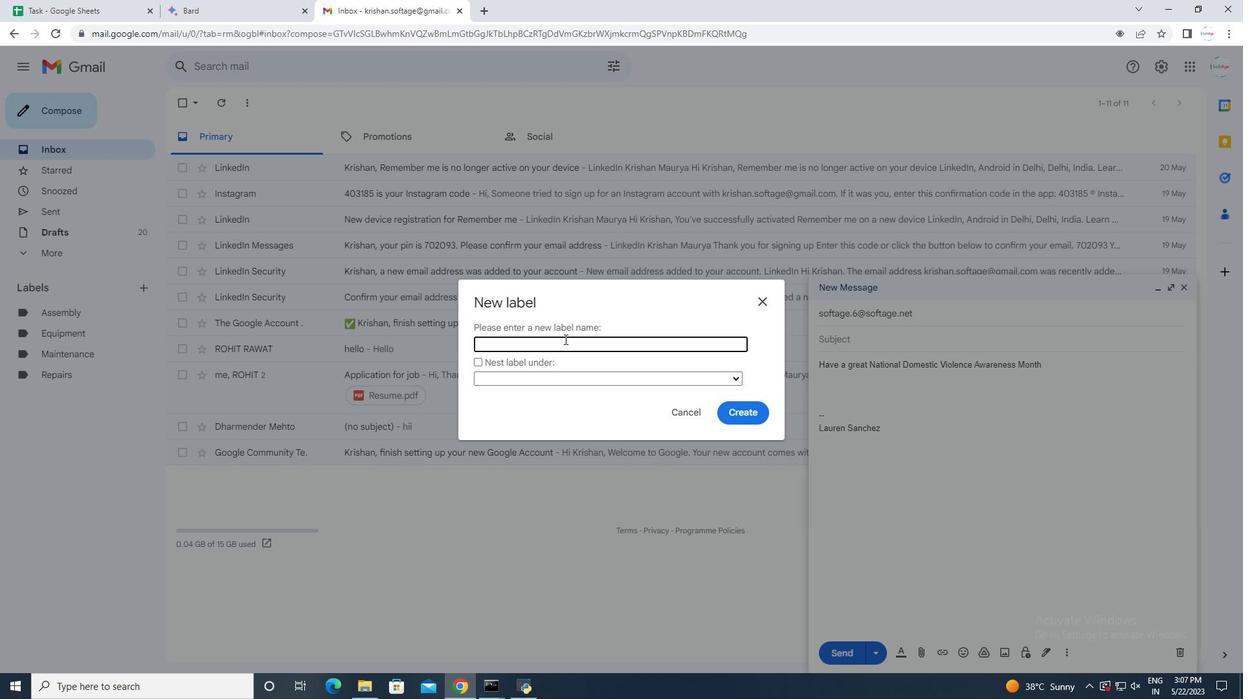 
Action: Key pressed <Key.shift>Tools
Screenshot: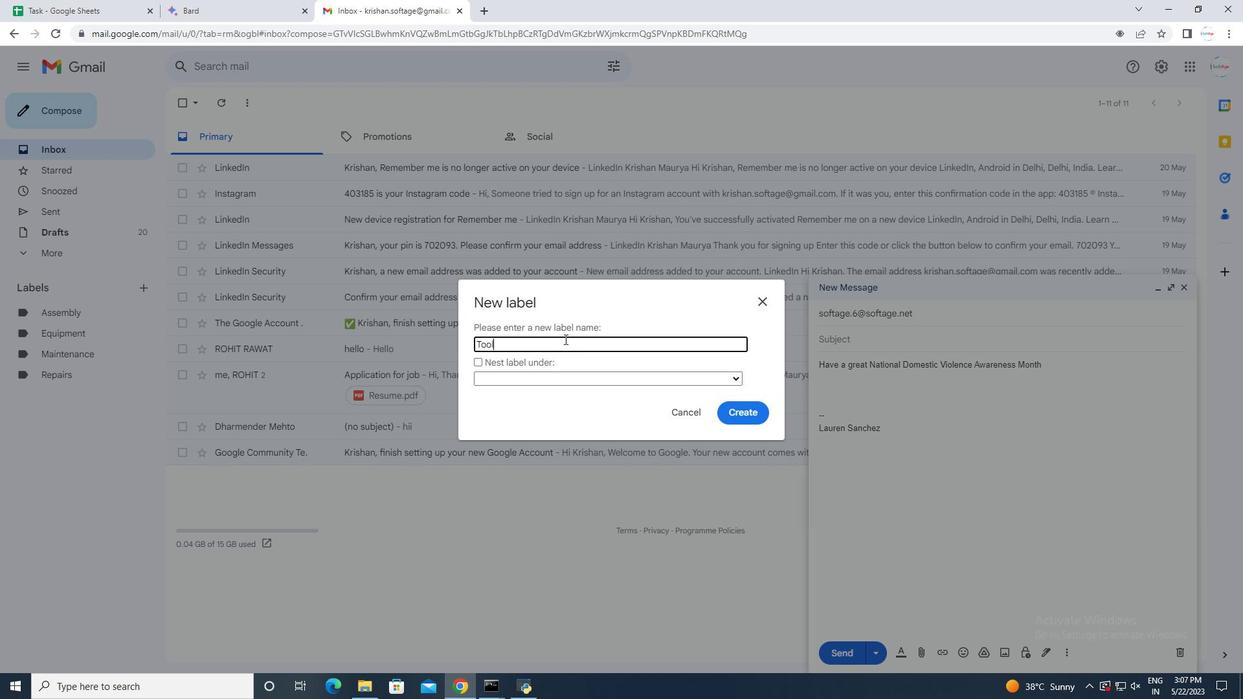 
Action: Mouse moved to (747, 419)
Screenshot: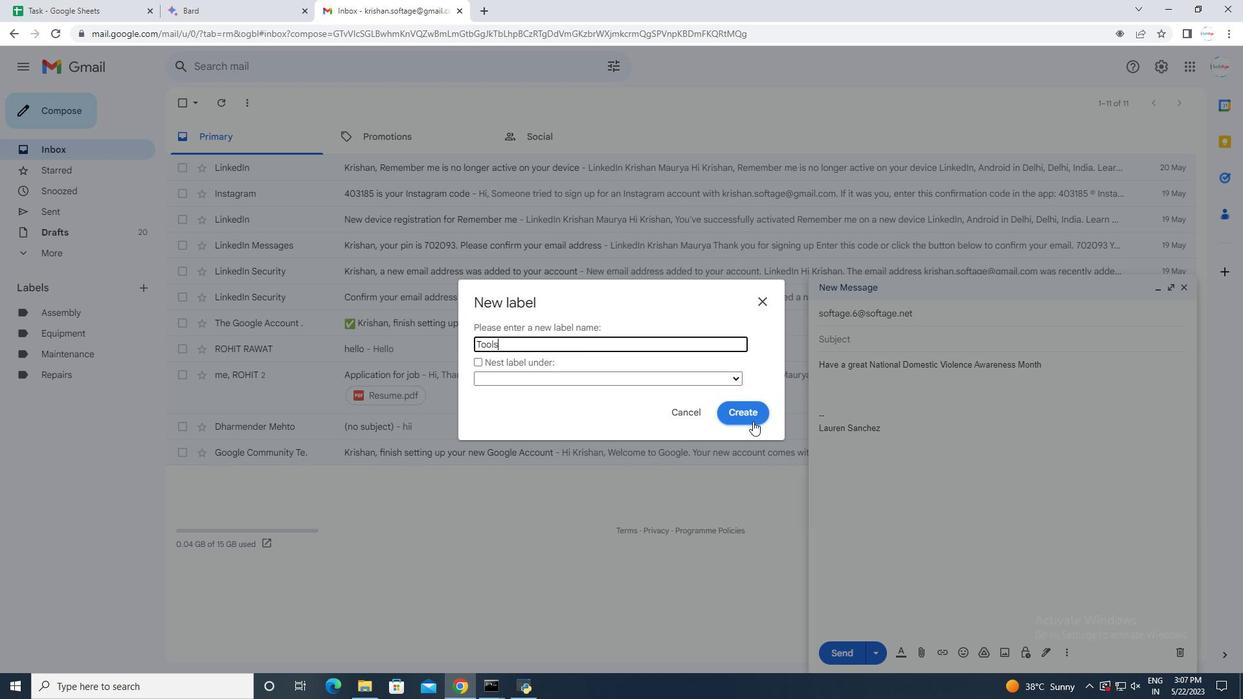 
Action: Mouse pressed left at (747, 419)
Screenshot: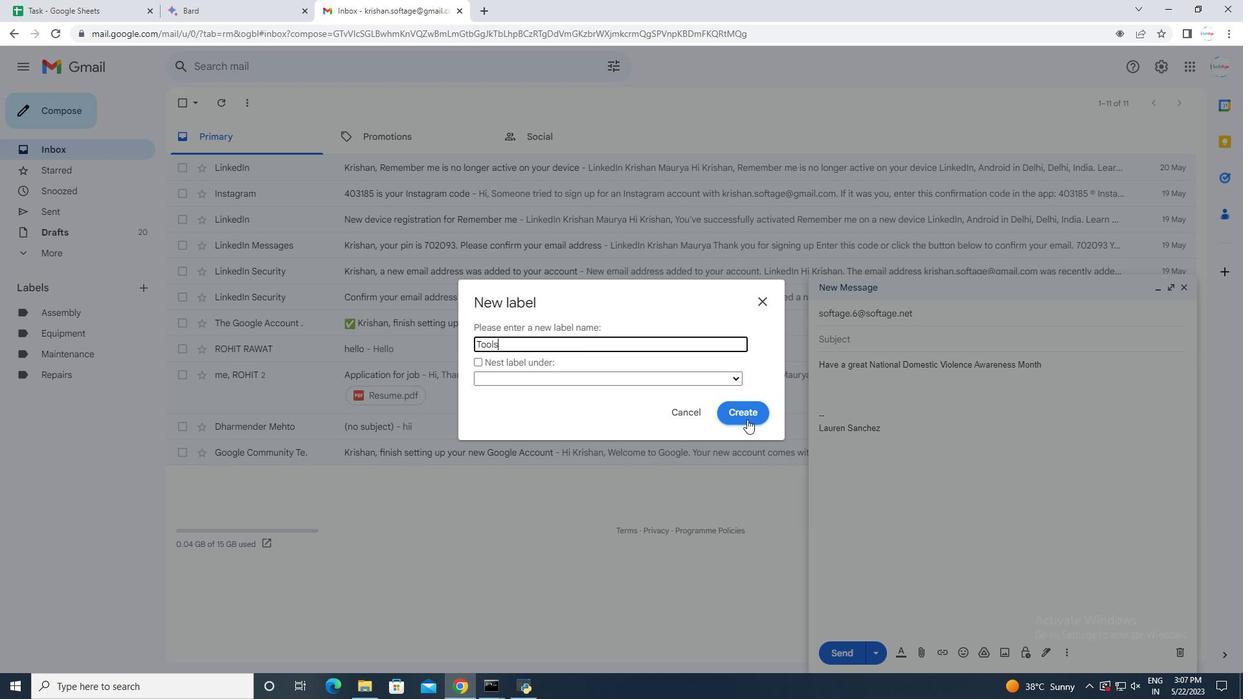 
Action: Mouse moved to (917, 387)
Screenshot: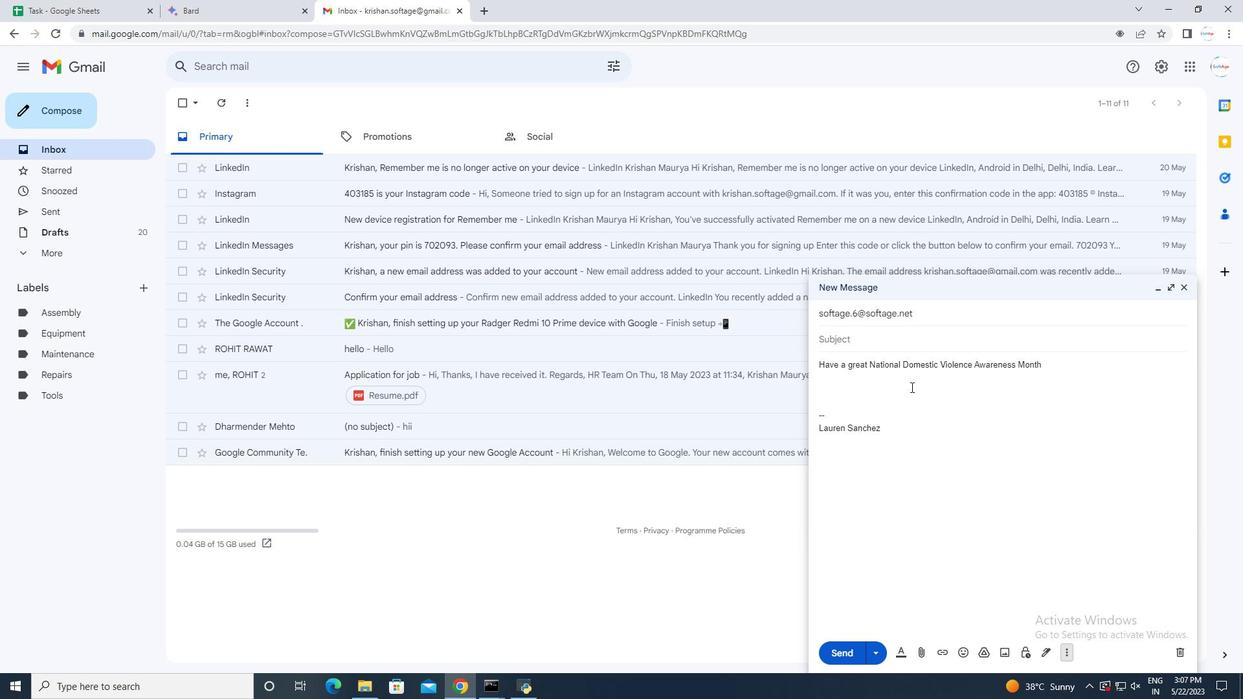 
